Task: Search round trip flight ticket for 5 adults, 2 children, 1 infant in seat and 2 infants on lap in economy from White Plains: Westchester County Airport to Indianapolis: Indianapolis International Airport on 8-5-2023 and return on 8-7-2023. Choice of flights is Royal air maroc. Number of bags: 2 checked bags. Price is upto 106000. Outbound departure time preference is 14:30.
Action: Mouse moved to (320, 302)
Screenshot: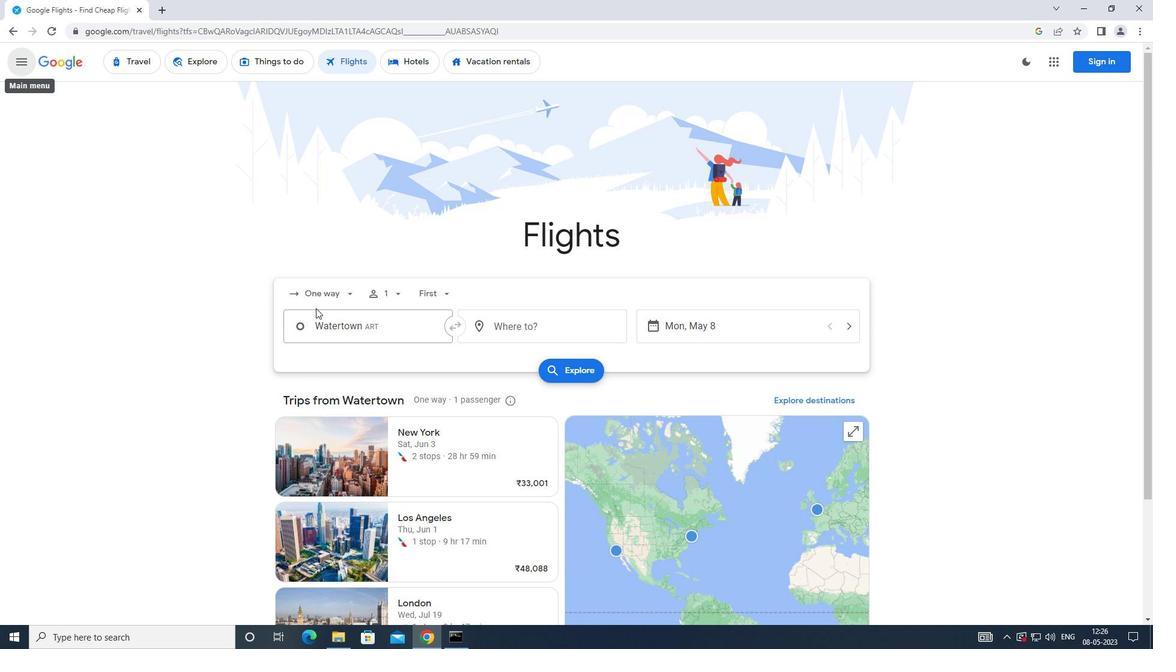 
Action: Mouse pressed left at (320, 302)
Screenshot: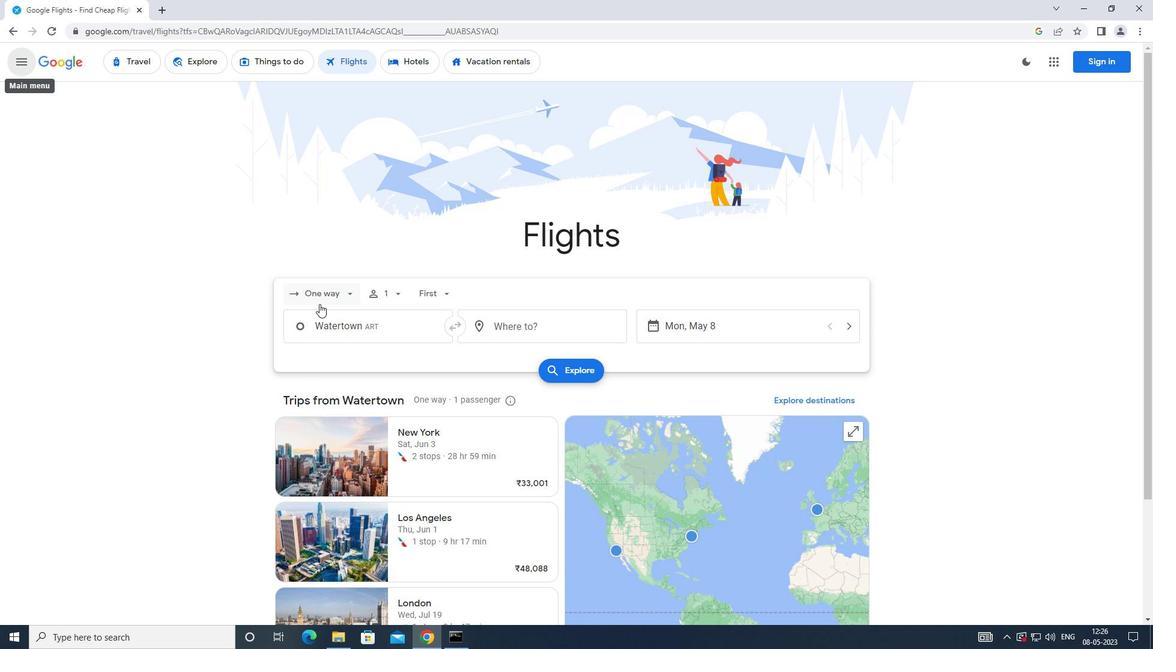 
Action: Mouse moved to (331, 352)
Screenshot: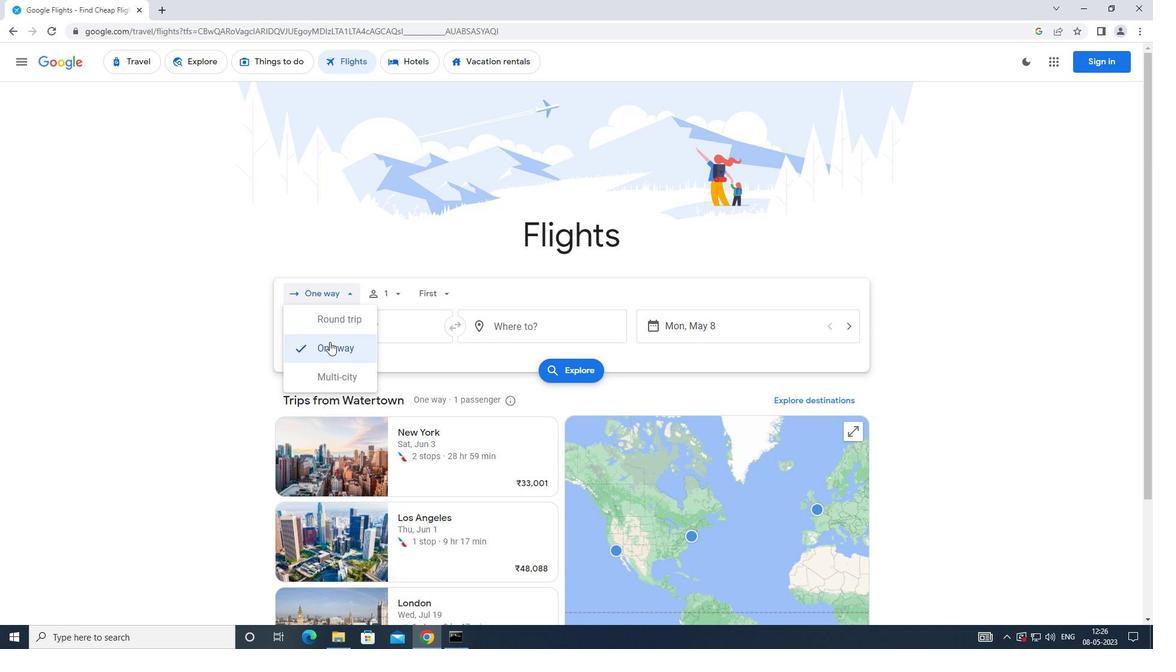 
Action: Mouse pressed left at (331, 352)
Screenshot: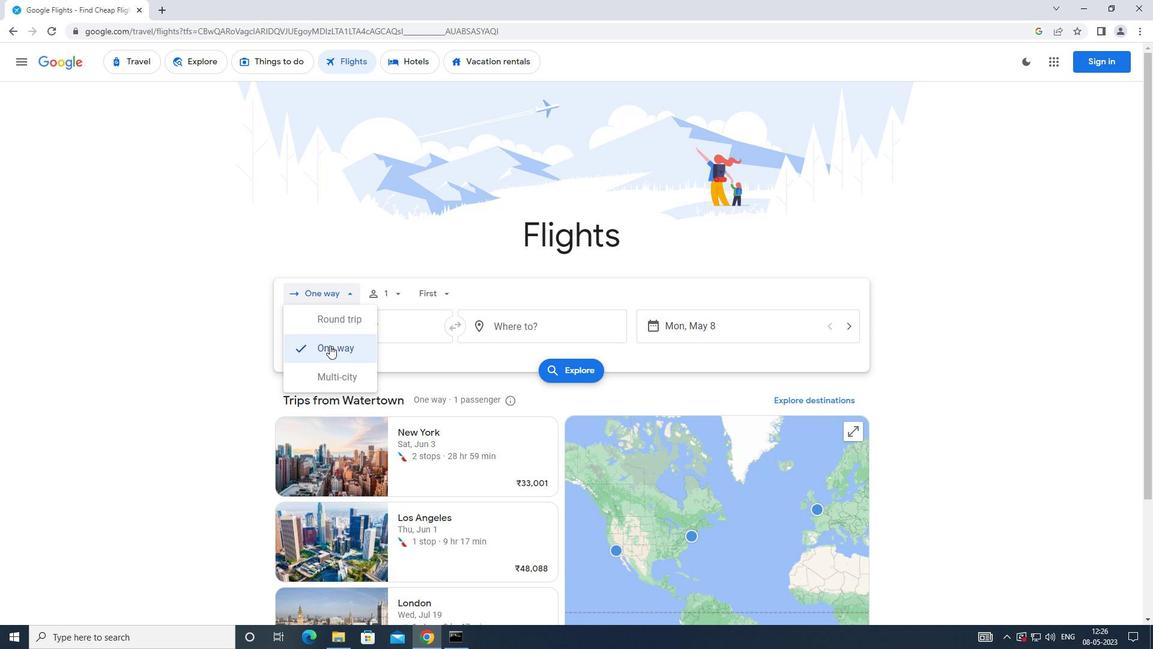 
Action: Mouse moved to (384, 291)
Screenshot: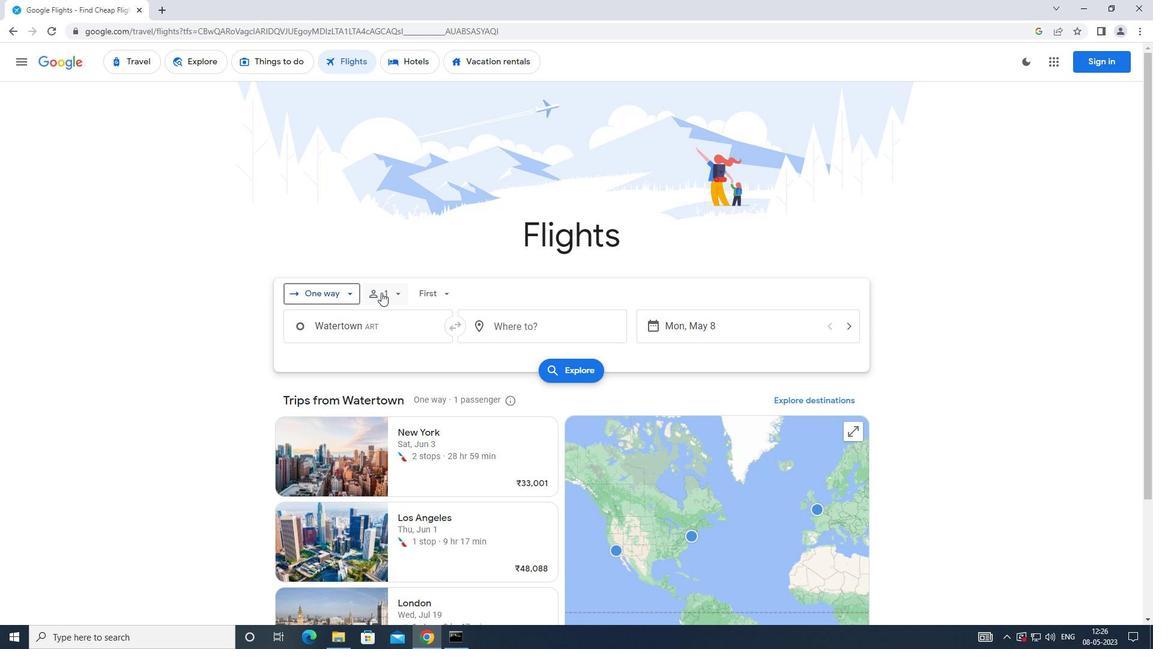 
Action: Mouse pressed left at (384, 291)
Screenshot: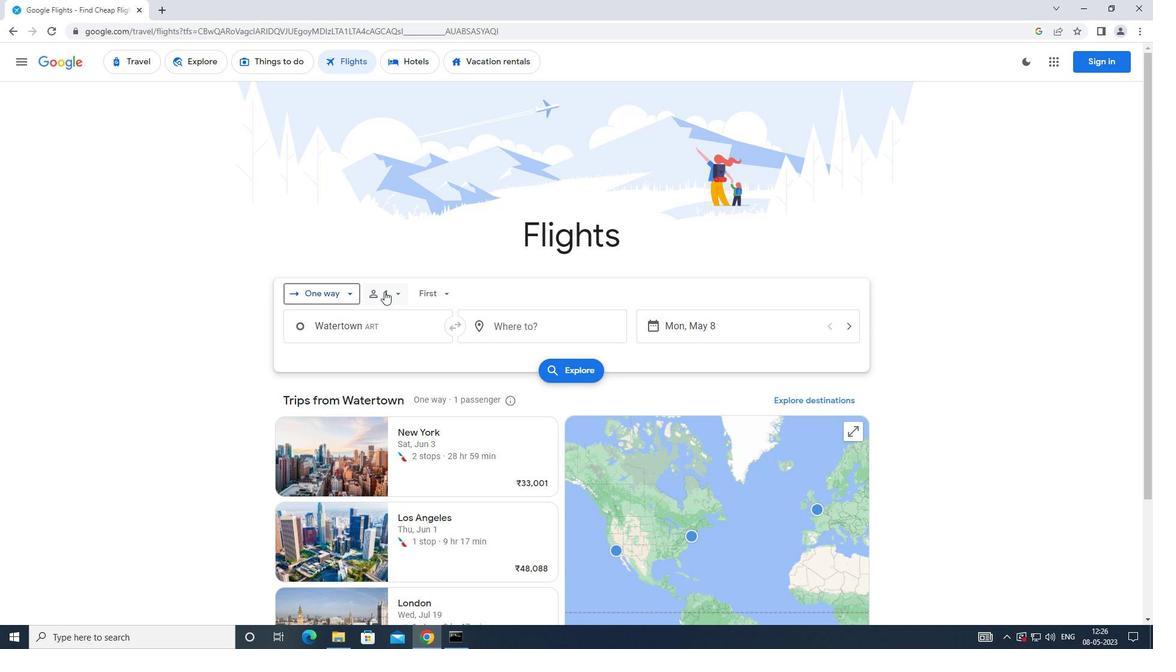 
Action: Mouse moved to (498, 321)
Screenshot: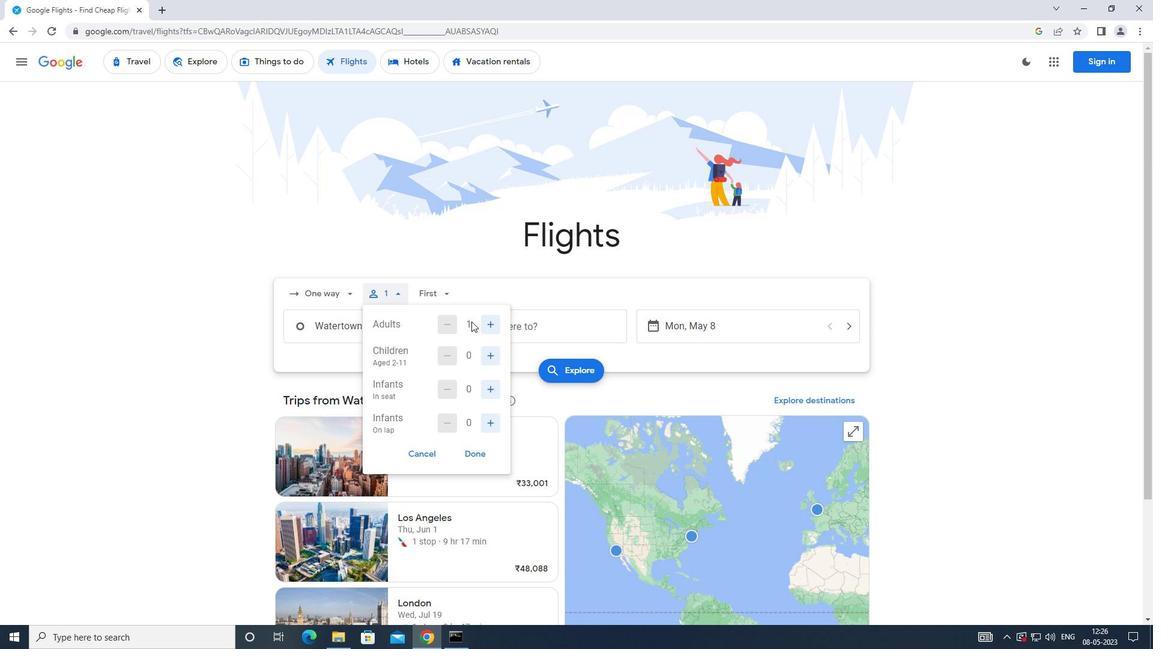 
Action: Mouse pressed left at (498, 321)
Screenshot: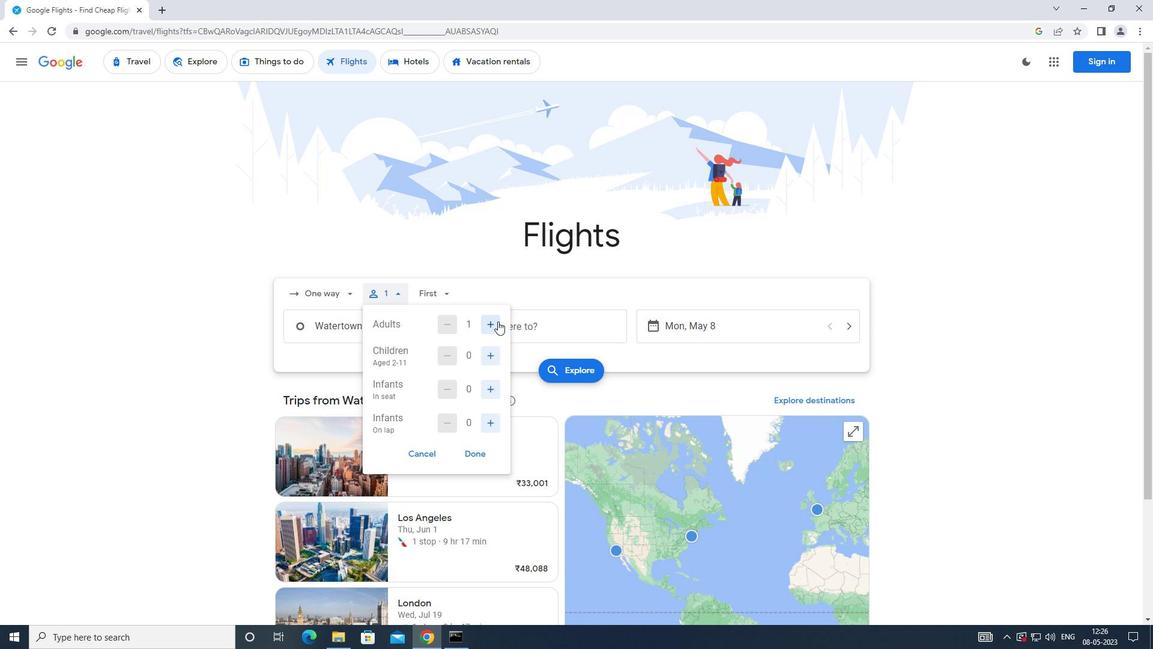 
Action: Mouse pressed left at (498, 321)
Screenshot: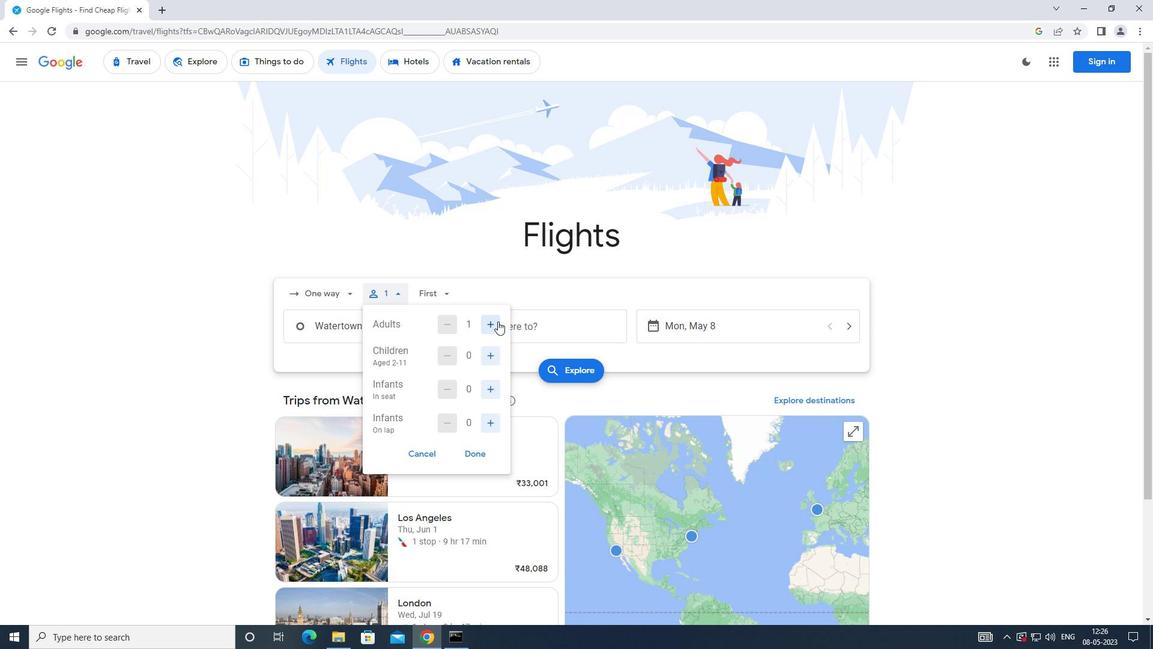 
Action: Mouse pressed left at (498, 321)
Screenshot: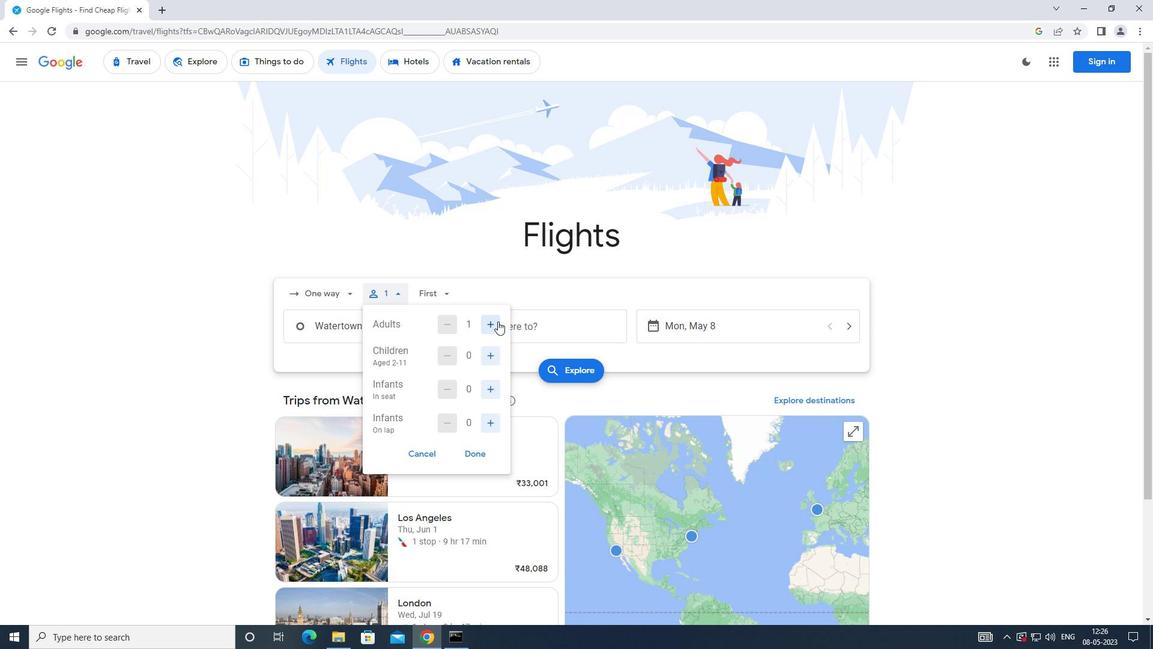 
Action: Mouse moved to (494, 324)
Screenshot: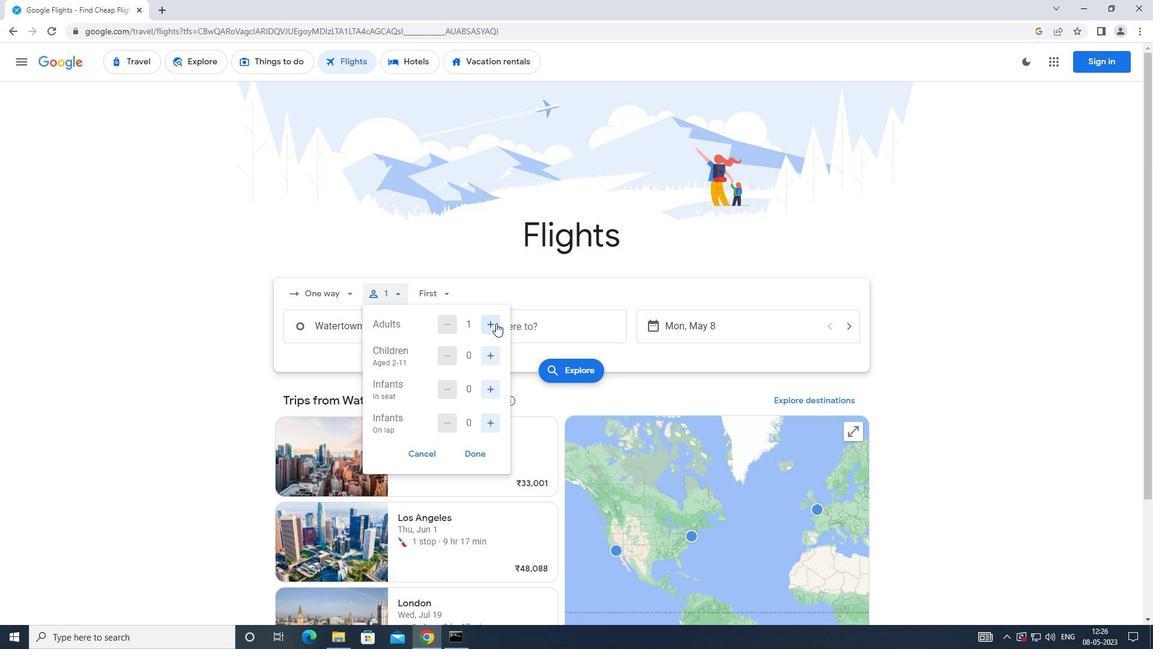
Action: Mouse pressed left at (494, 324)
Screenshot: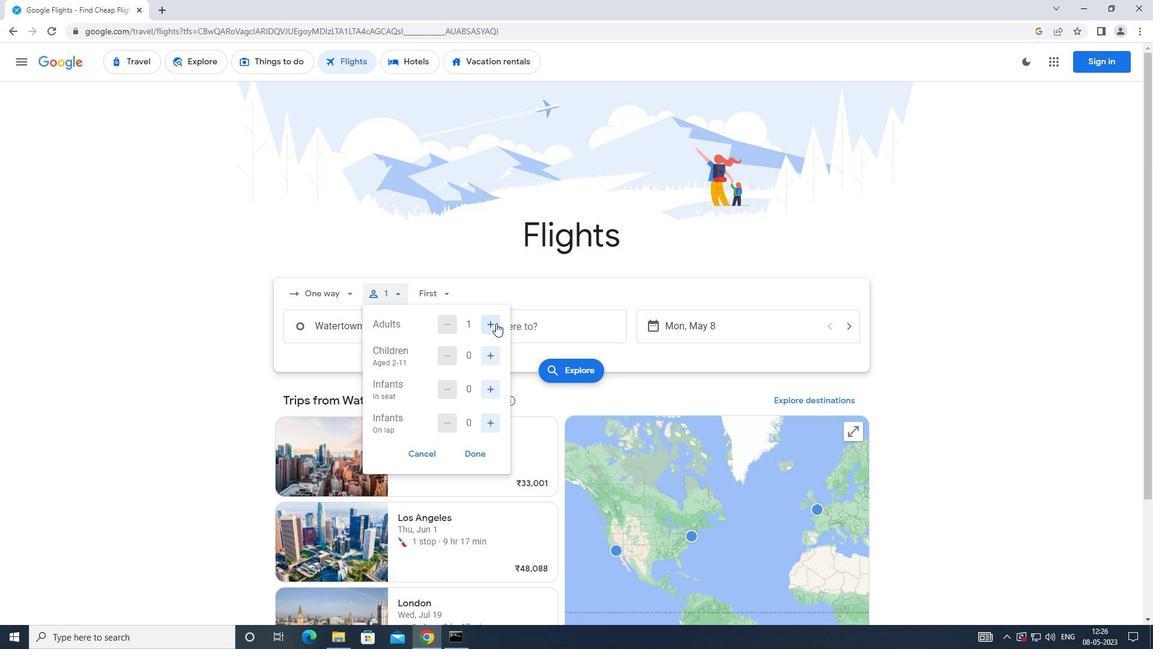 
Action: Mouse pressed left at (494, 324)
Screenshot: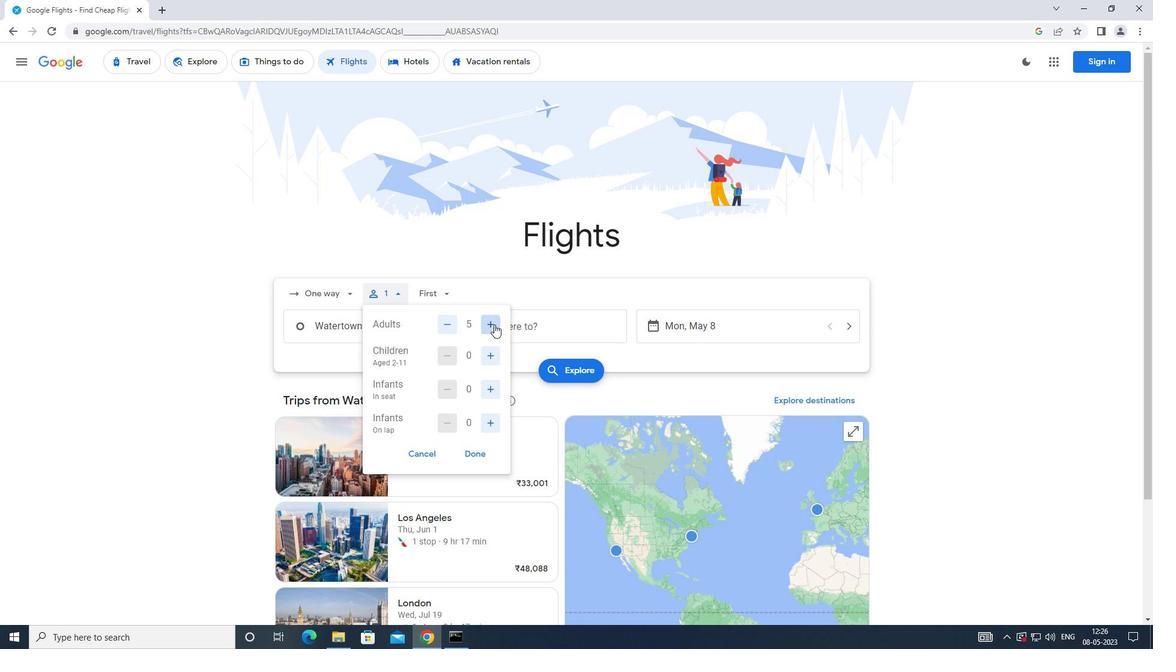 
Action: Mouse moved to (446, 329)
Screenshot: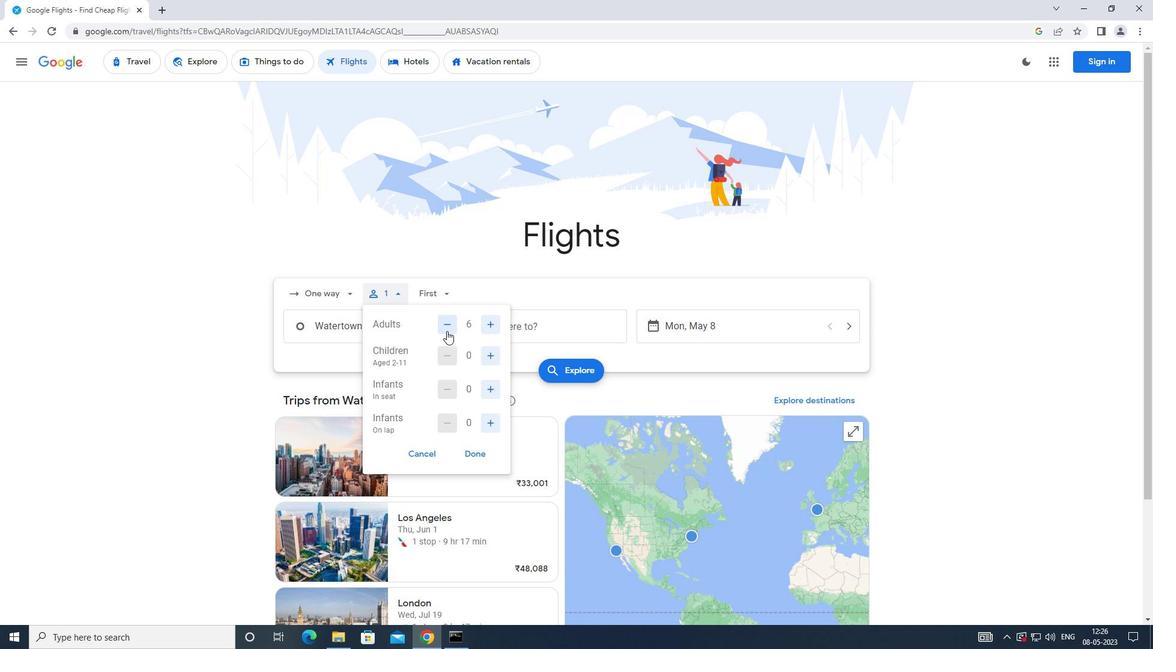 
Action: Mouse pressed left at (446, 329)
Screenshot: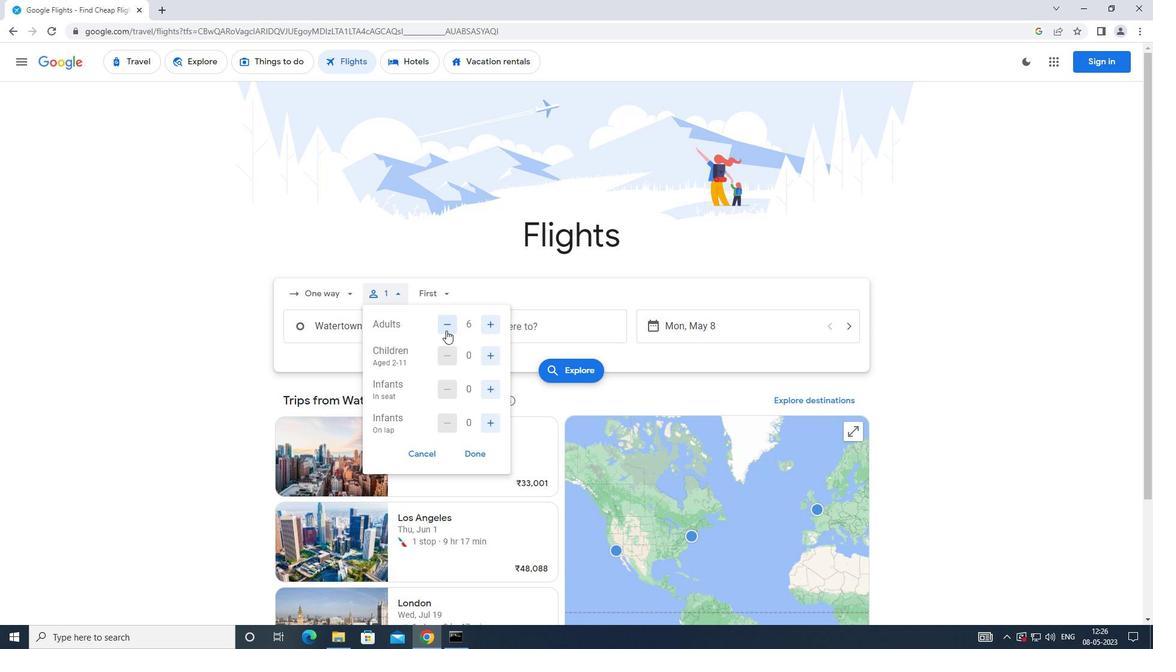 
Action: Mouse moved to (487, 348)
Screenshot: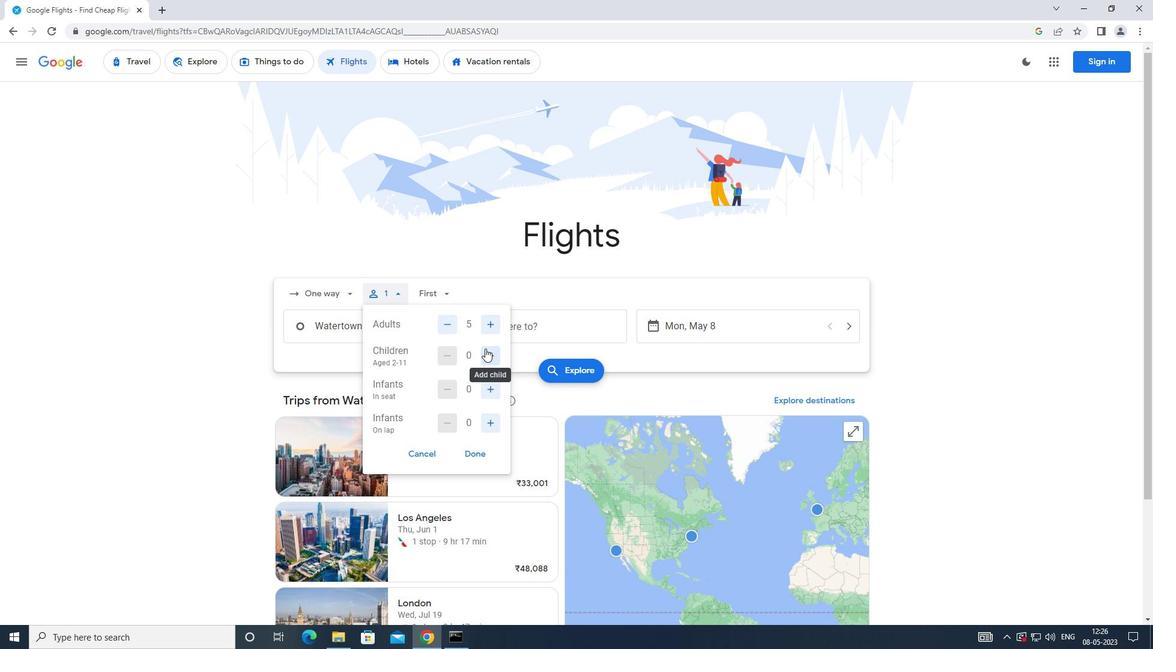 
Action: Mouse pressed left at (487, 348)
Screenshot: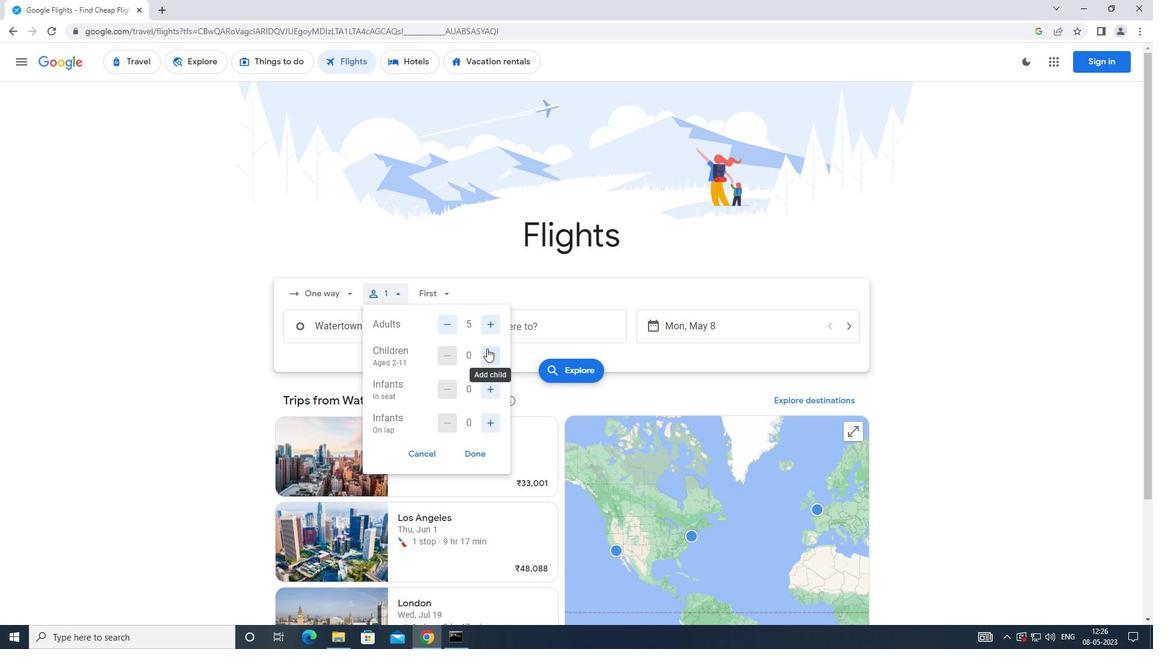 
Action: Mouse pressed left at (487, 348)
Screenshot: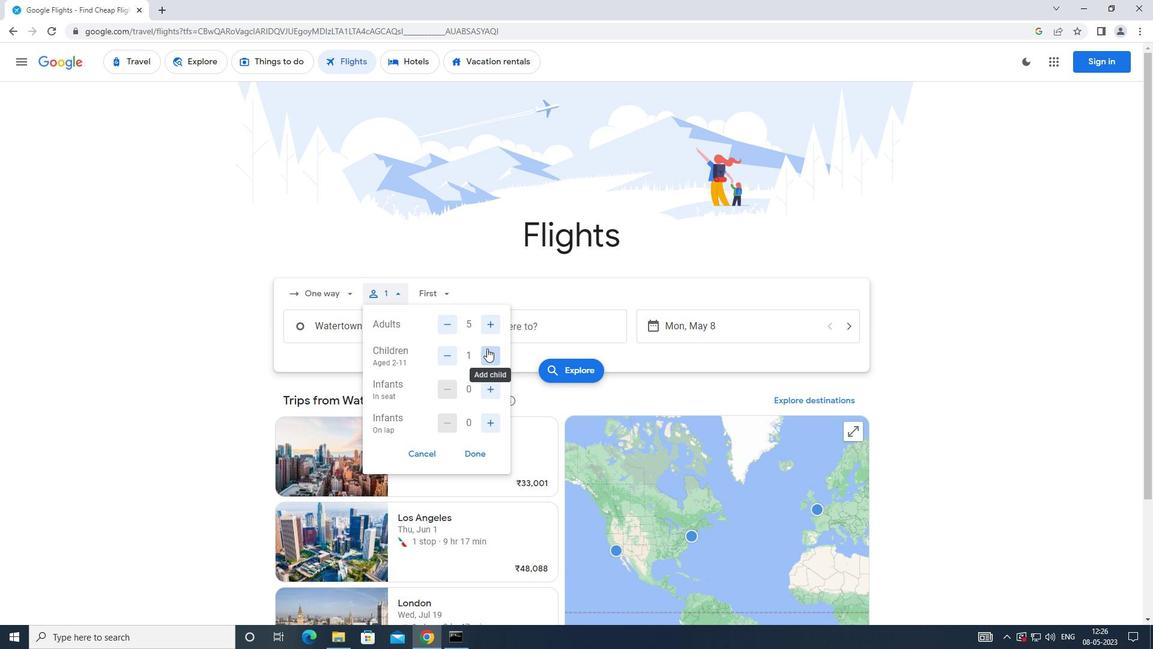 
Action: Mouse moved to (495, 381)
Screenshot: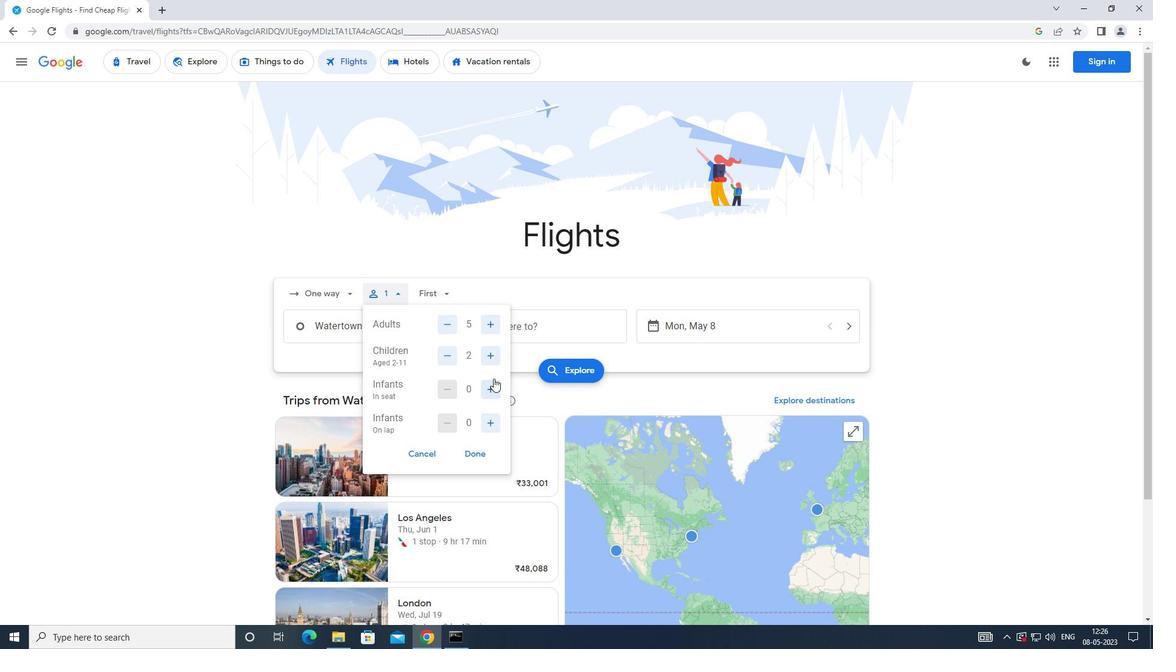 
Action: Mouse pressed left at (495, 381)
Screenshot: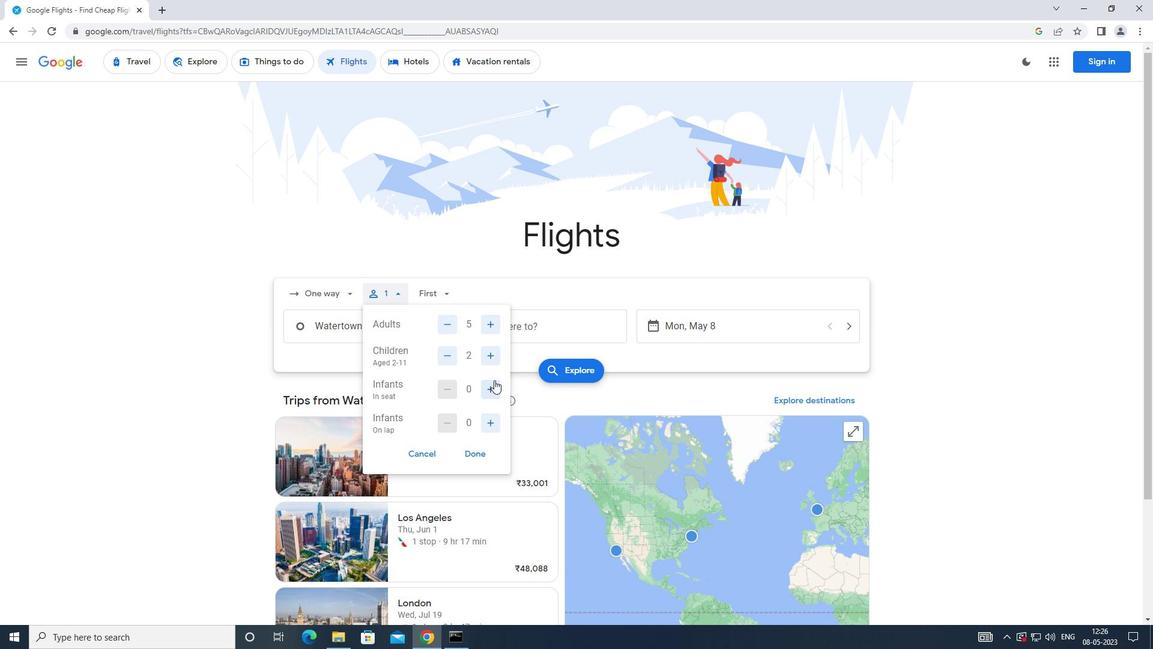 
Action: Mouse moved to (492, 424)
Screenshot: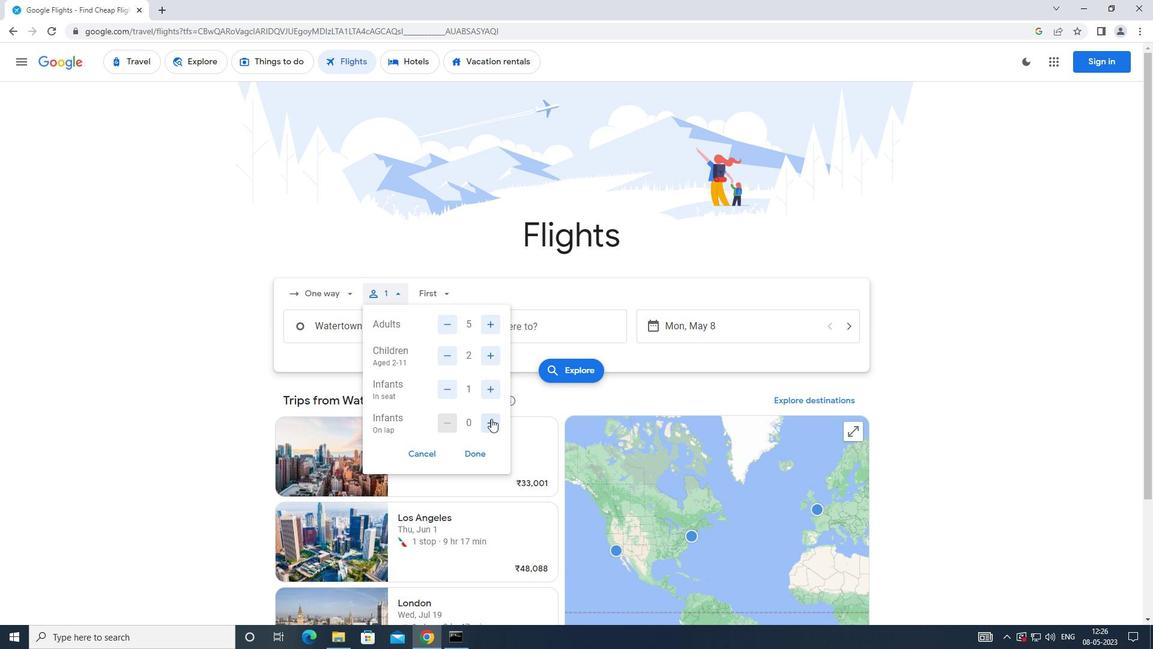 
Action: Mouse pressed left at (492, 424)
Screenshot: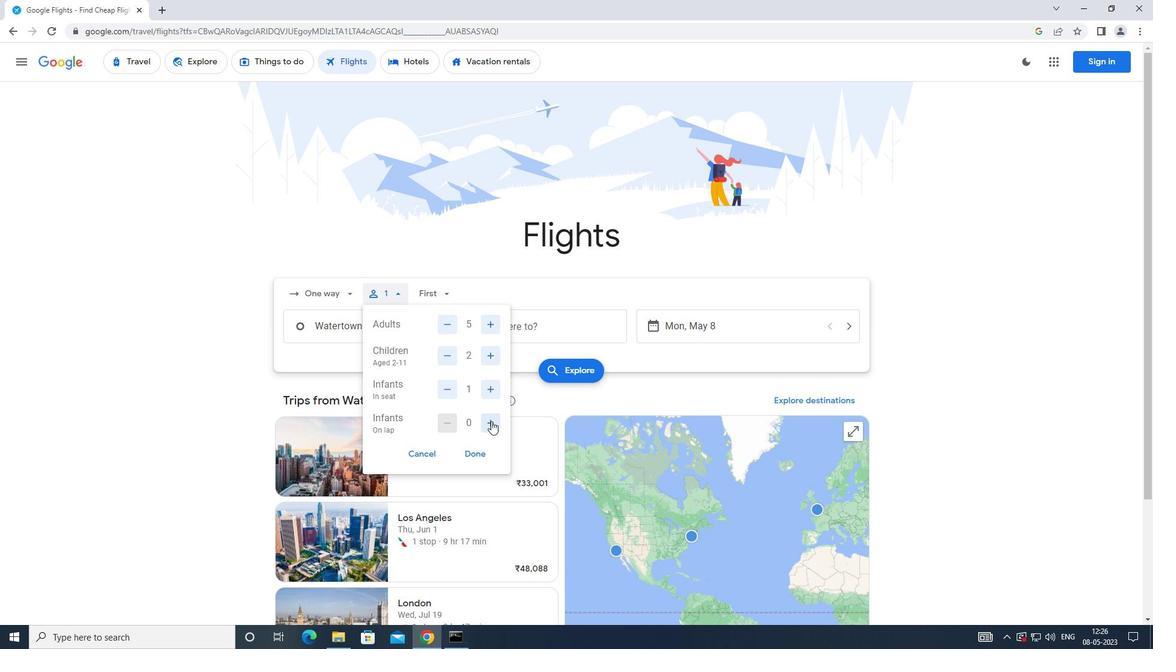 
Action: Mouse moved to (486, 449)
Screenshot: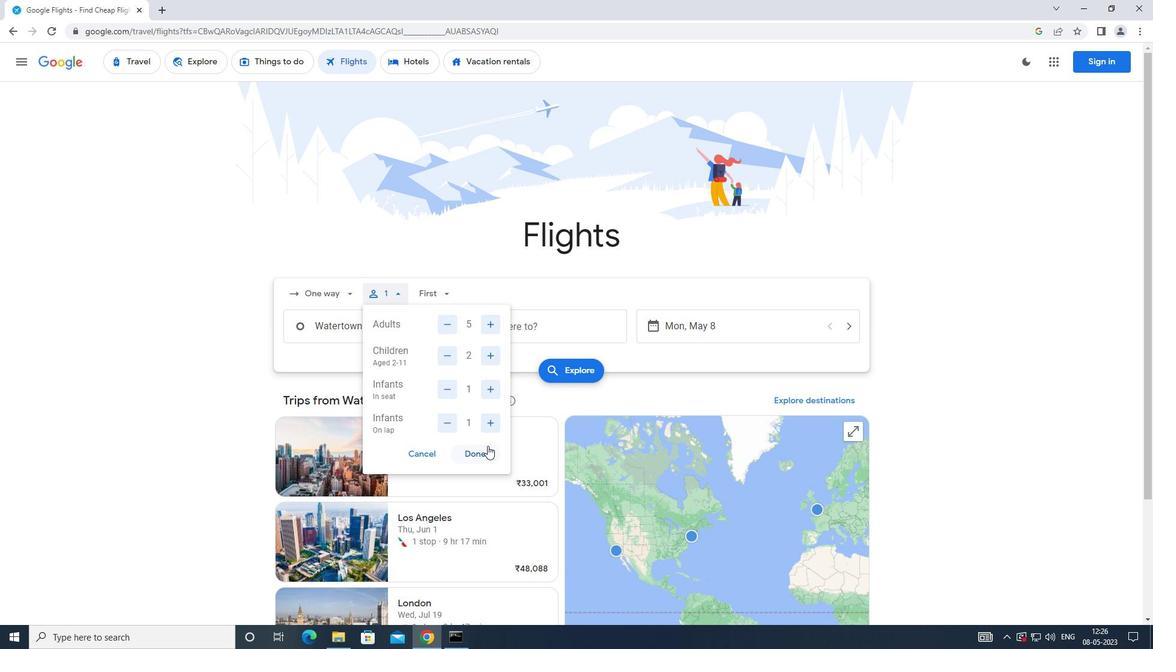
Action: Mouse pressed left at (486, 449)
Screenshot: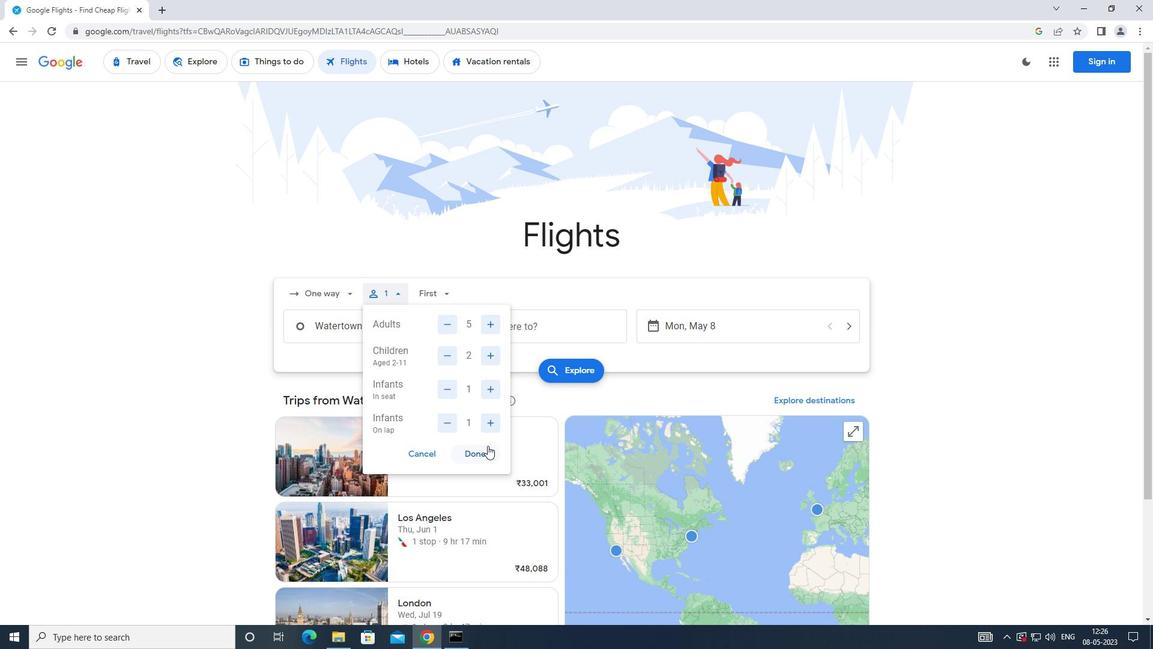 
Action: Mouse moved to (442, 298)
Screenshot: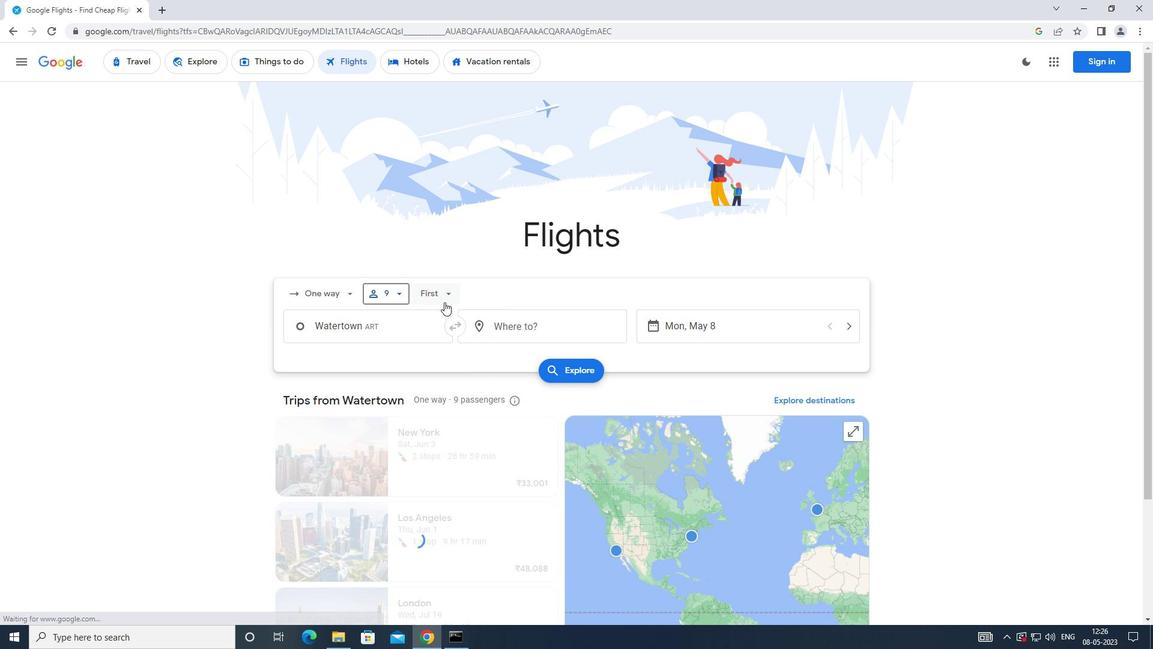 
Action: Mouse pressed left at (442, 298)
Screenshot: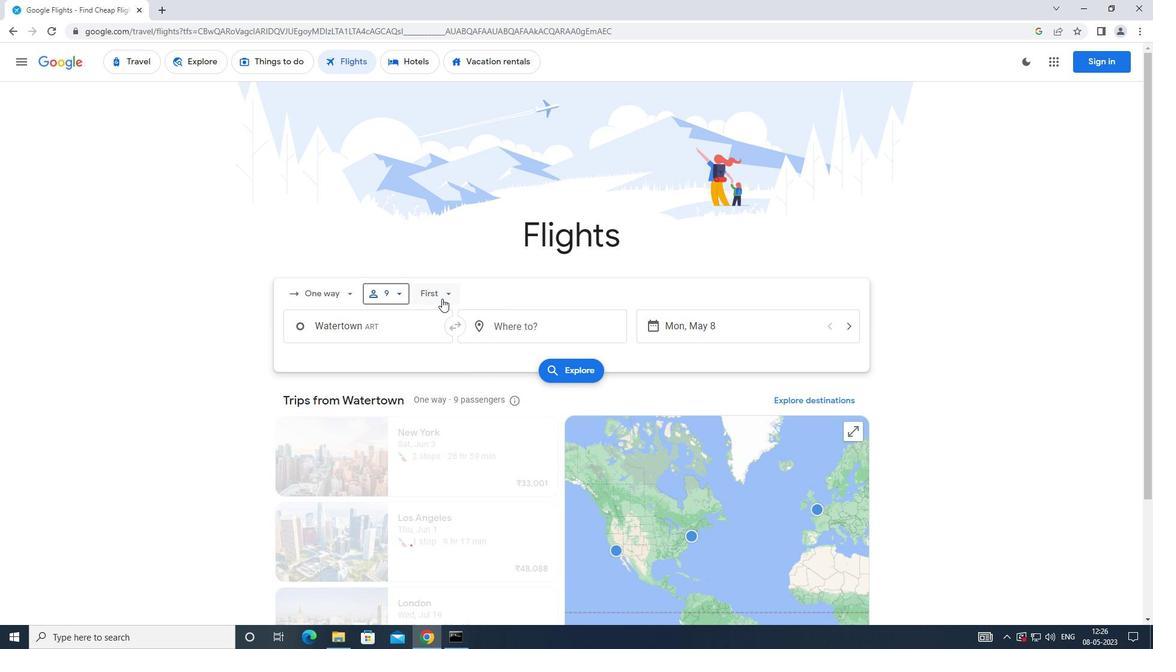 
Action: Mouse moved to (467, 332)
Screenshot: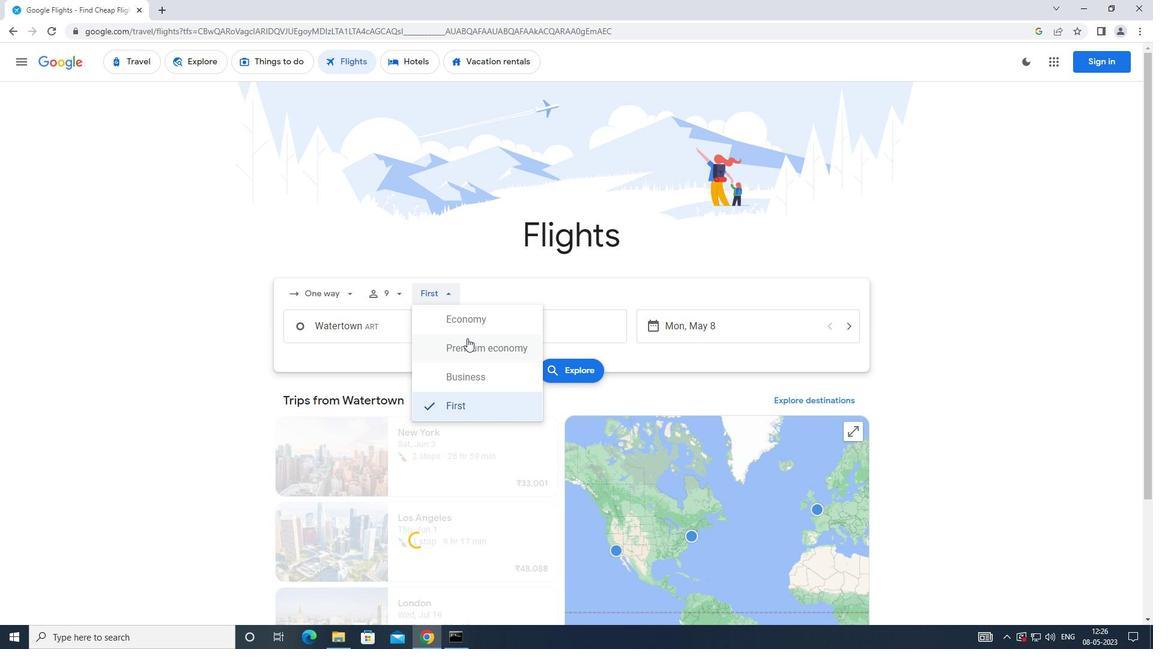 
Action: Mouse pressed left at (467, 332)
Screenshot: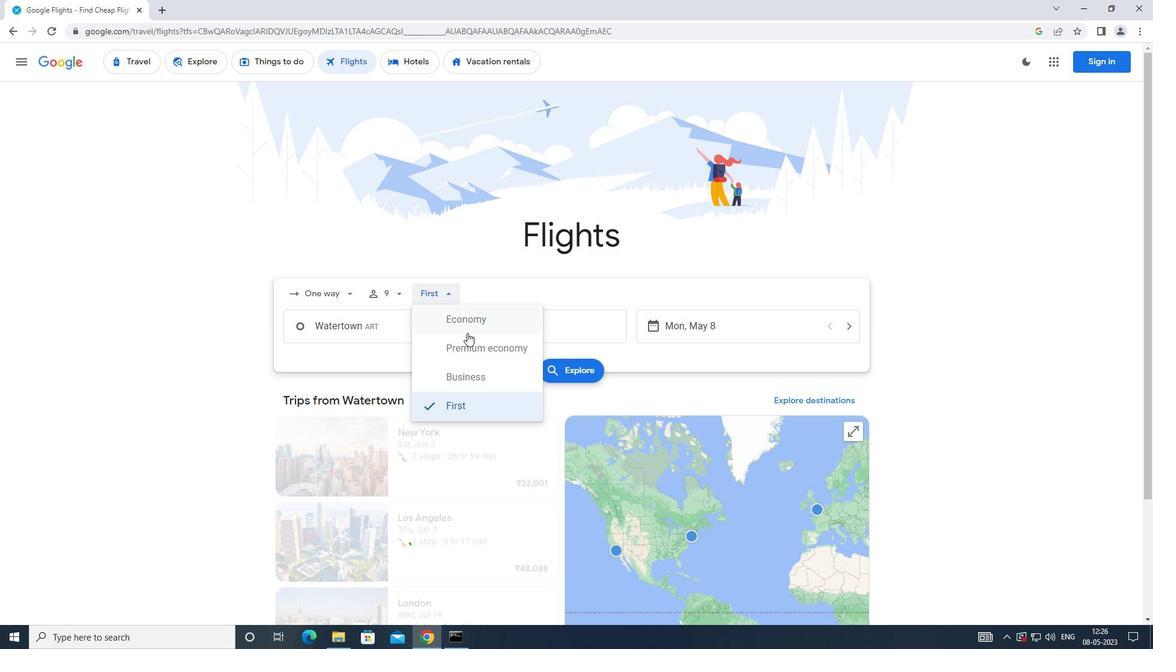 
Action: Mouse moved to (381, 323)
Screenshot: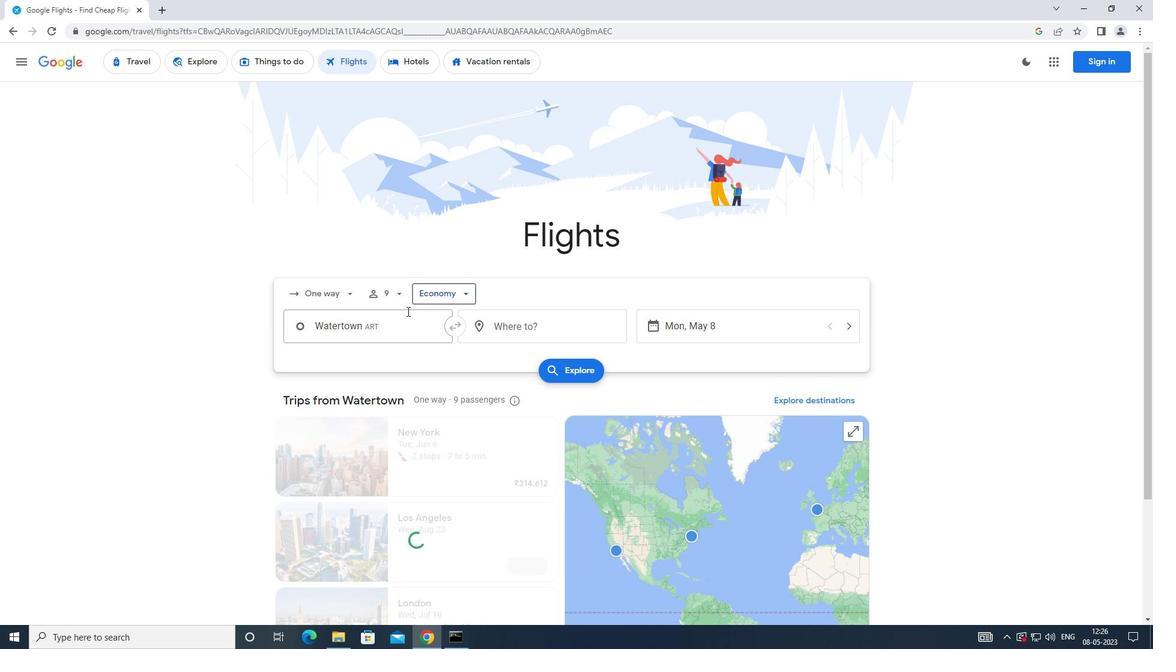 
Action: Mouse pressed left at (381, 323)
Screenshot: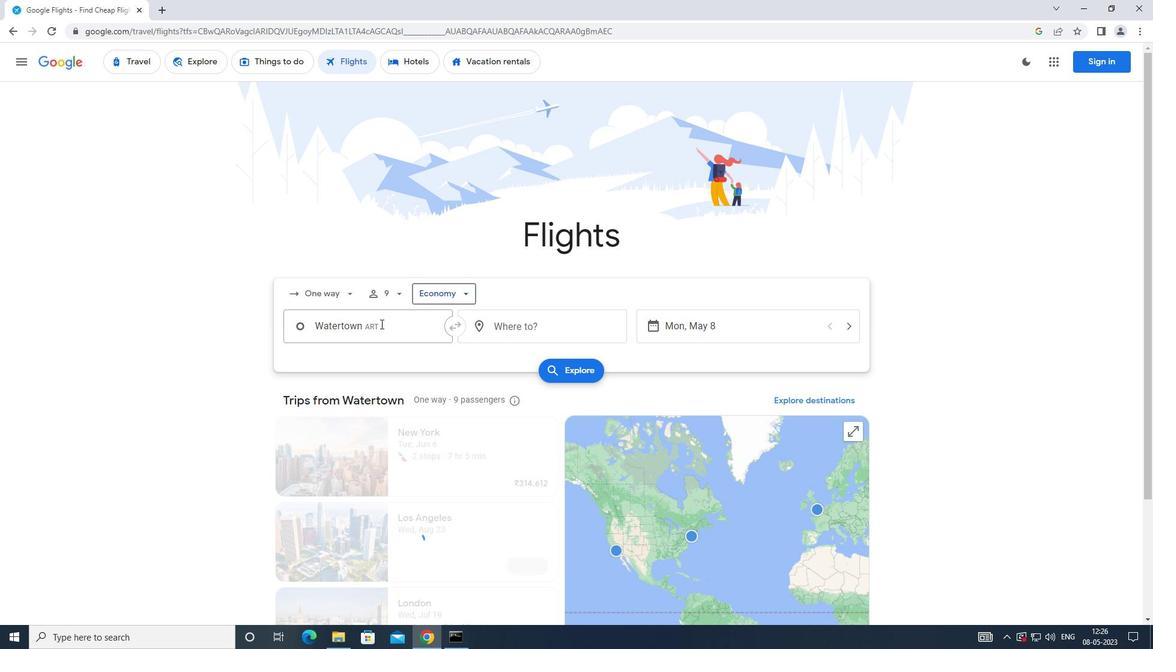 
Action: Key pressed <Key.caps_lock>w<Key.caps_lock>estchester
Screenshot: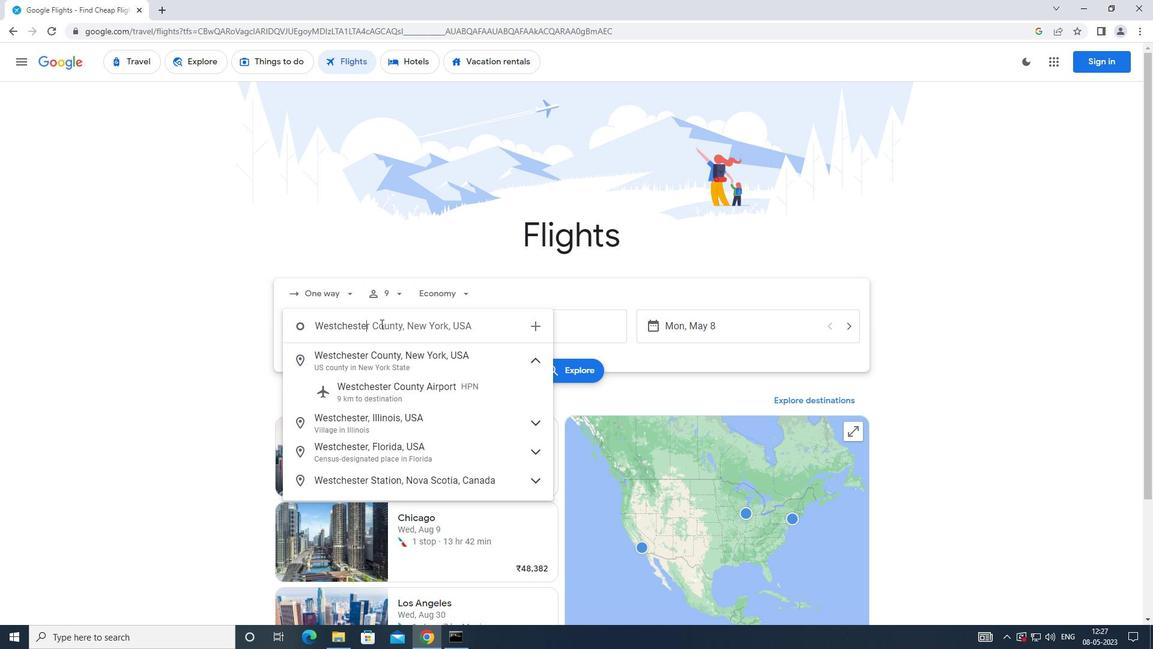
Action: Mouse moved to (378, 391)
Screenshot: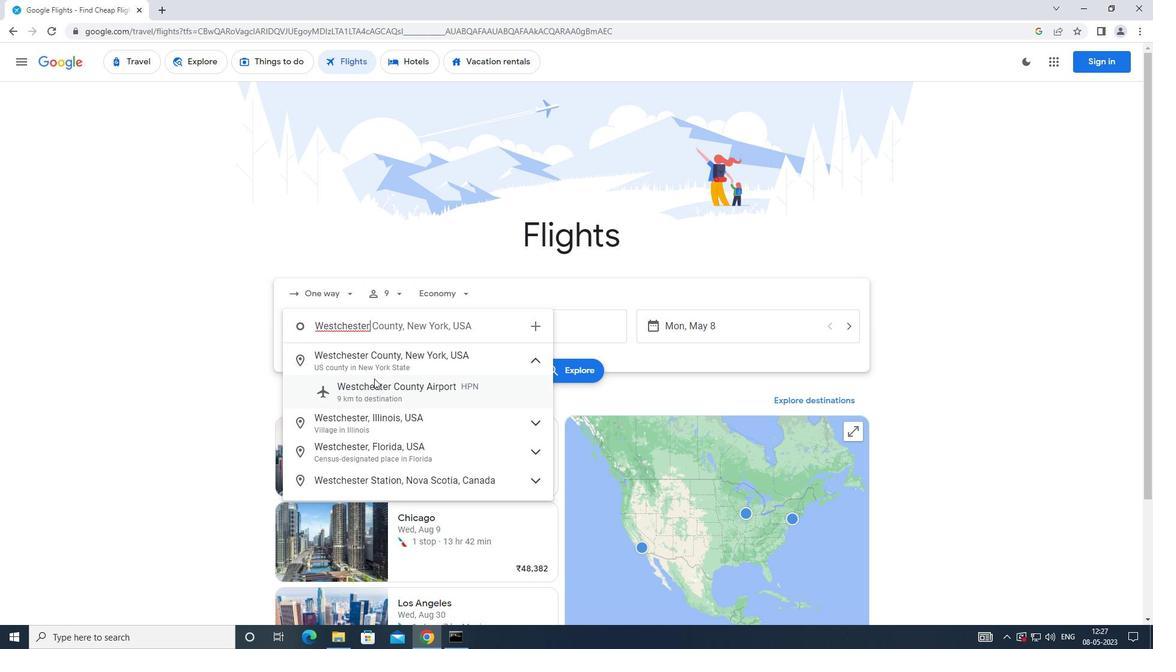 
Action: Mouse pressed left at (378, 391)
Screenshot: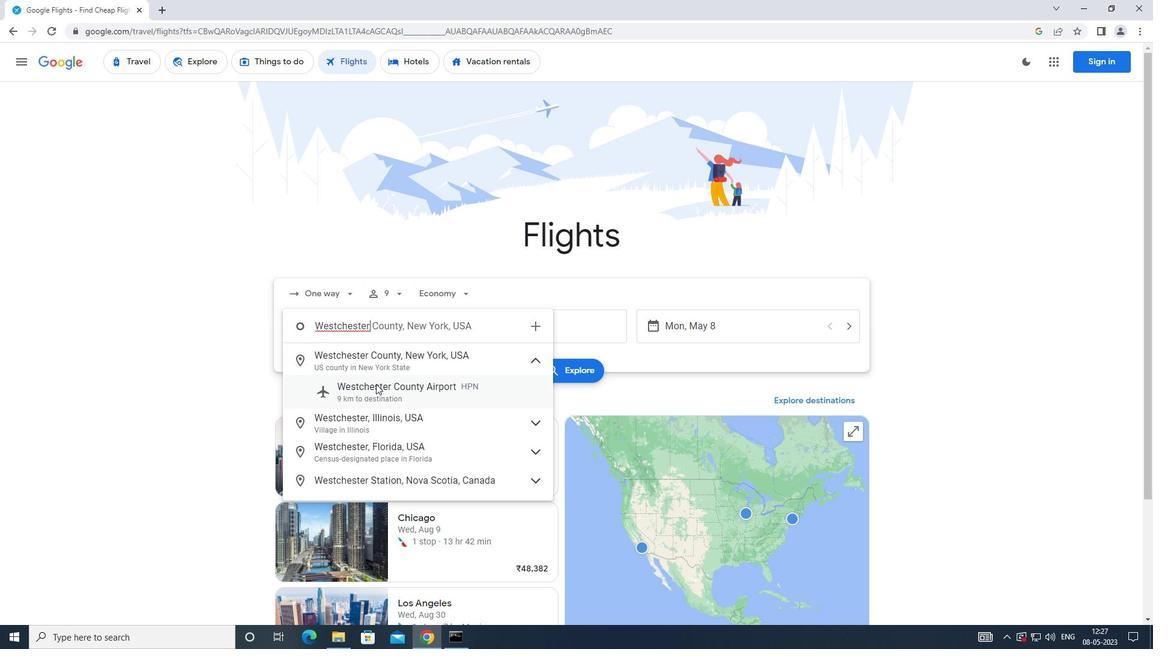 
Action: Mouse moved to (532, 330)
Screenshot: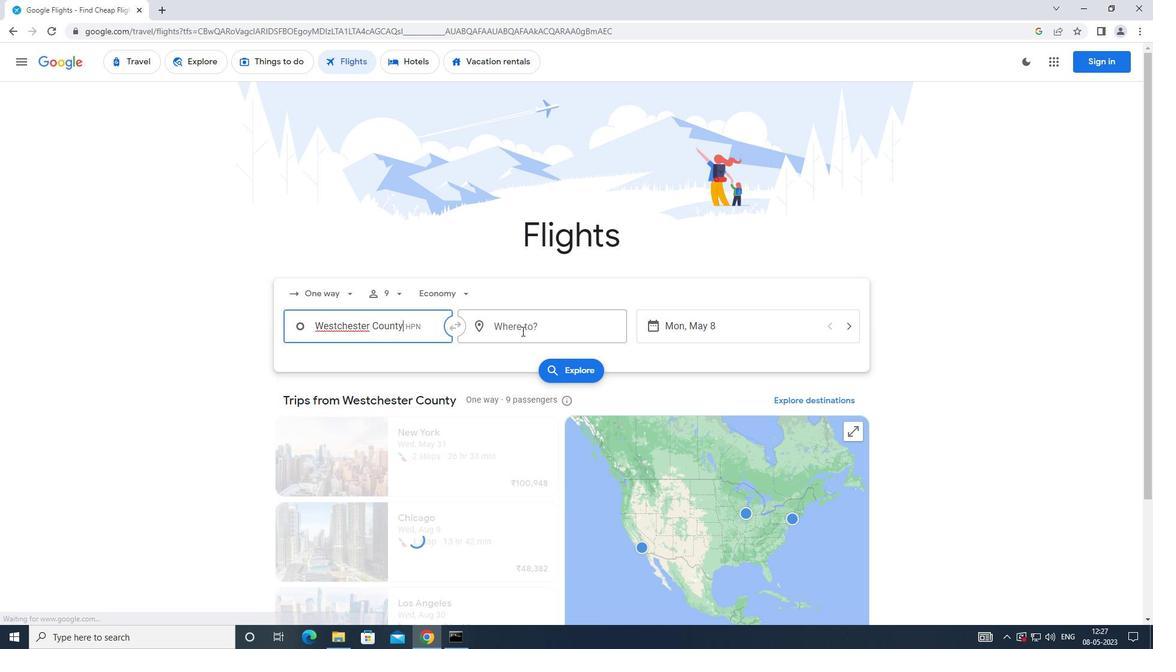 
Action: Mouse pressed left at (532, 330)
Screenshot: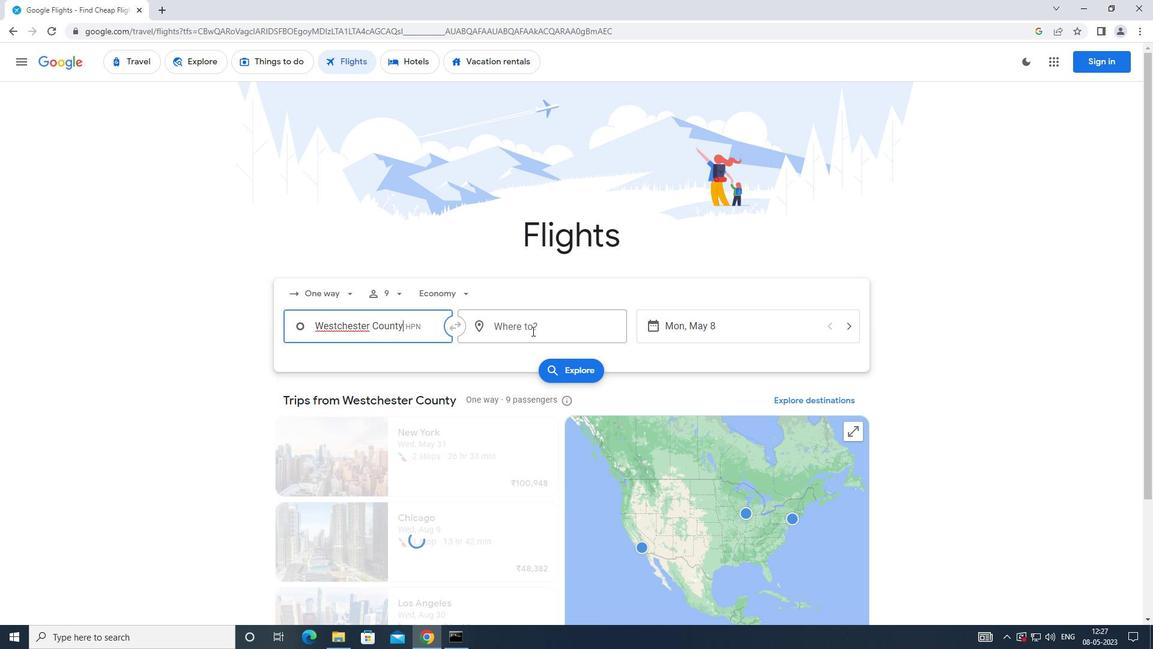 
Action: Mouse moved to (510, 336)
Screenshot: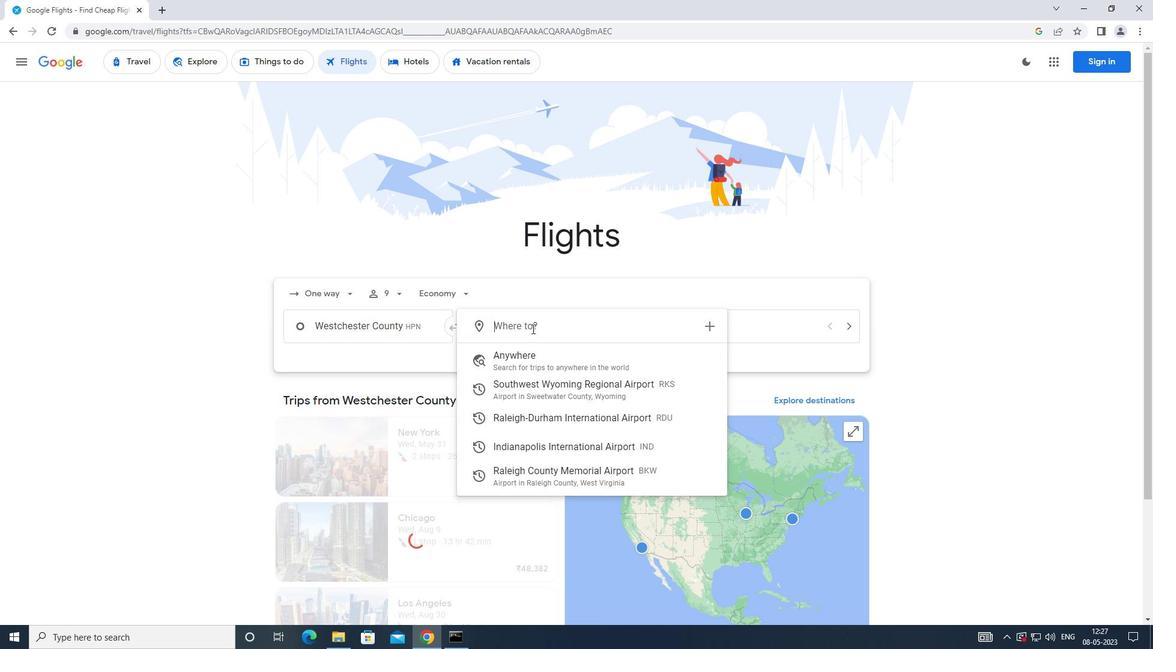 
Action: Key pressed <Key.caps_lock>i<Key.caps_lock>ndianapolis
Screenshot: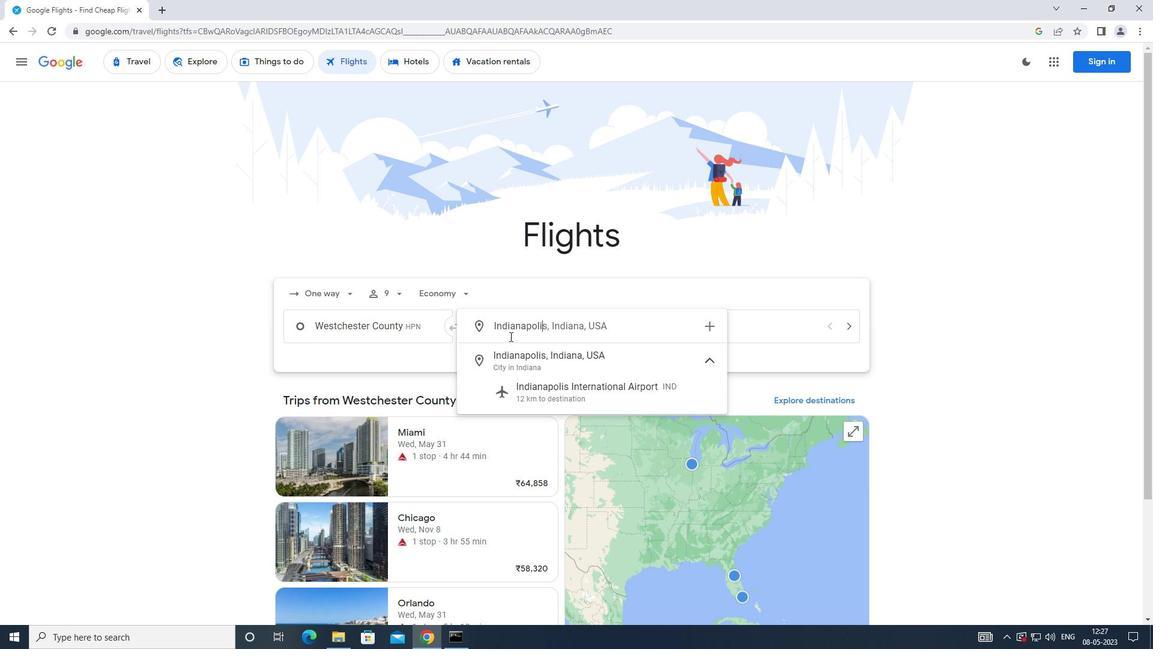 
Action: Mouse moved to (542, 393)
Screenshot: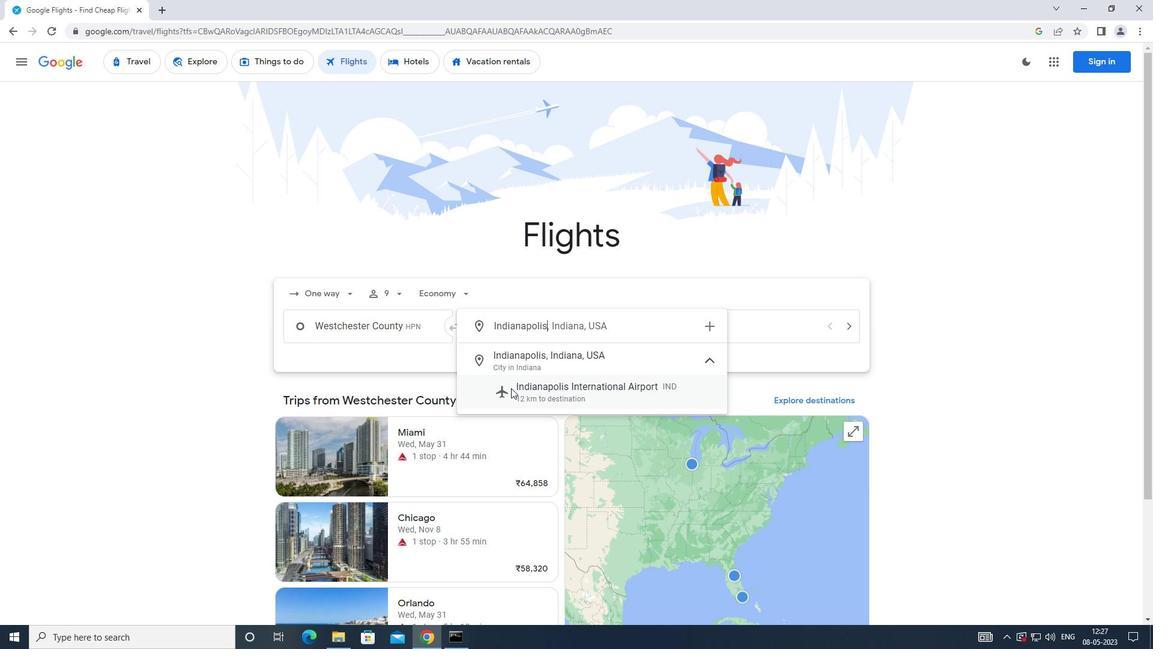
Action: Mouse pressed left at (542, 393)
Screenshot: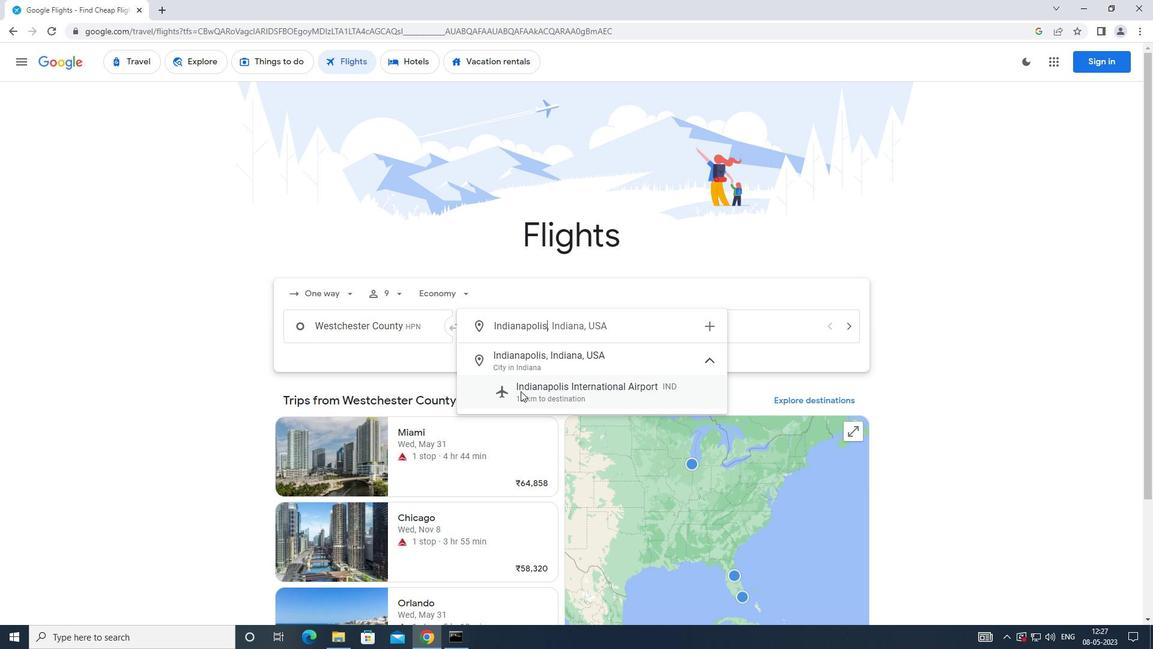 
Action: Mouse moved to (675, 324)
Screenshot: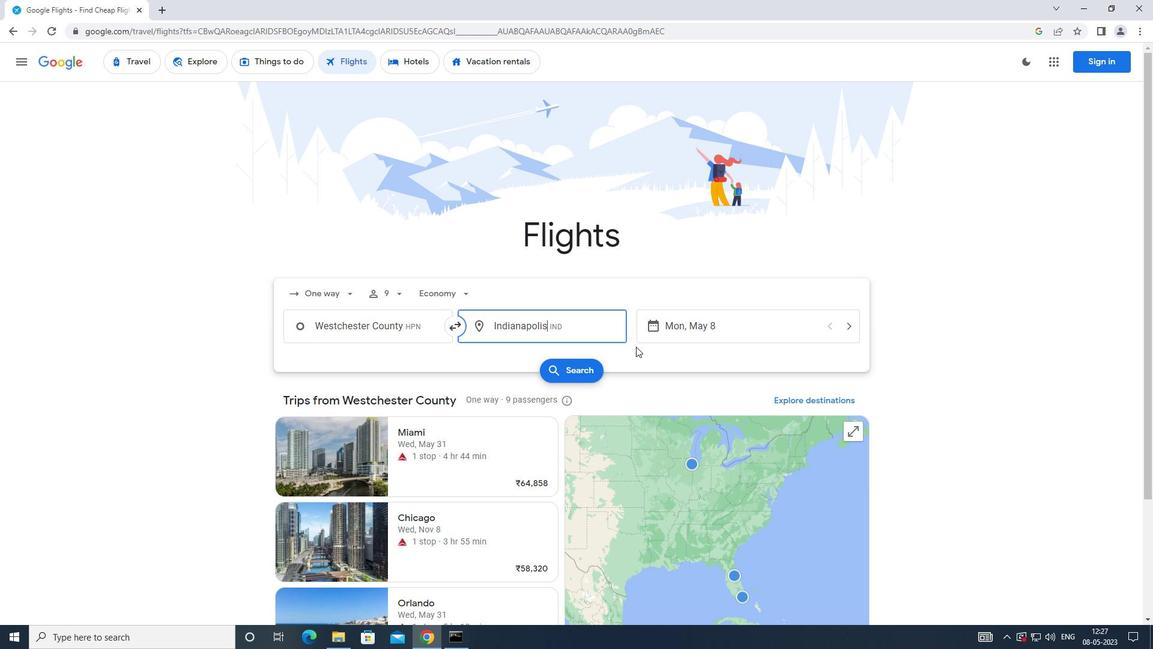 
Action: Mouse pressed left at (675, 324)
Screenshot: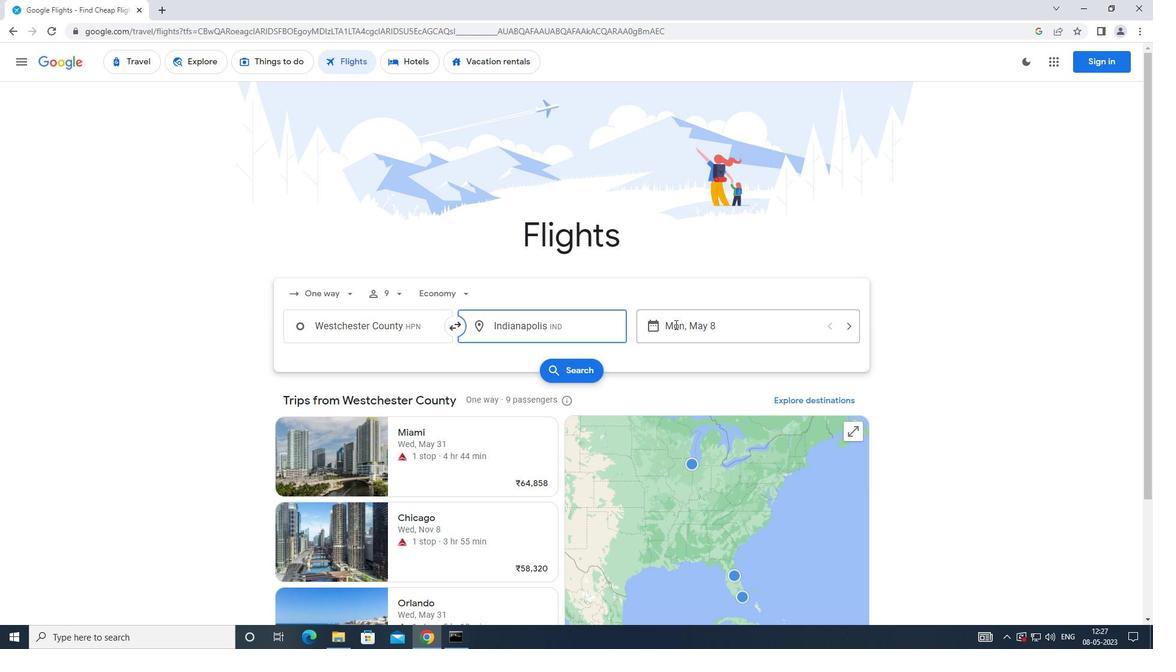 
Action: Mouse moved to (459, 442)
Screenshot: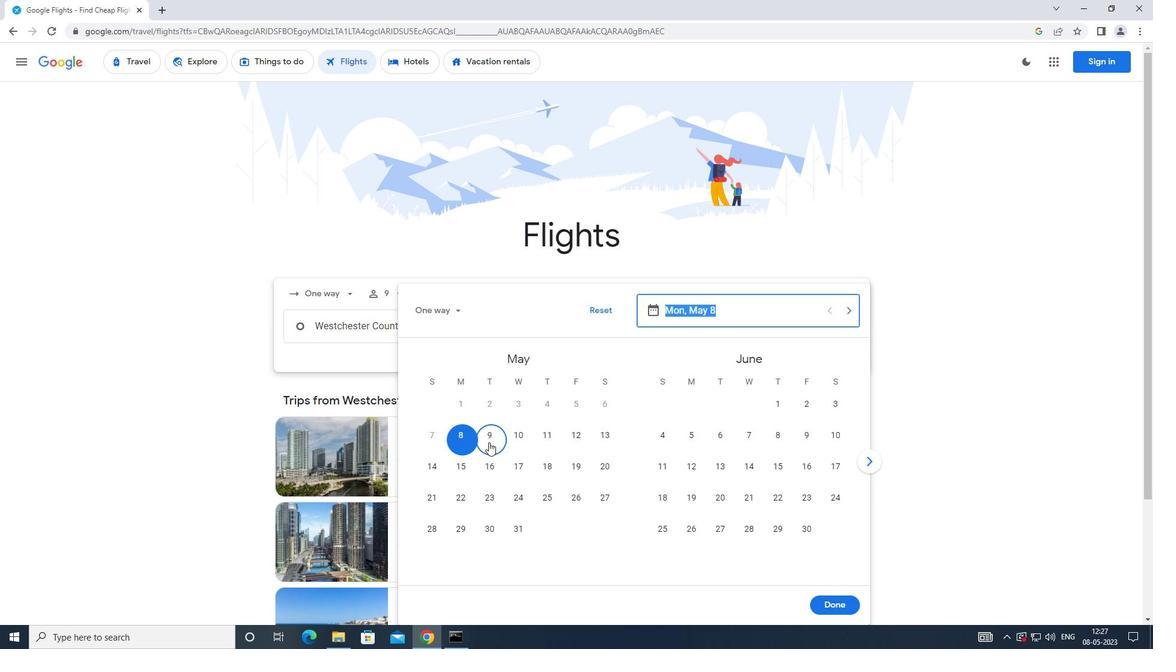
Action: Mouse pressed left at (459, 442)
Screenshot: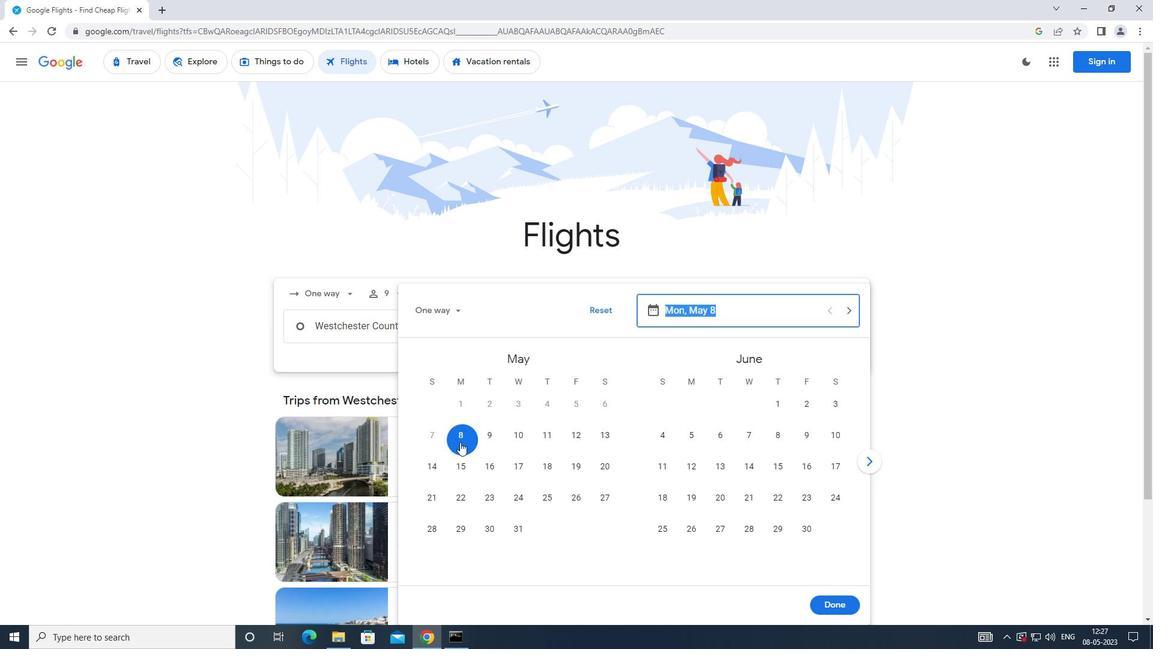 
Action: Mouse moved to (845, 610)
Screenshot: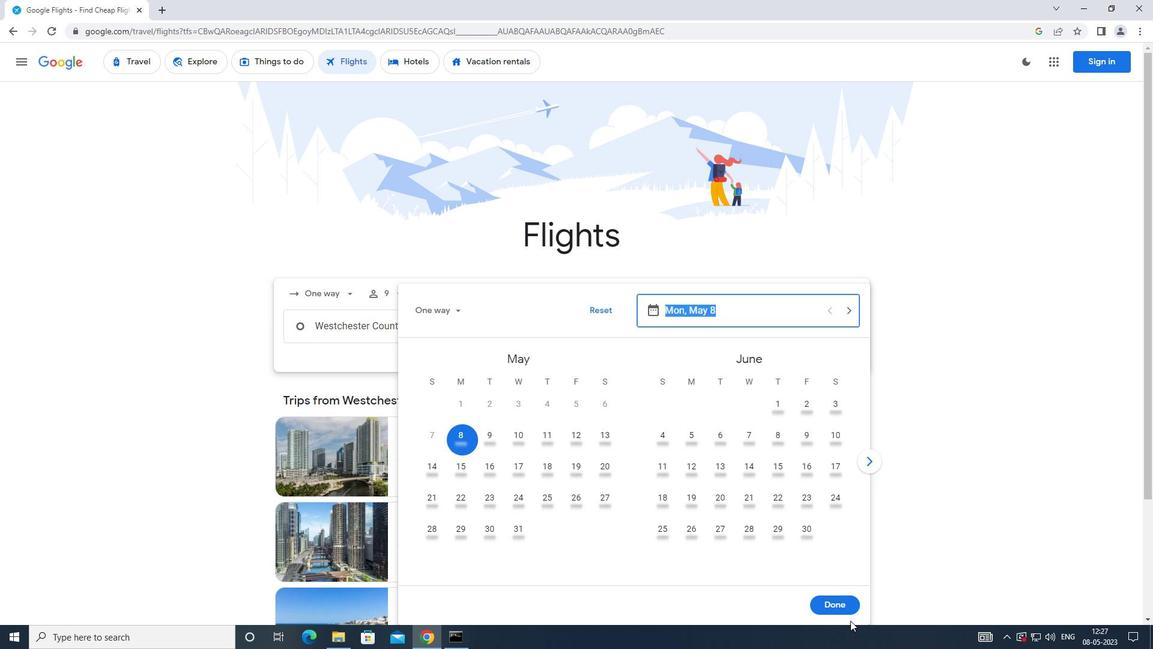 
Action: Mouse pressed left at (845, 610)
Screenshot: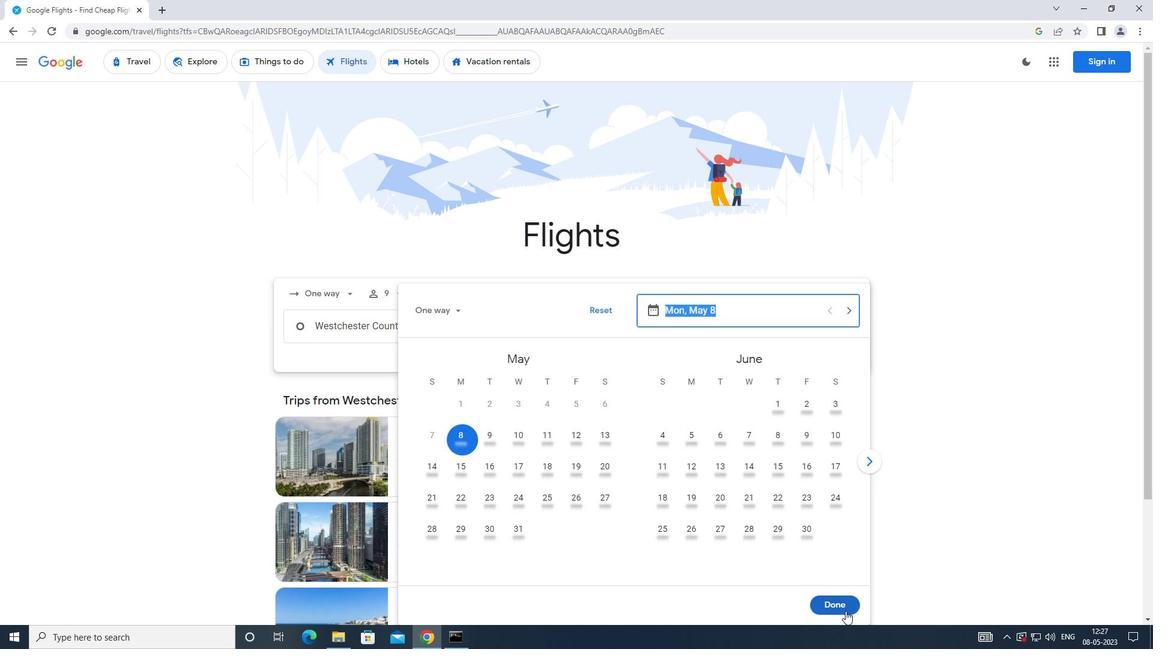 
Action: Mouse moved to (569, 373)
Screenshot: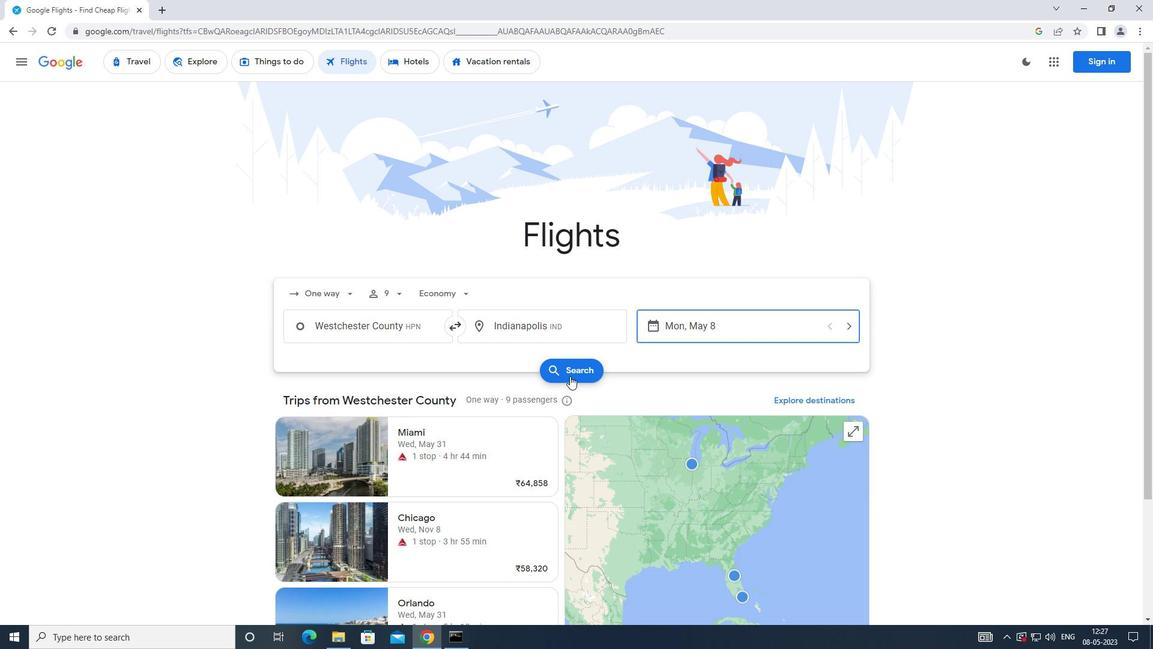 
Action: Mouse pressed left at (569, 373)
Screenshot: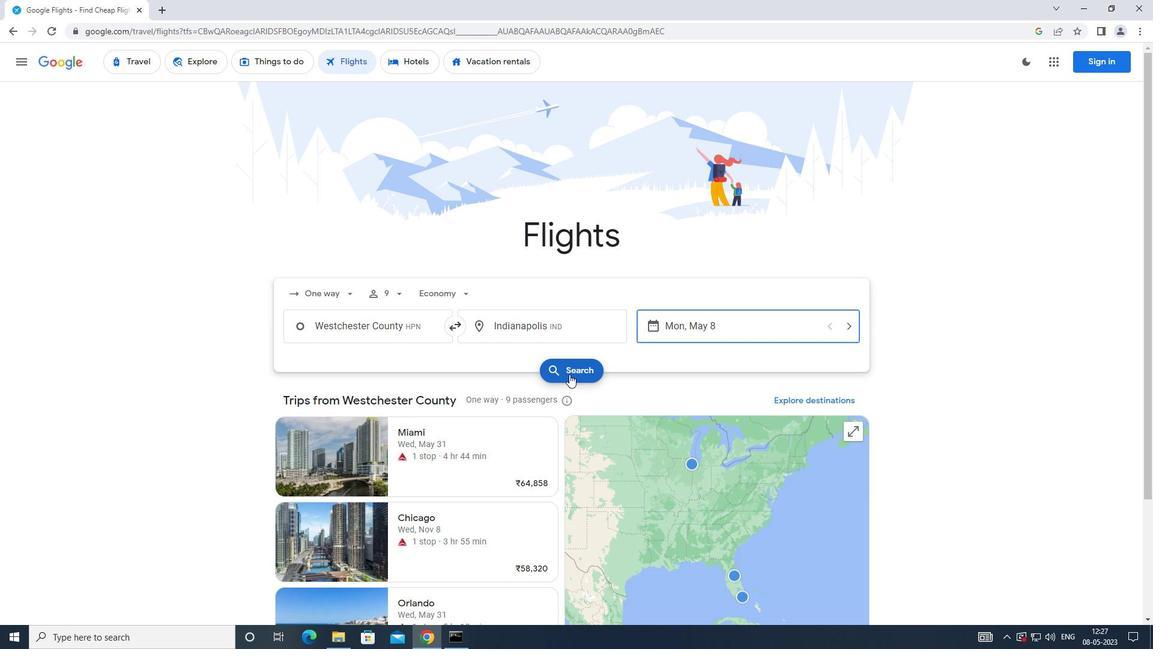 
Action: Mouse moved to (207, 198)
Screenshot: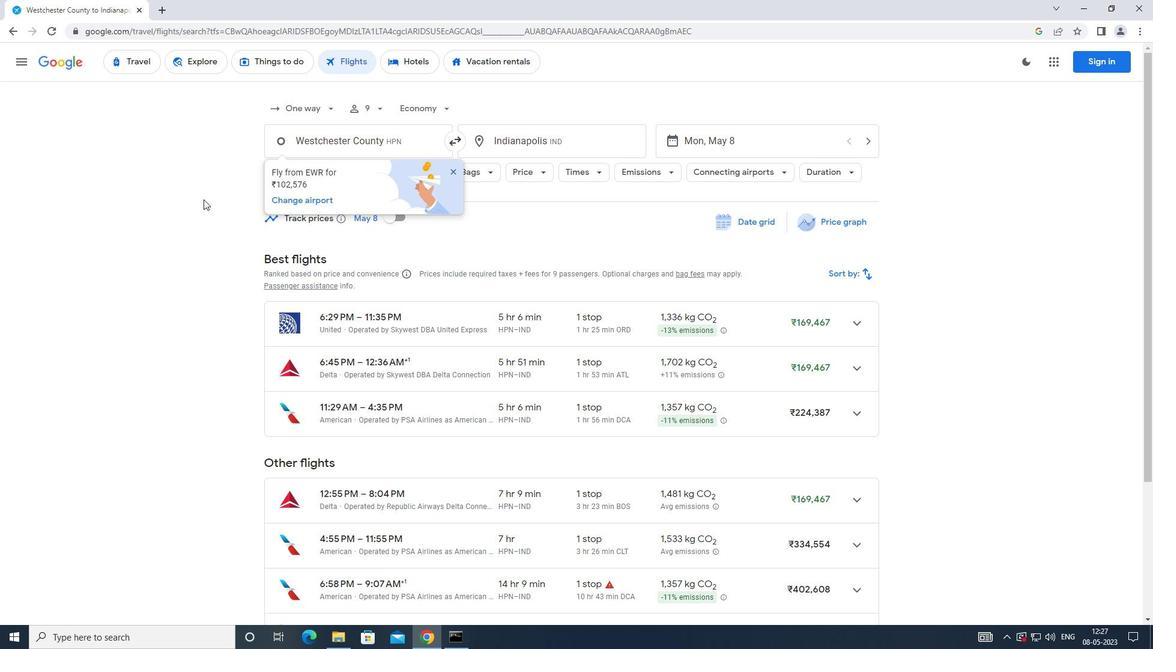 
Action: Mouse pressed left at (207, 198)
Screenshot: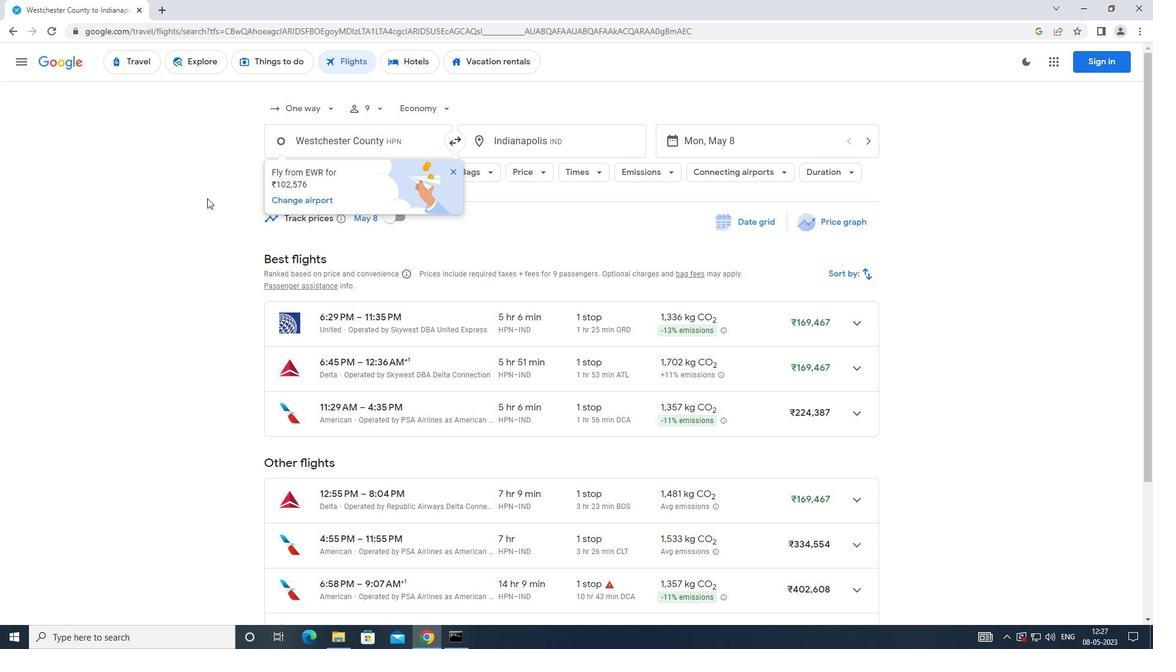 
Action: Mouse moved to (445, 227)
Screenshot: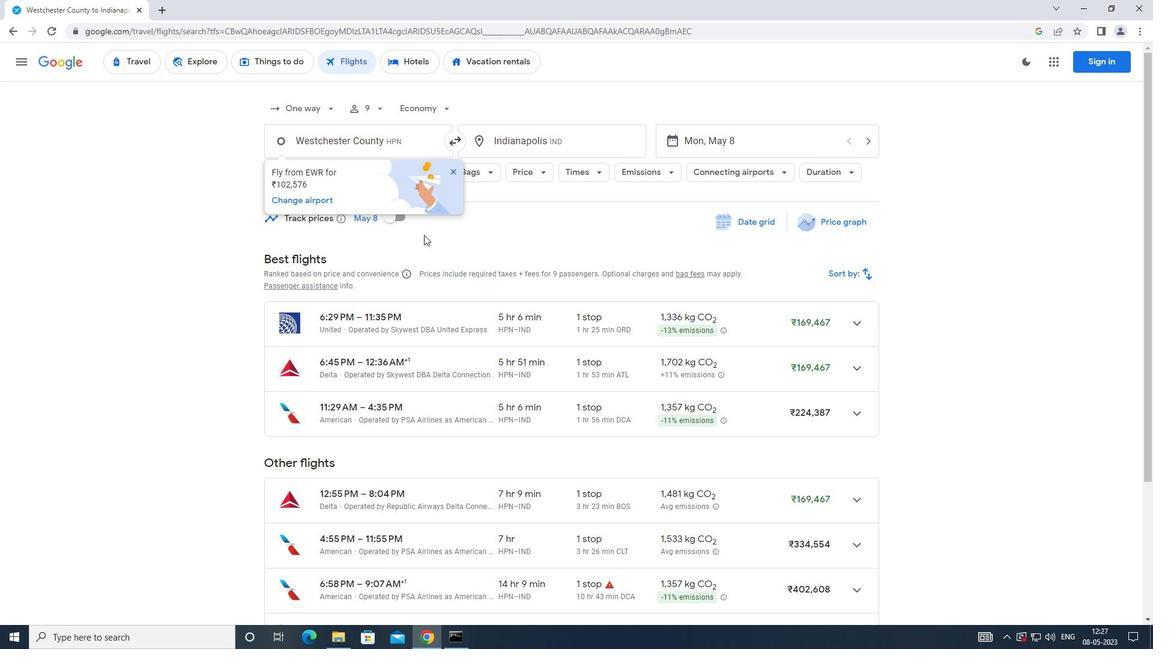 
Action: Mouse pressed left at (445, 227)
Screenshot: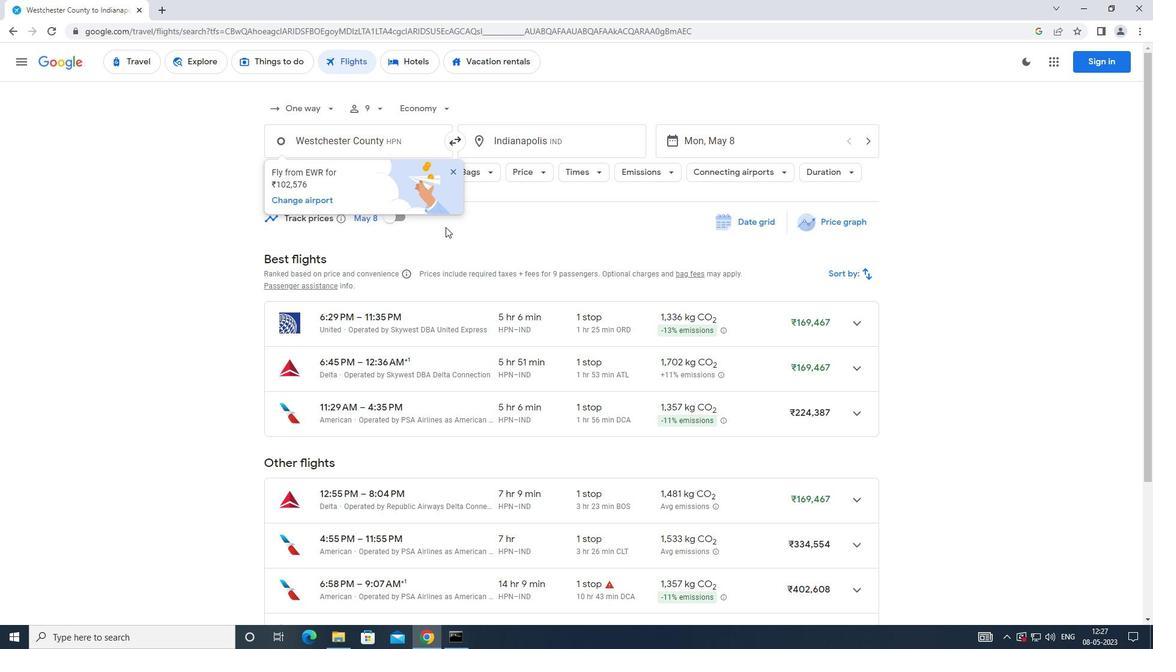 
Action: Mouse moved to (451, 173)
Screenshot: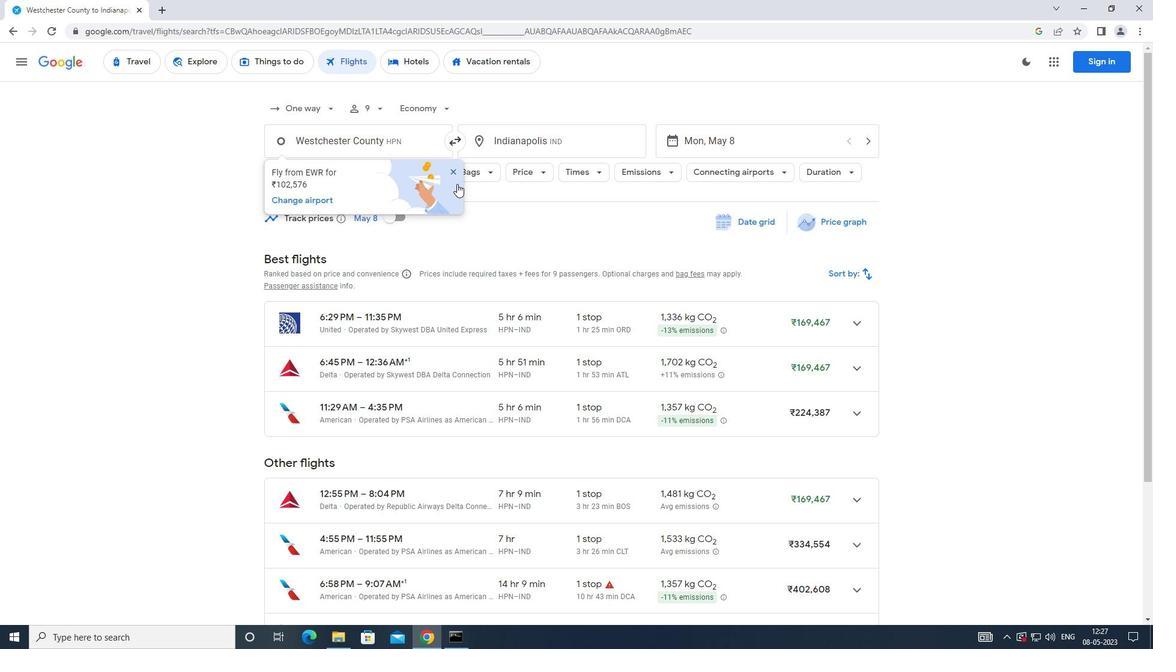
Action: Mouse pressed left at (451, 173)
Screenshot: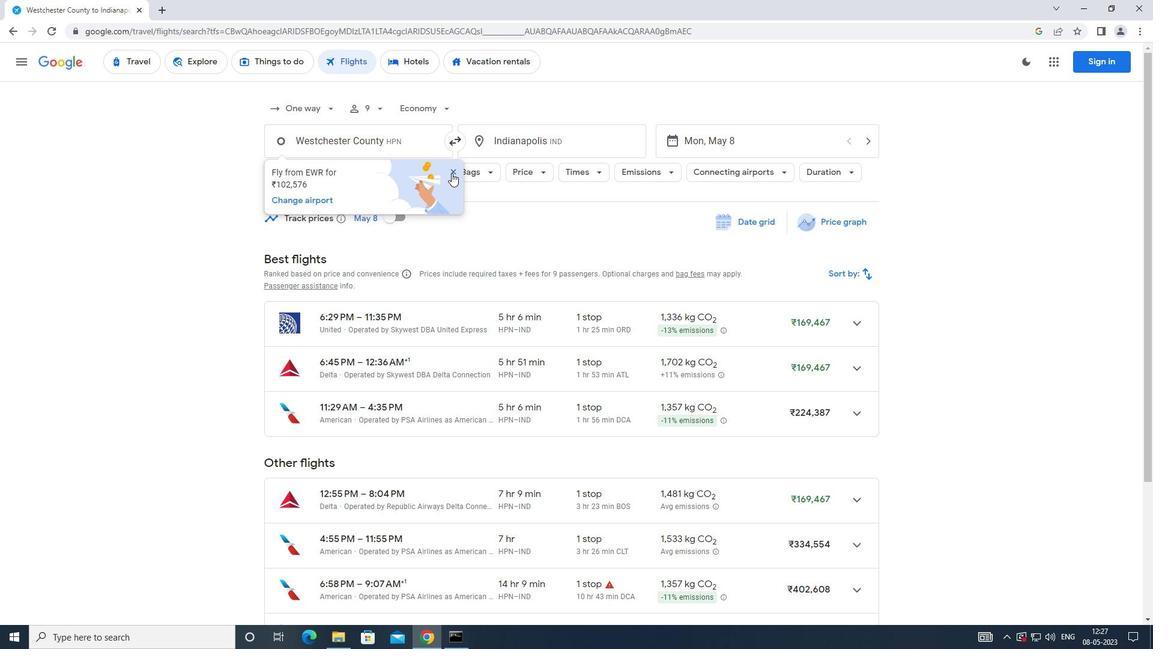 
Action: Mouse moved to (314, 172)
Screenshot: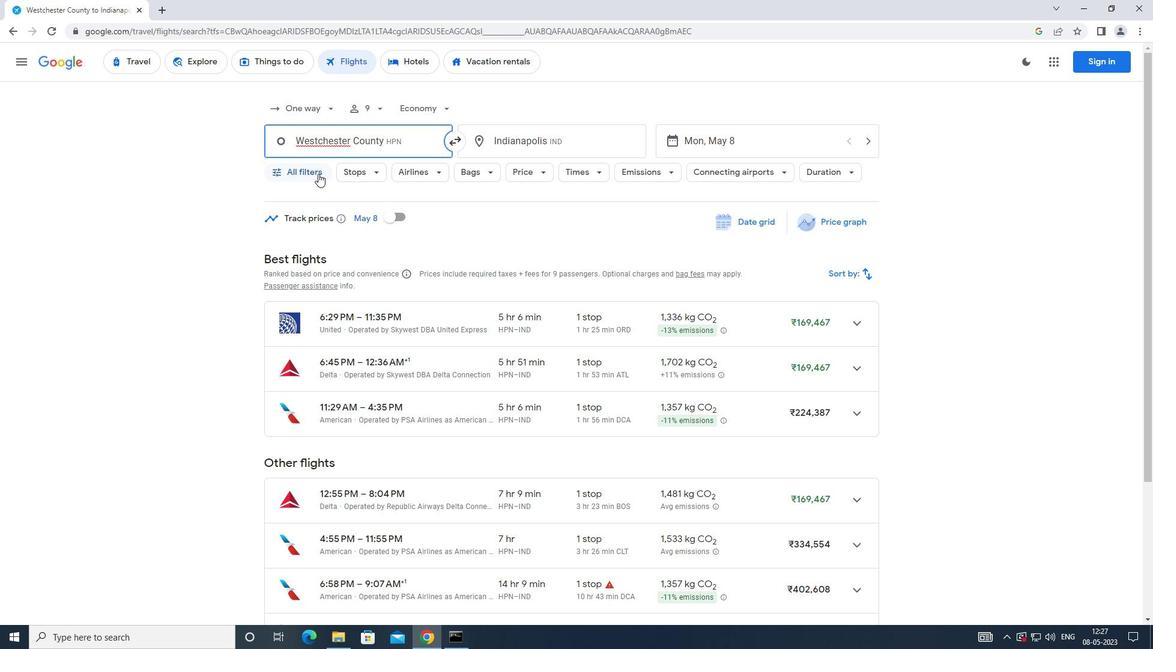 
Action: Mouse pressed left at (314, 172)
Screenshot: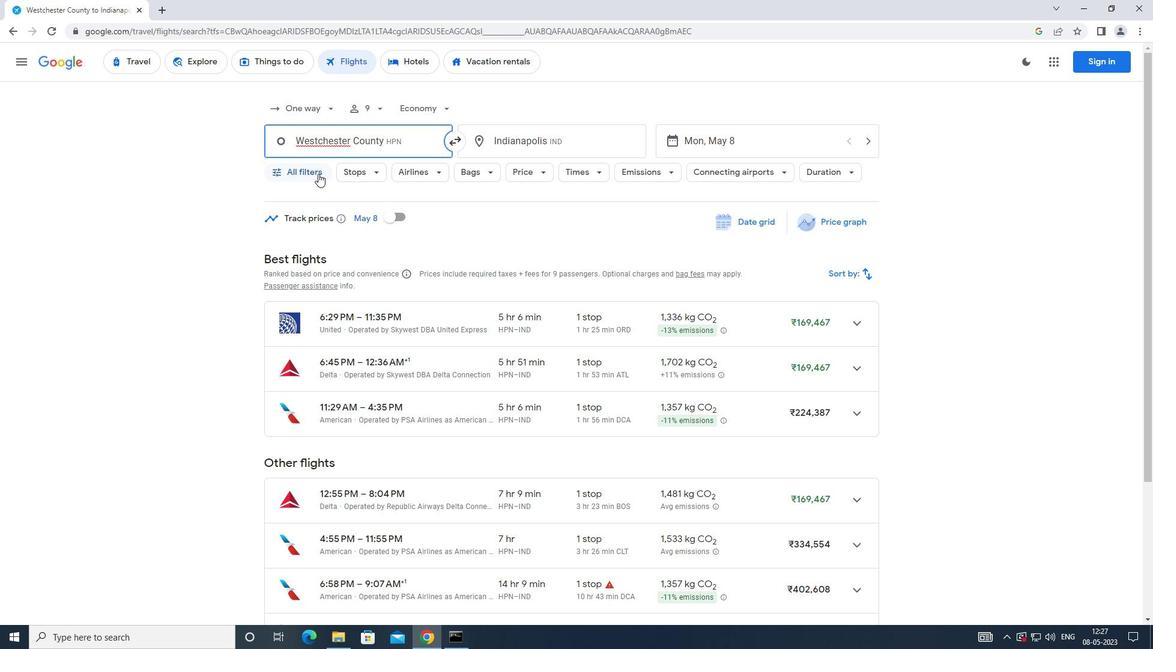 
Action: Mouse moved to (389, 361)
Screenshot: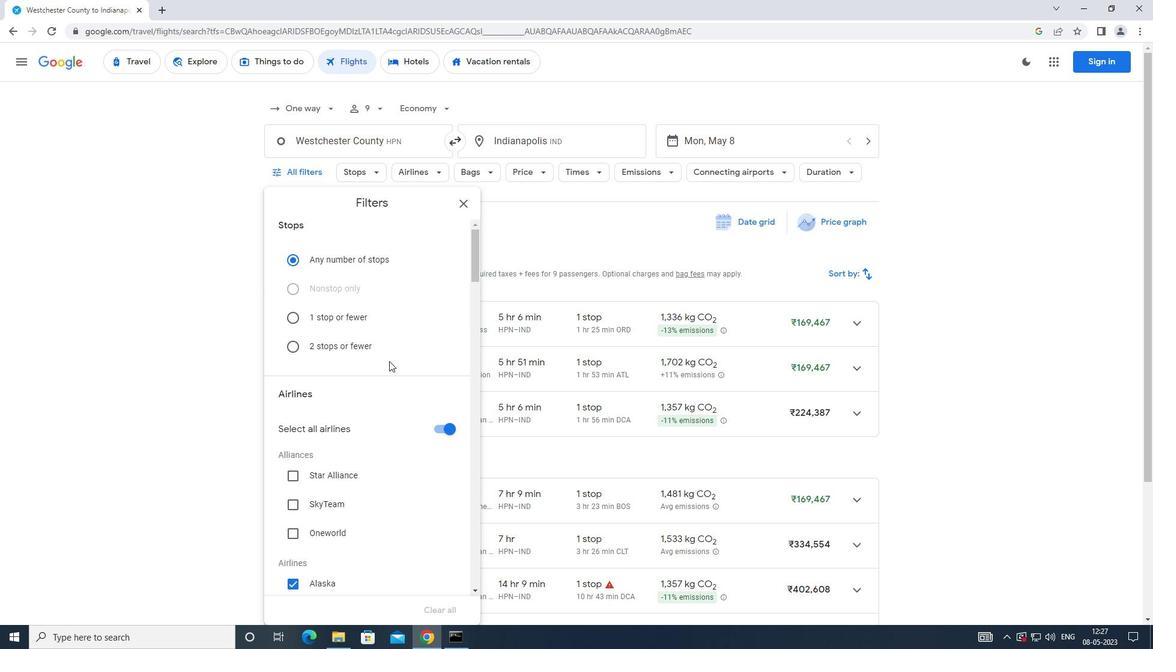 
Action: Mouse scrolled (389, 361) with delta (0, 0)
Screenshot: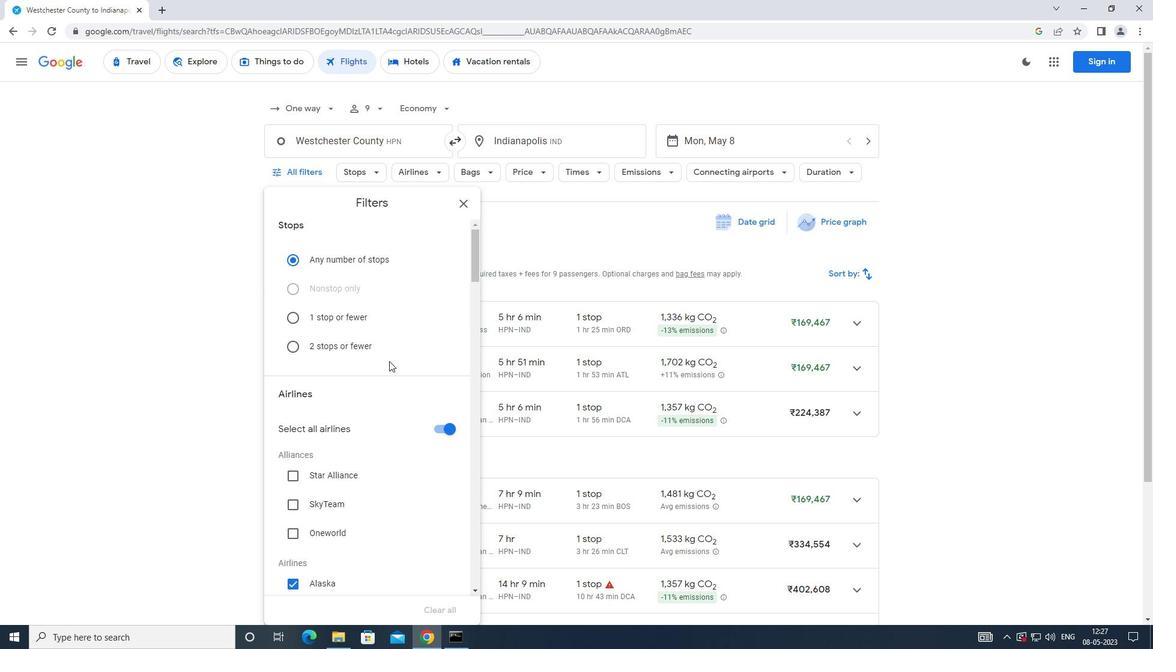 
Action: Mouse moved to (389, 363)
Screenshot: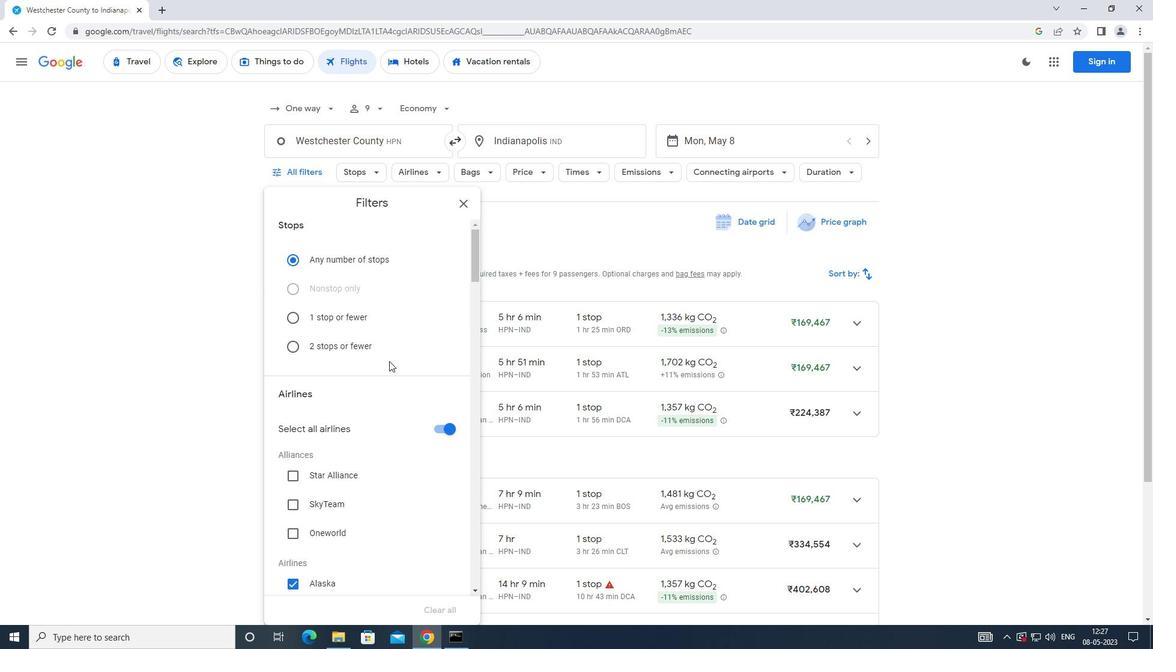 
Action: Mouse scrolled (389, 362) with delta (0, 0)
Screenshot: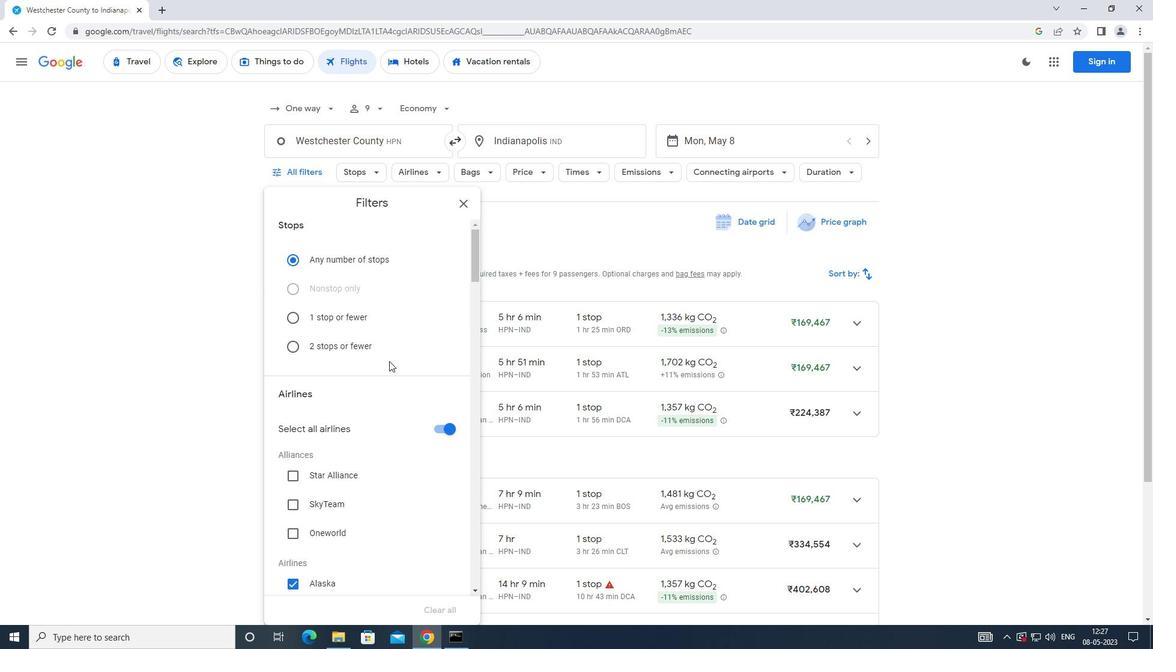 
Action: Mouse moved to (390, 363)
Screenshot: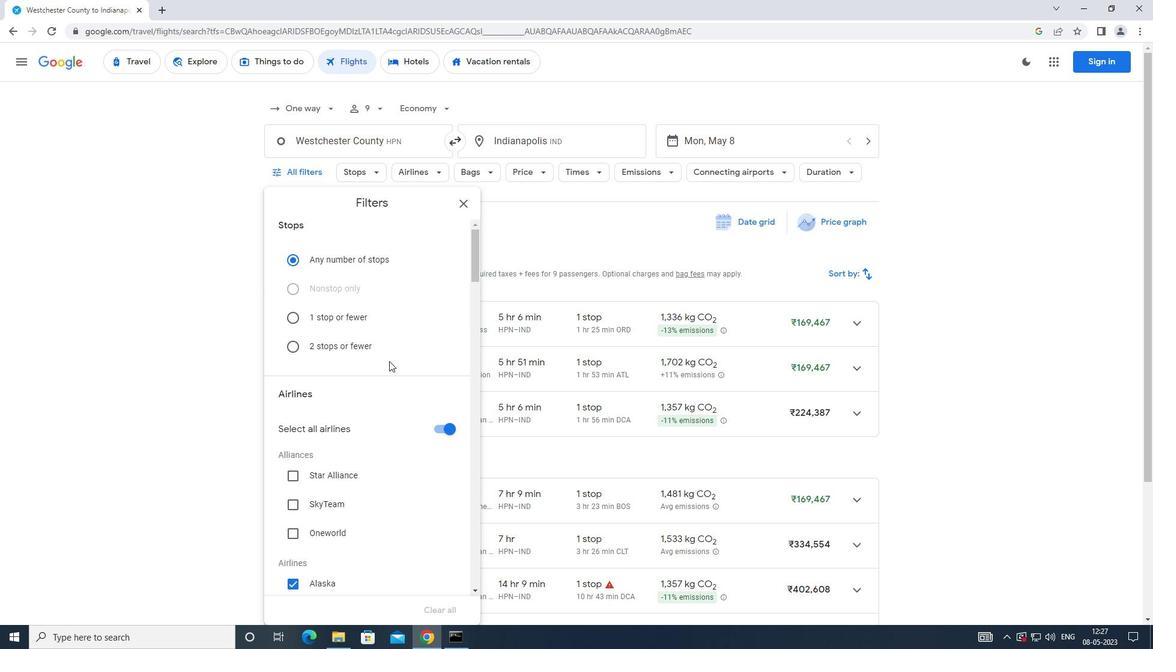 
Action: Mouse scrolled (390, 363) with delta (0, 0)
Screenshot: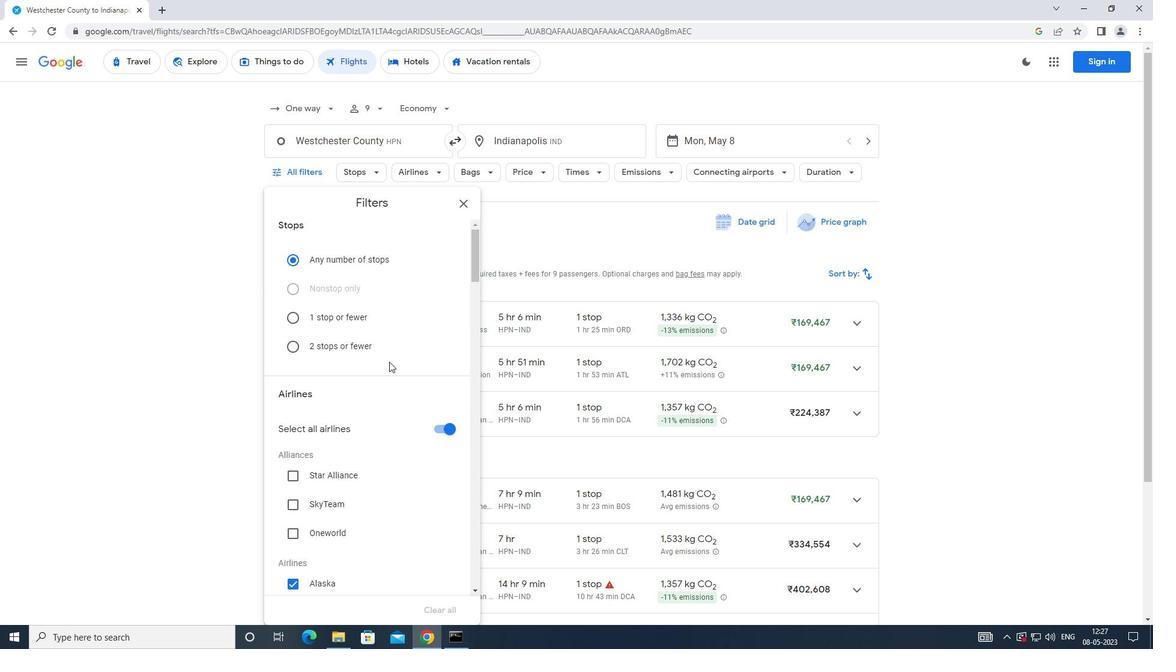 
Action: Mouse moved to (441, 245)
Screenshot: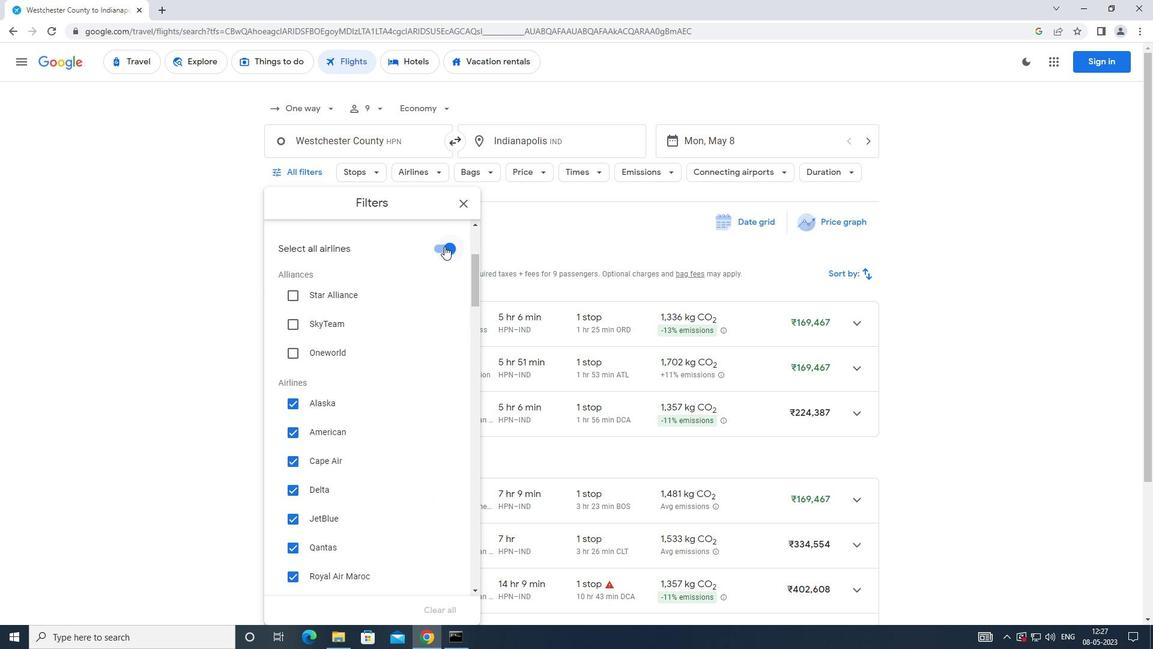 
Action: Mouse pressed left at (441, 245)
Screenshot: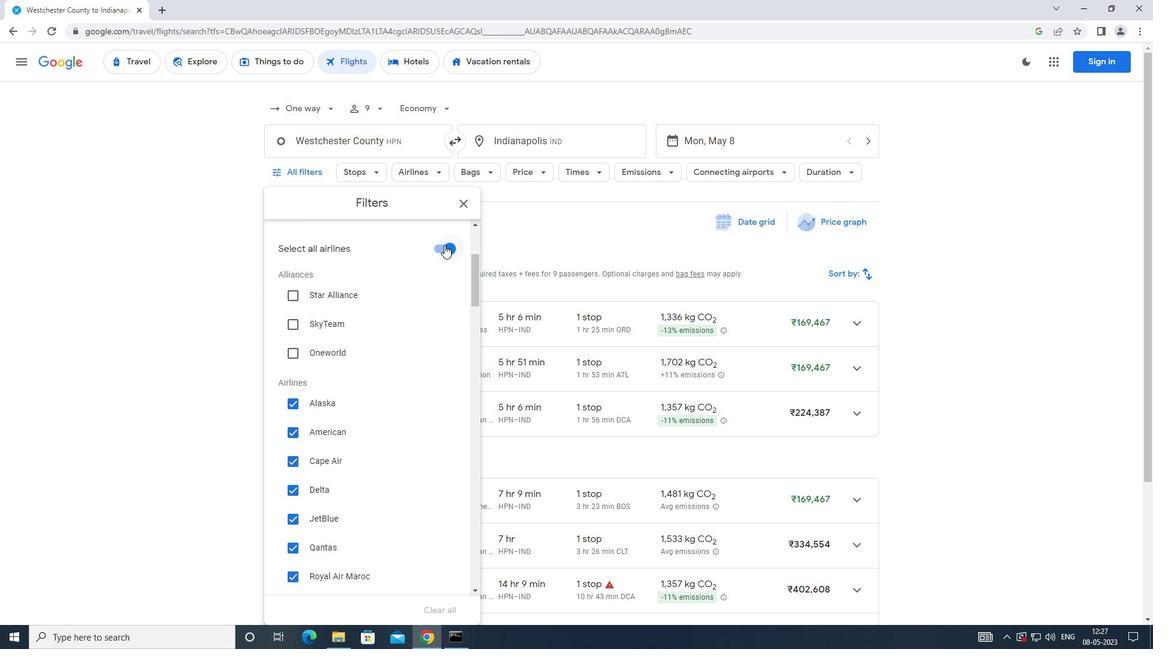 
Action: Mouse moved to (444, 266)
Screenshot: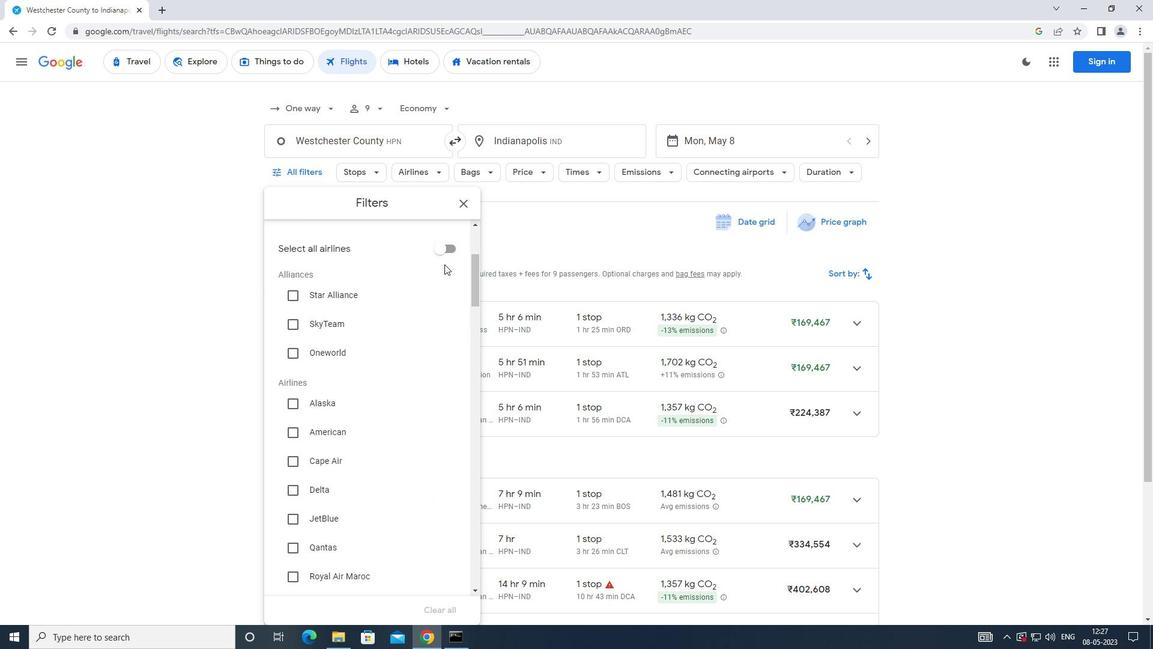 
Action: Mouse scrolled (444, 266) with delta (0, 0)
Screenshot: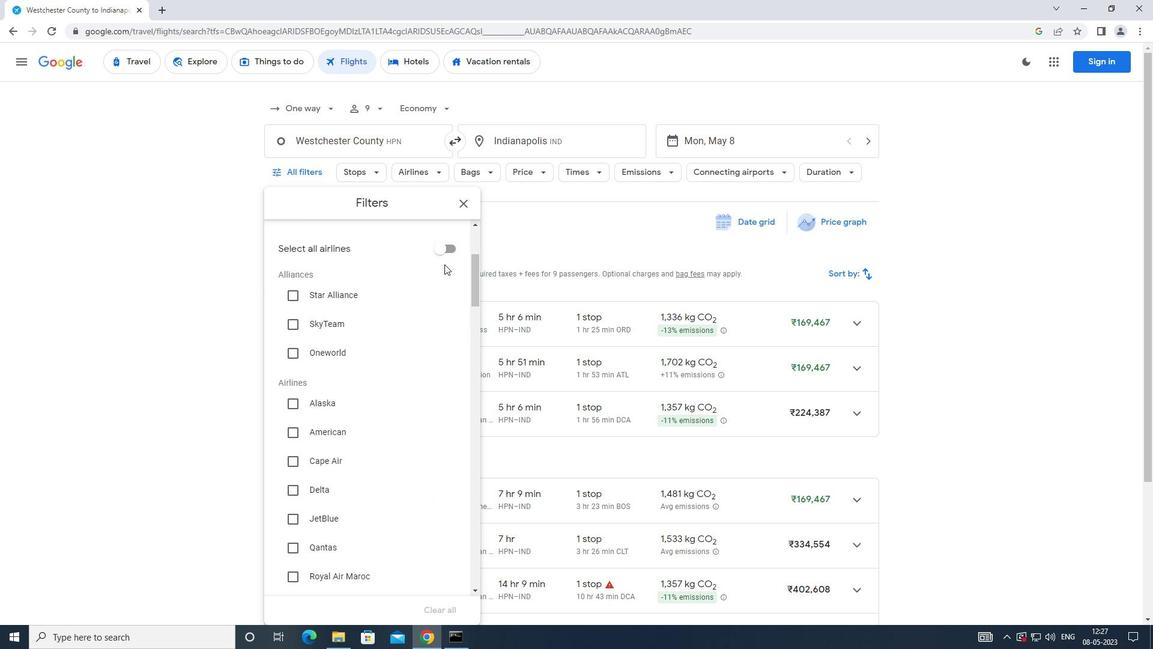 
Action: Mouse moved to (444, 272)
Screenshot: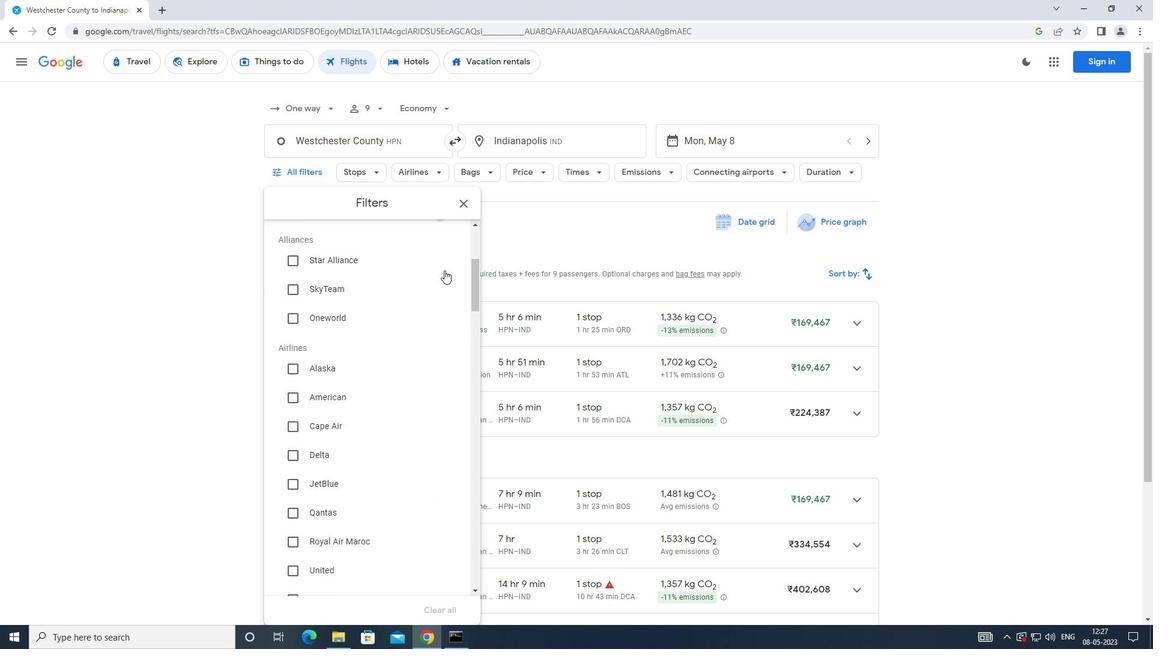 
Action: Mouse scrolled (444, 271) with delta (0, 0)
Screenshot: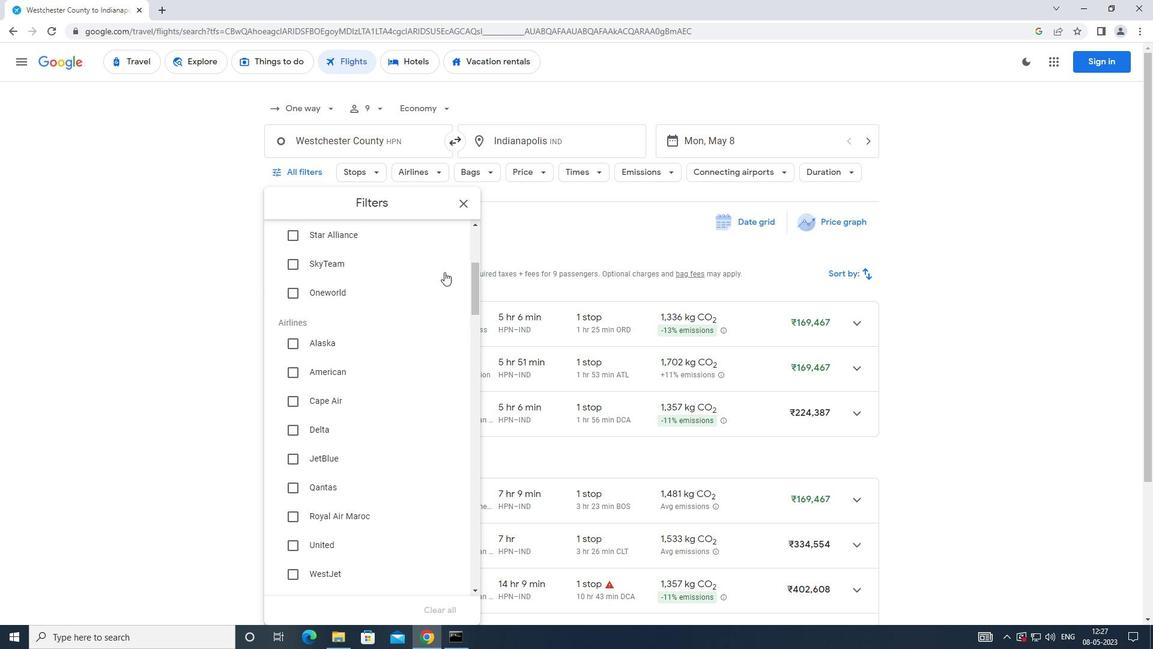 
Action: Mouse scrolled (444, 271) with delta (0, 0)
Screenshot: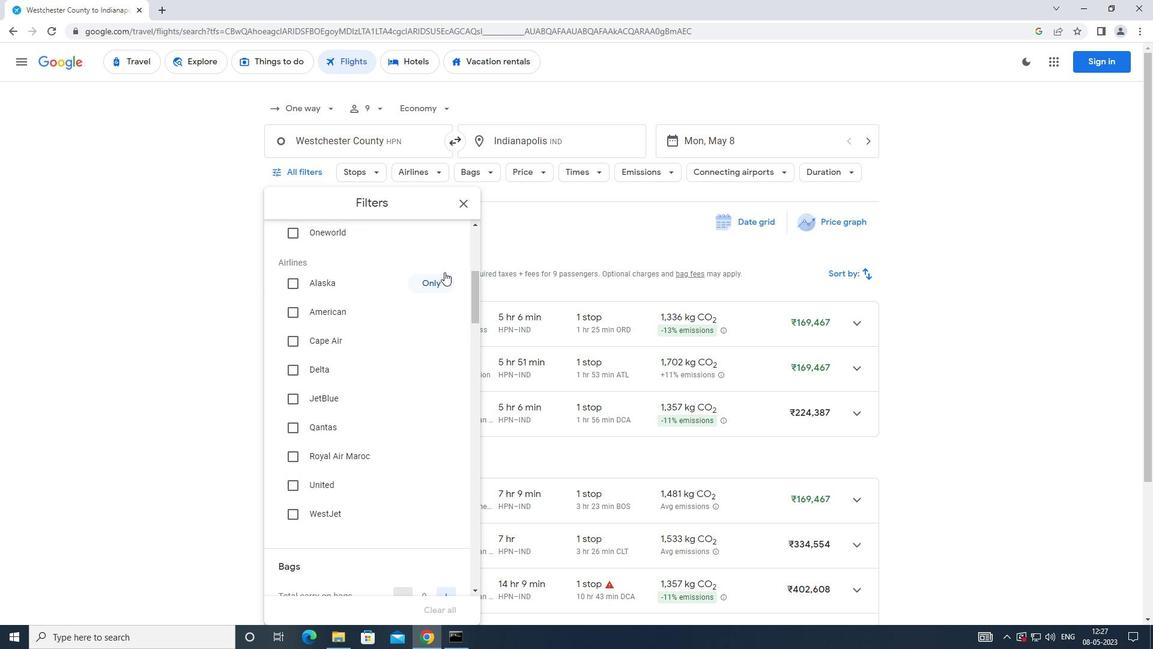 
Action: Mouse moved to (292, 398)
Screenshot: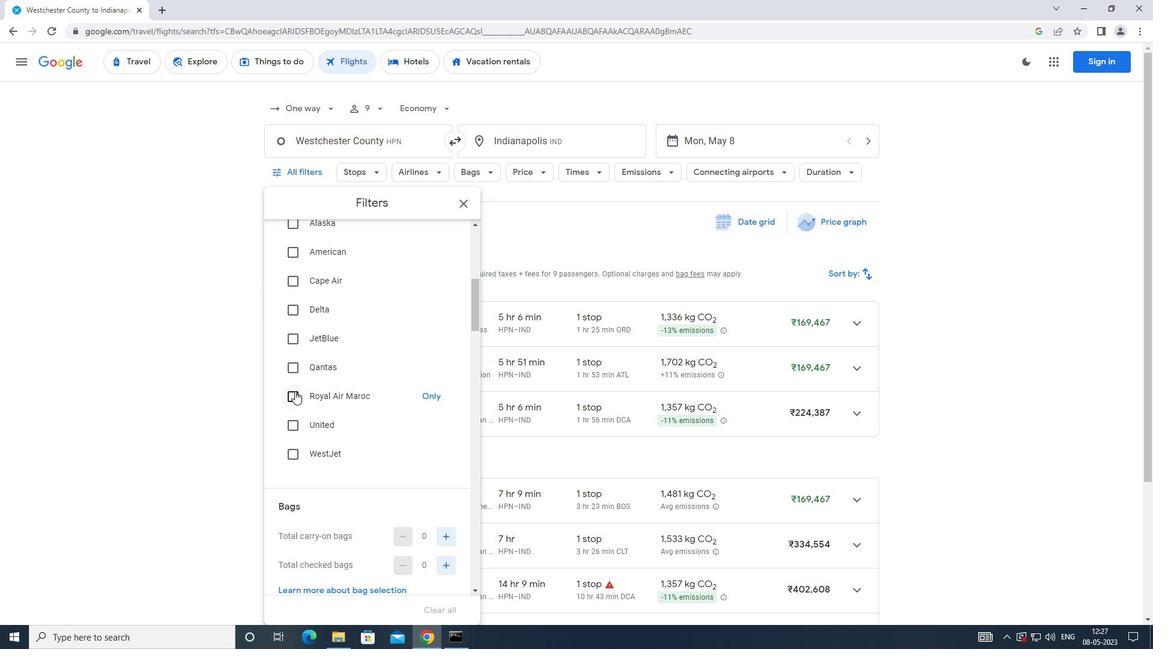 
Action: Mouse pressed left at (292, 398)
Screenshot: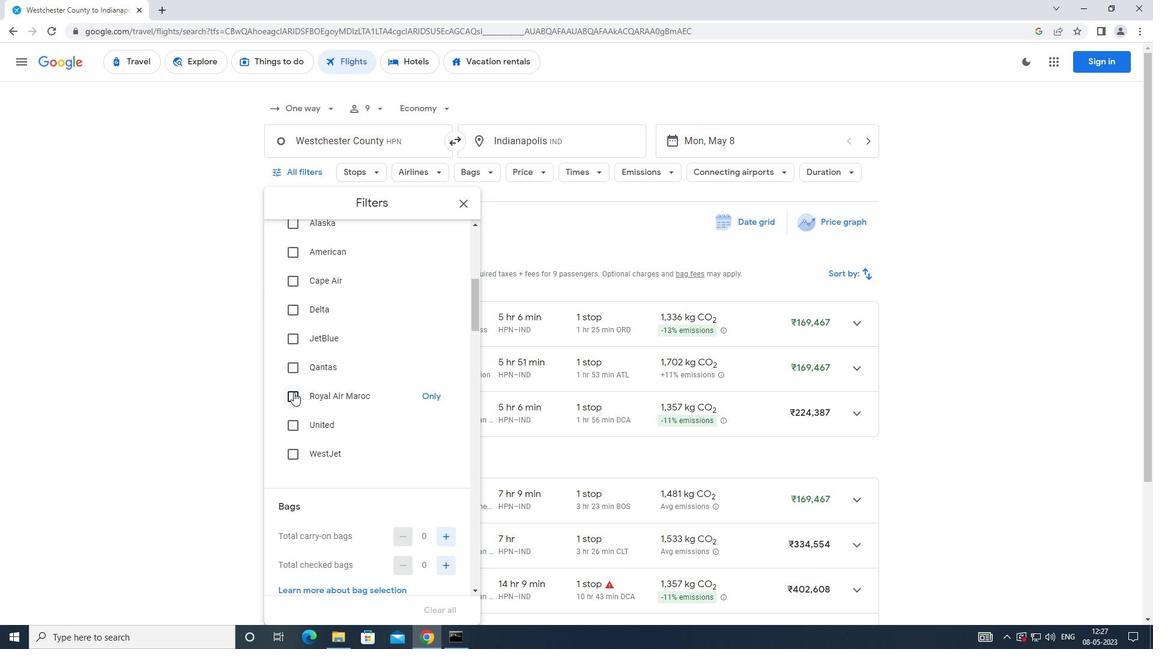 
Action: Mouse moved to (347, 391)
Screenshot: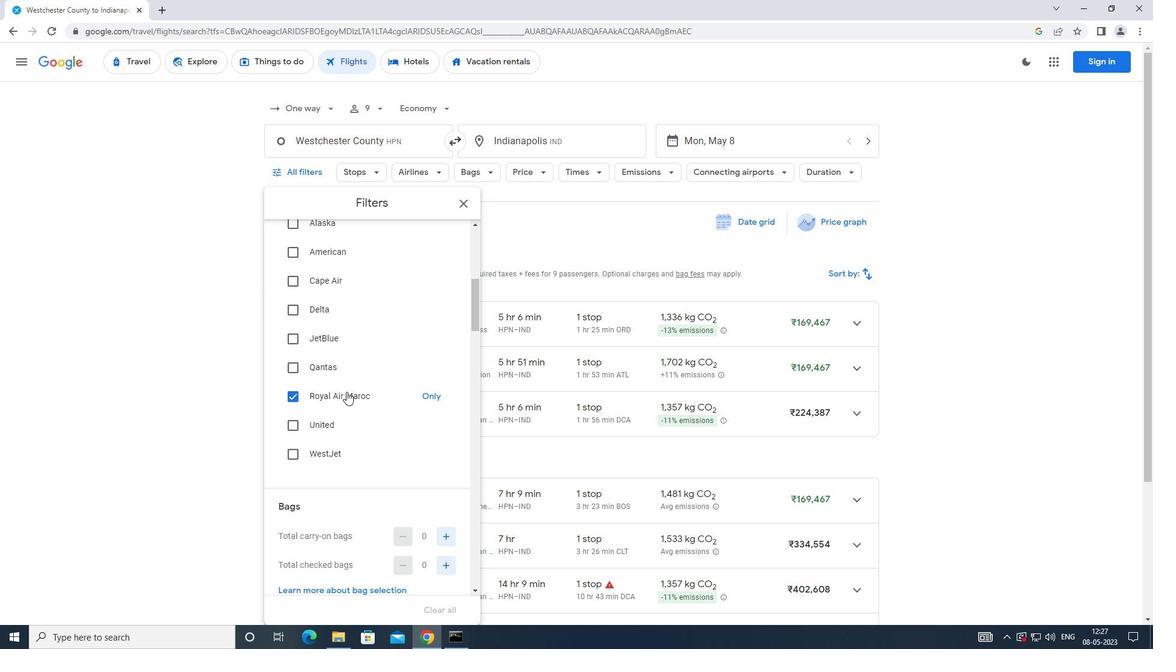 
Action: Mouse scrolled (347, 390) with delta (0, 0)
Screenshot: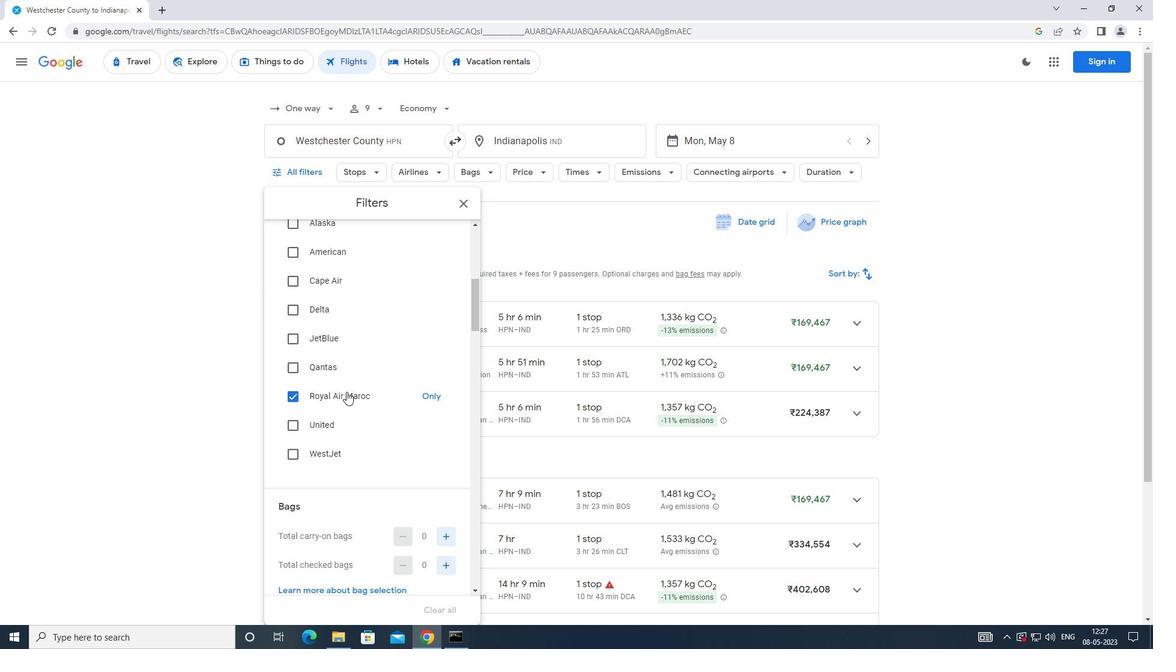 
Action: Mouse moved to (347, 391)
Screenshot: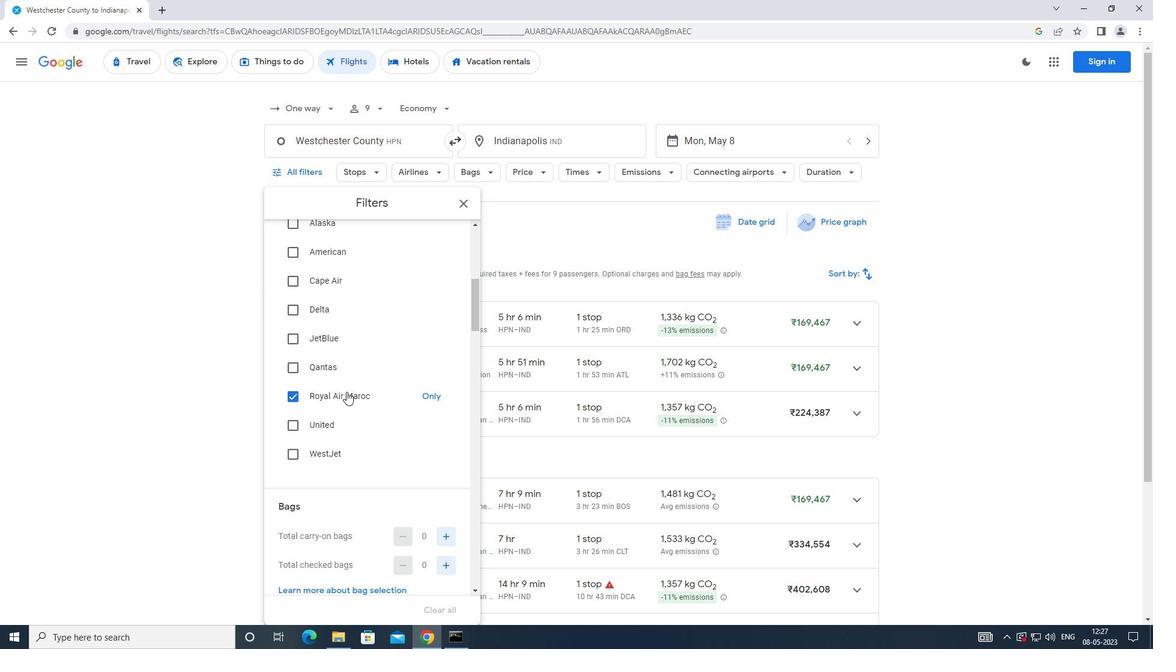 
Action: Mouse scrolled (347, 390) with delta (0, 0)
Screenshot: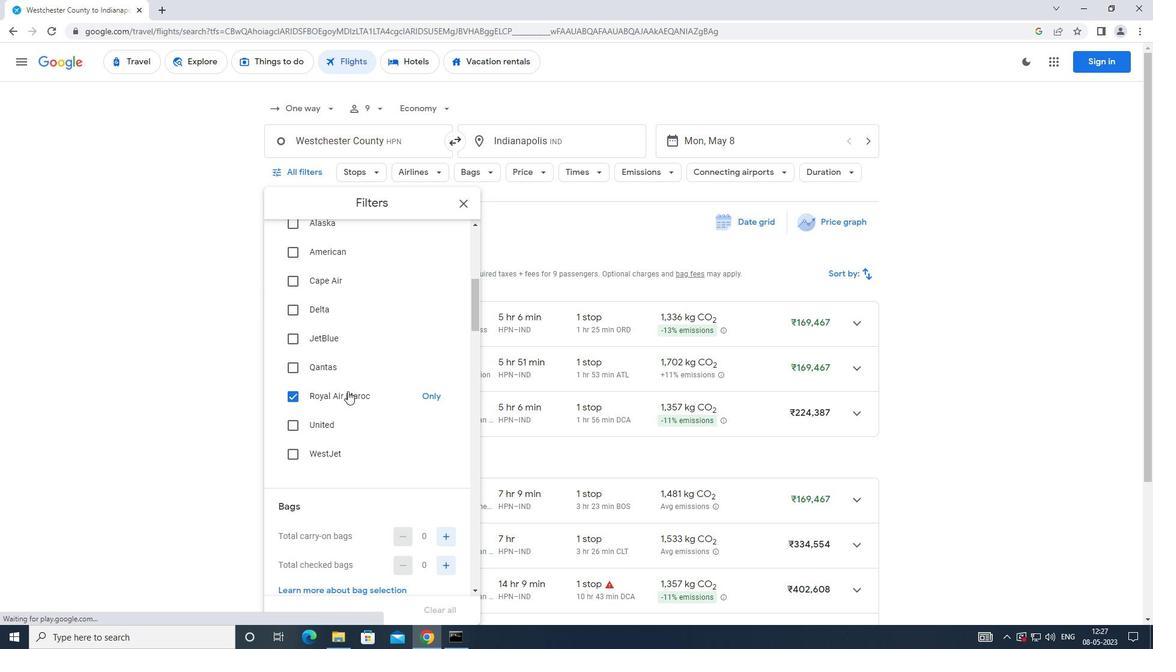 
Action: Mouse moved to (444, 449)
Screenshot: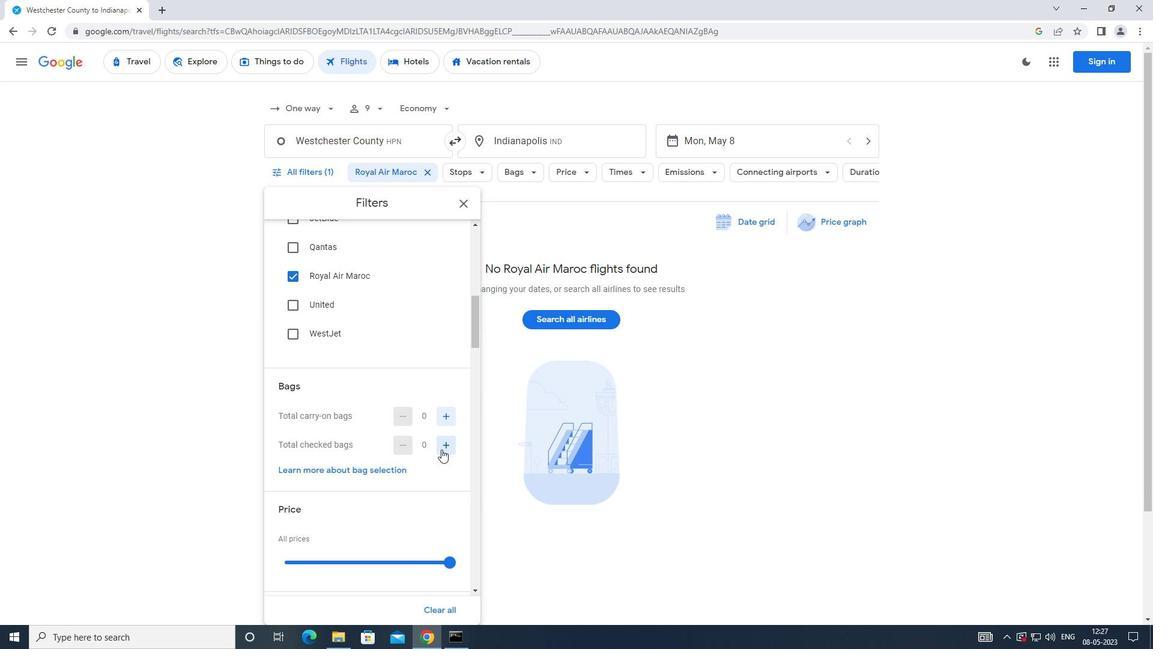 
Action: Mouse pressed left at (444, 449)
Screenshot: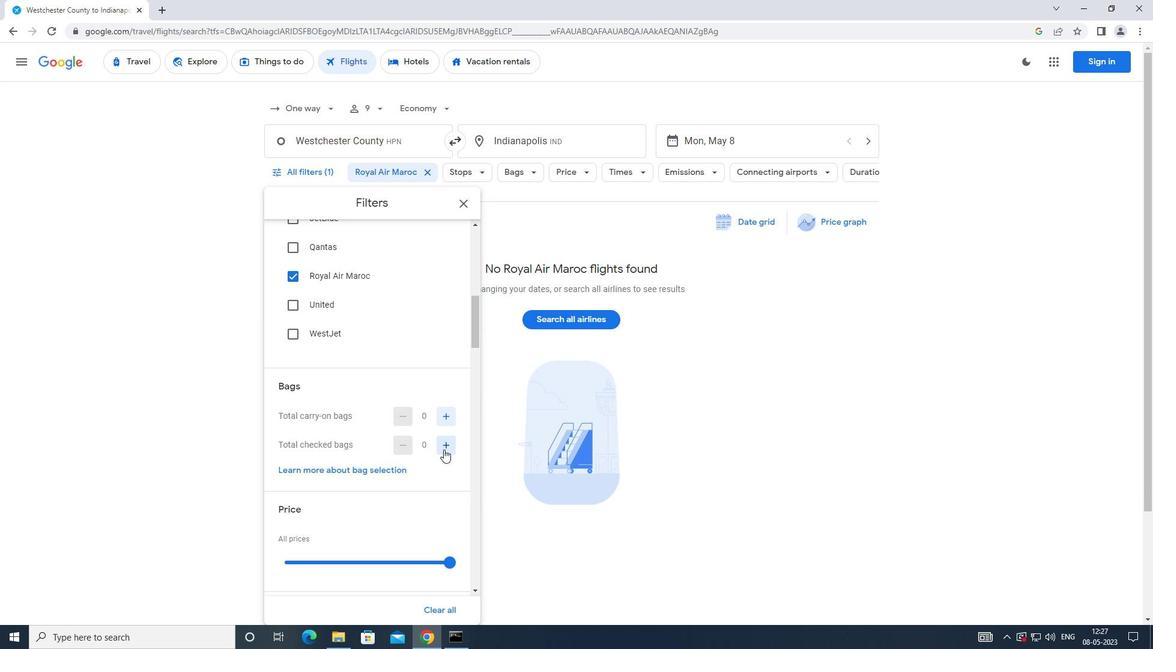 
Action: Mouse pressed left at (444, 449)
Screenshot: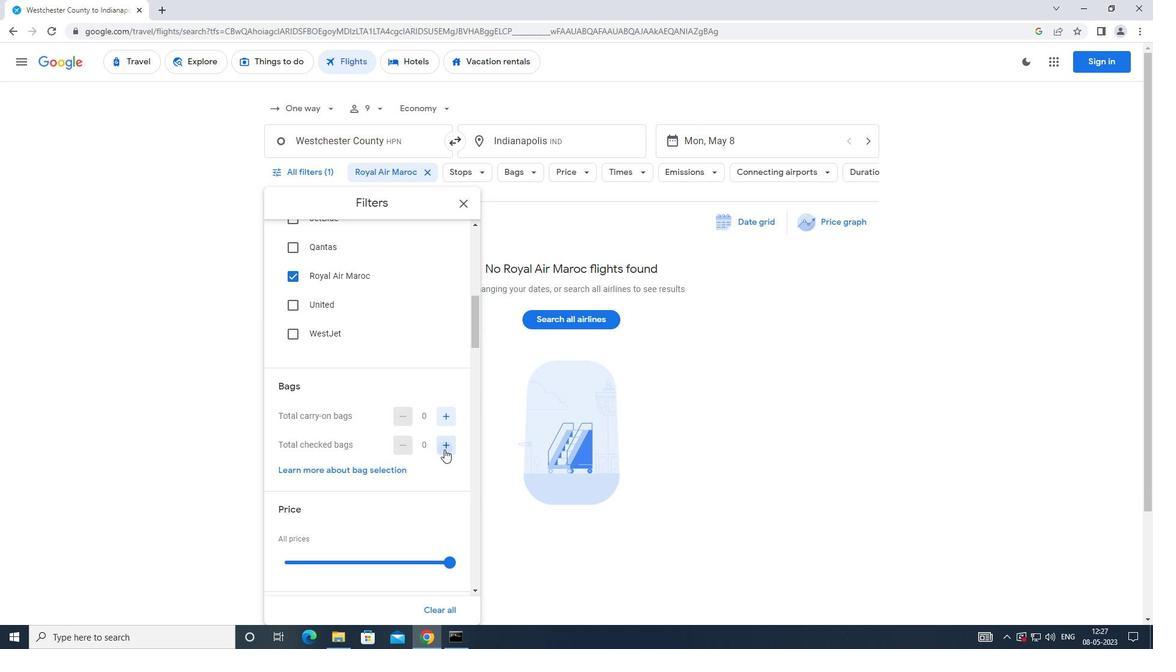 
Action: Mouse moved to (439, 435)
Screenshot: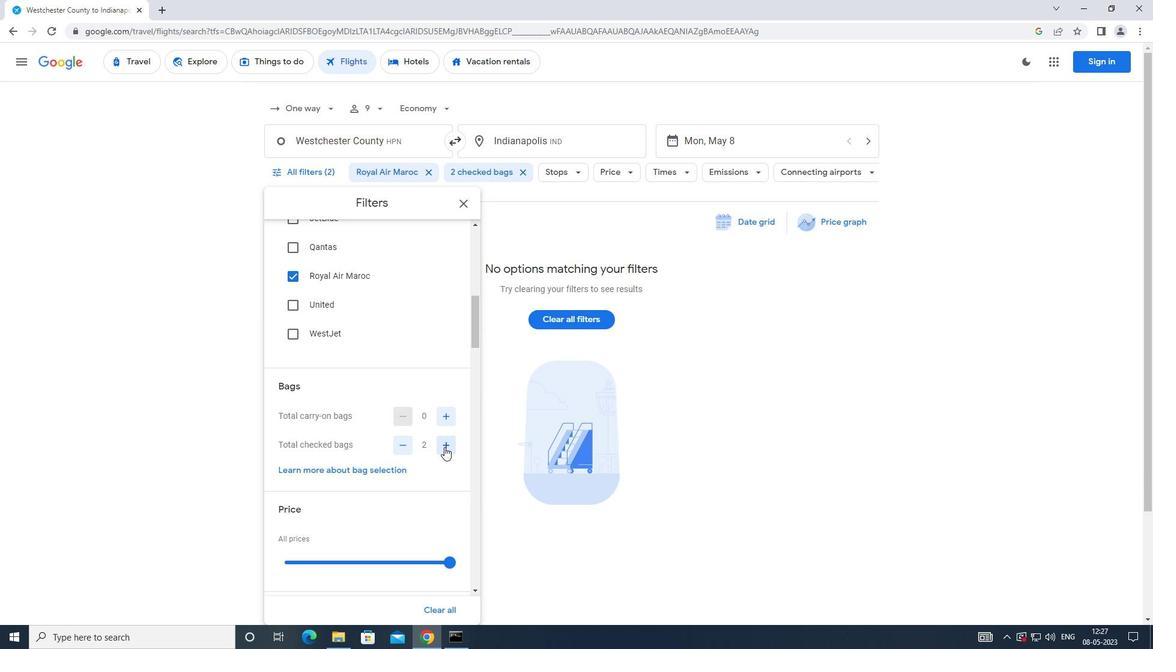 
Action: Mouse scrolled (439, 435) with delta (0, 0)
Screenshot: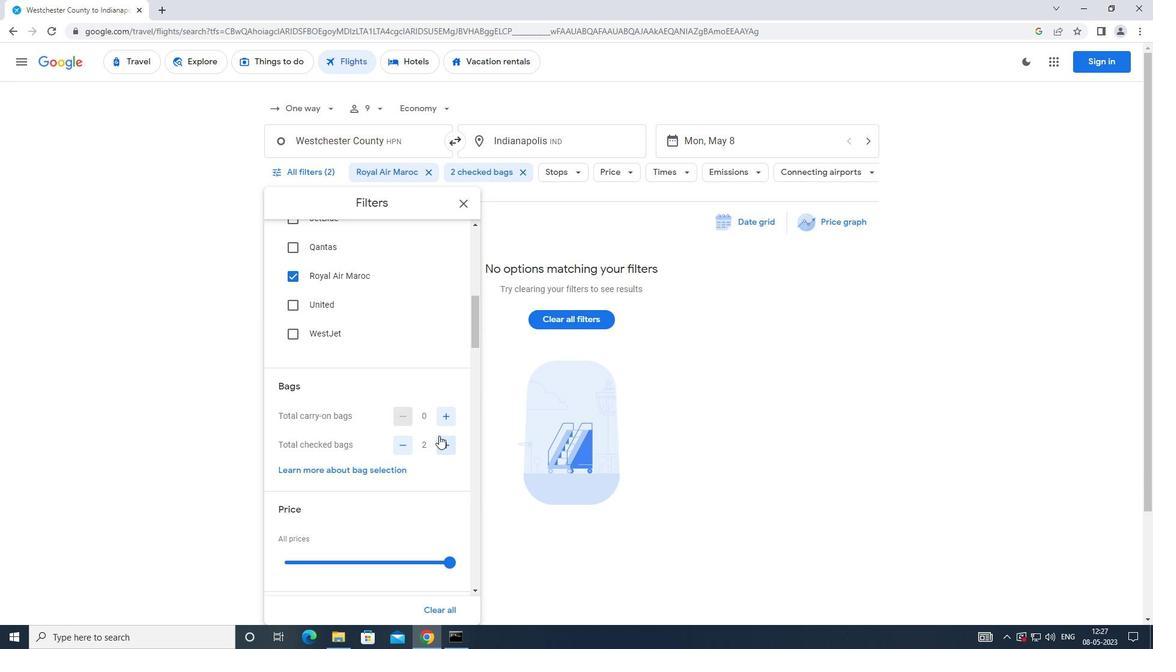 
Action: Mouse moved to (453, 506)
Screenshot: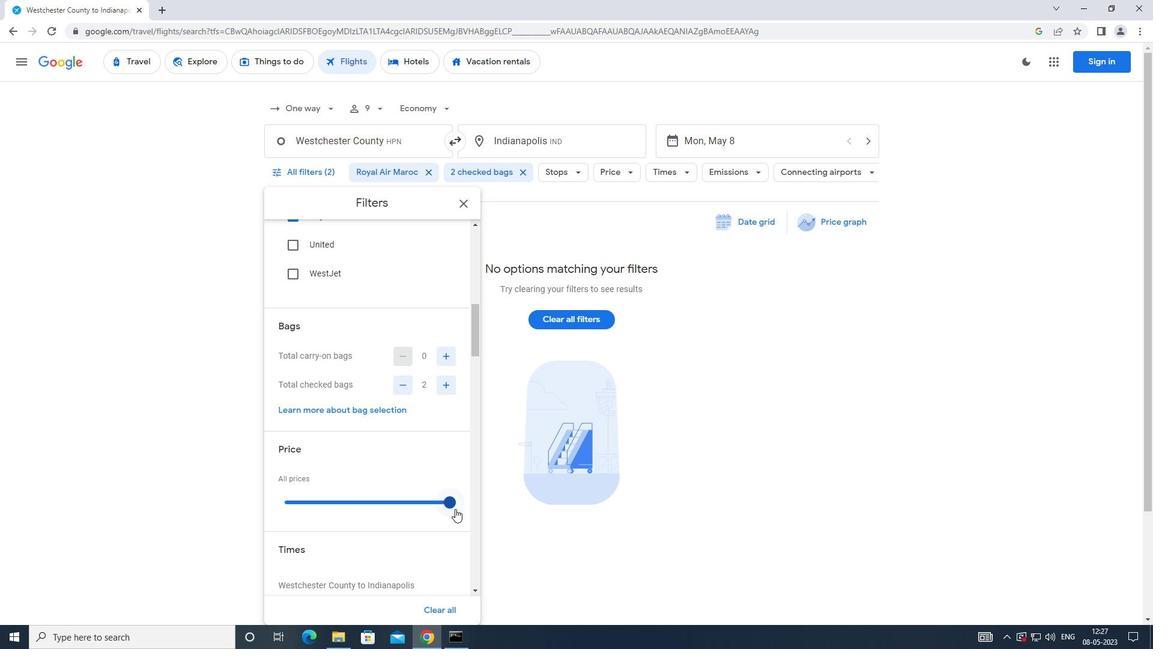 
Action: Mouse pressed left at (453, 506)
Screenshot: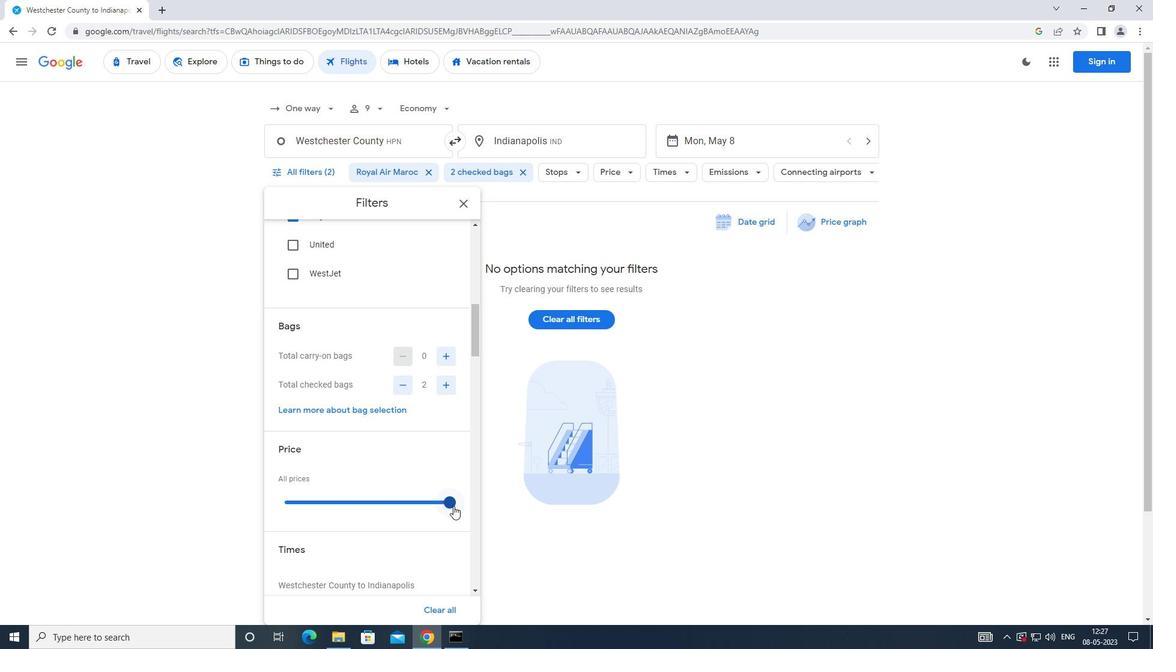 
Action: Mouse moved to (265, 498)
Screenshot: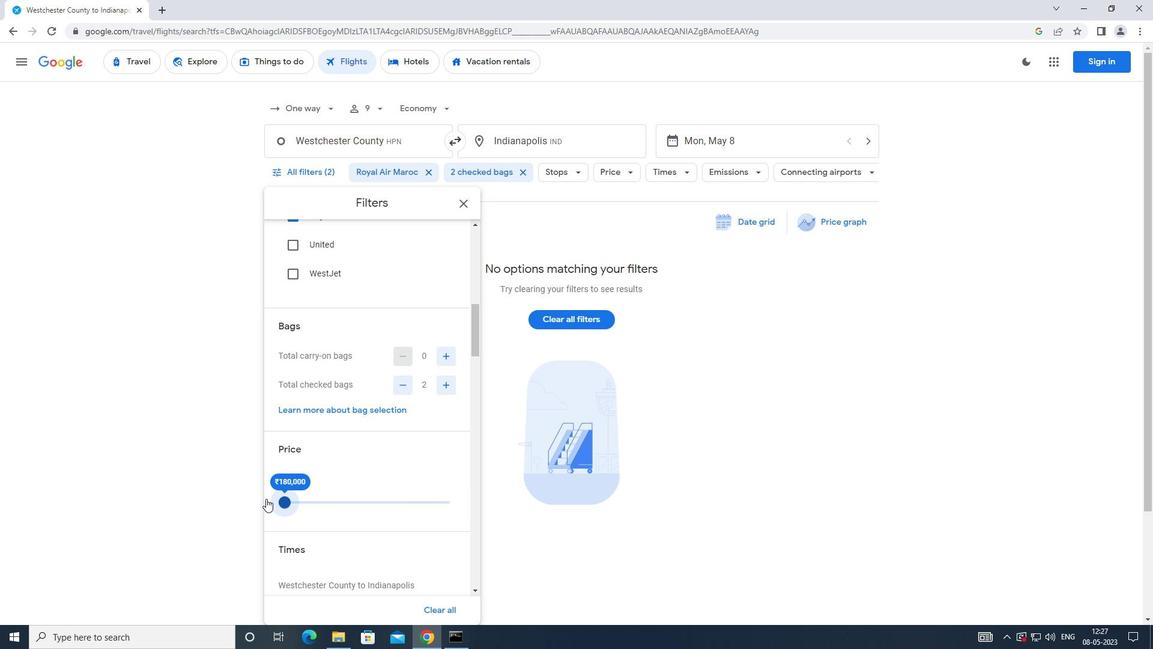 
Action: Mouse pressed left at (265, 498)
Screenshot: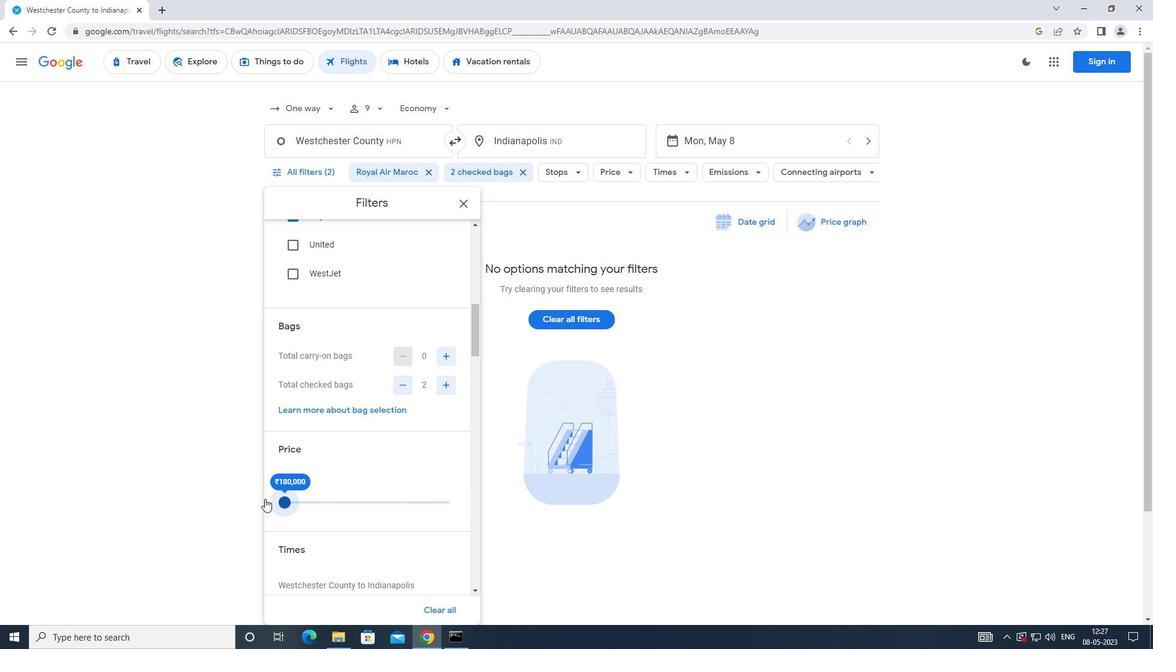 
Action: Mouse moved to (378, 497)
Screenshot: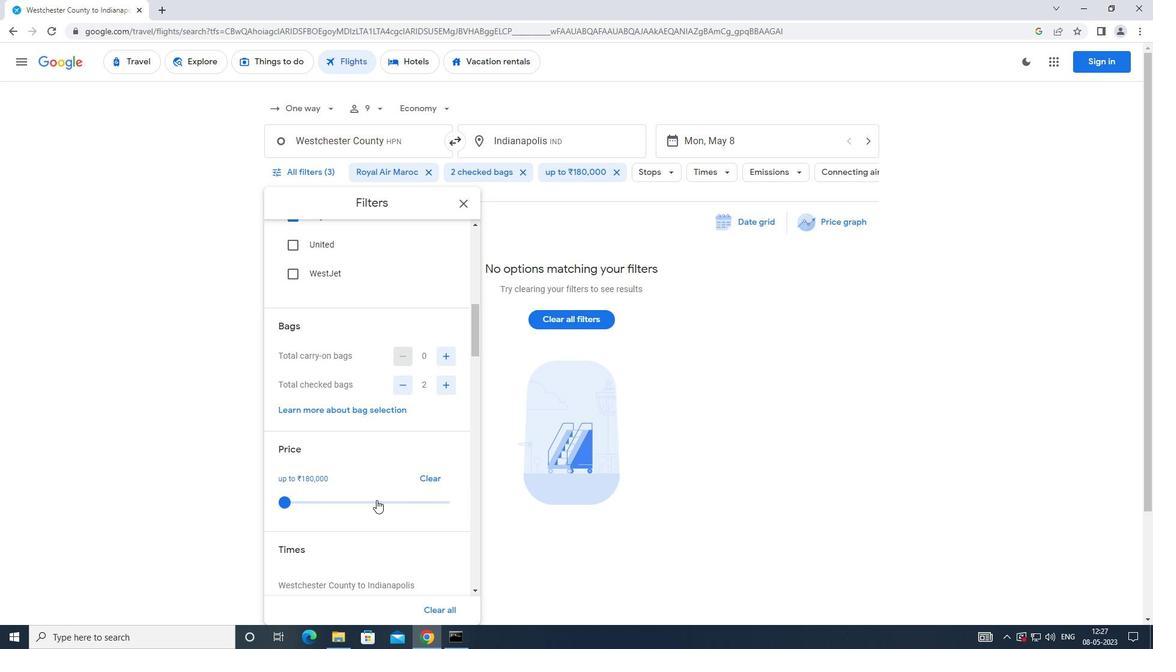 
Action: Mouse scrolled (378, 497) with delta (0, 0)
Screenshot: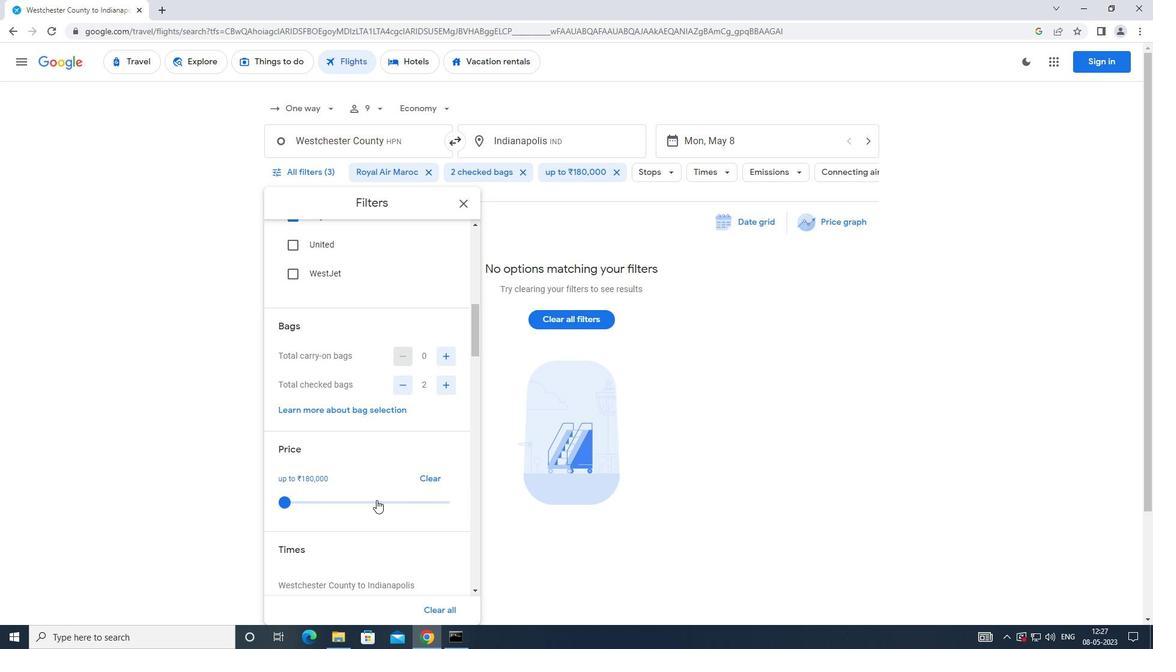 
Action: Mouse moved to (378, 497)
Screenshot: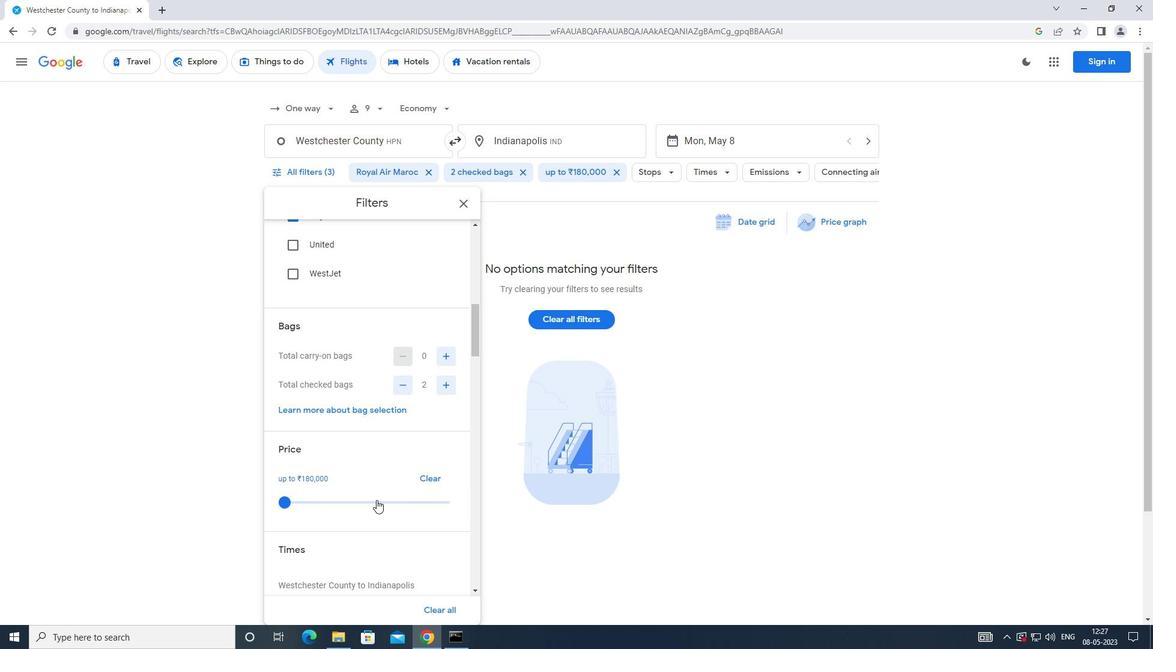 
Action: Mouse scrolled (378, 497) with delta (0, 0)
Screenshot: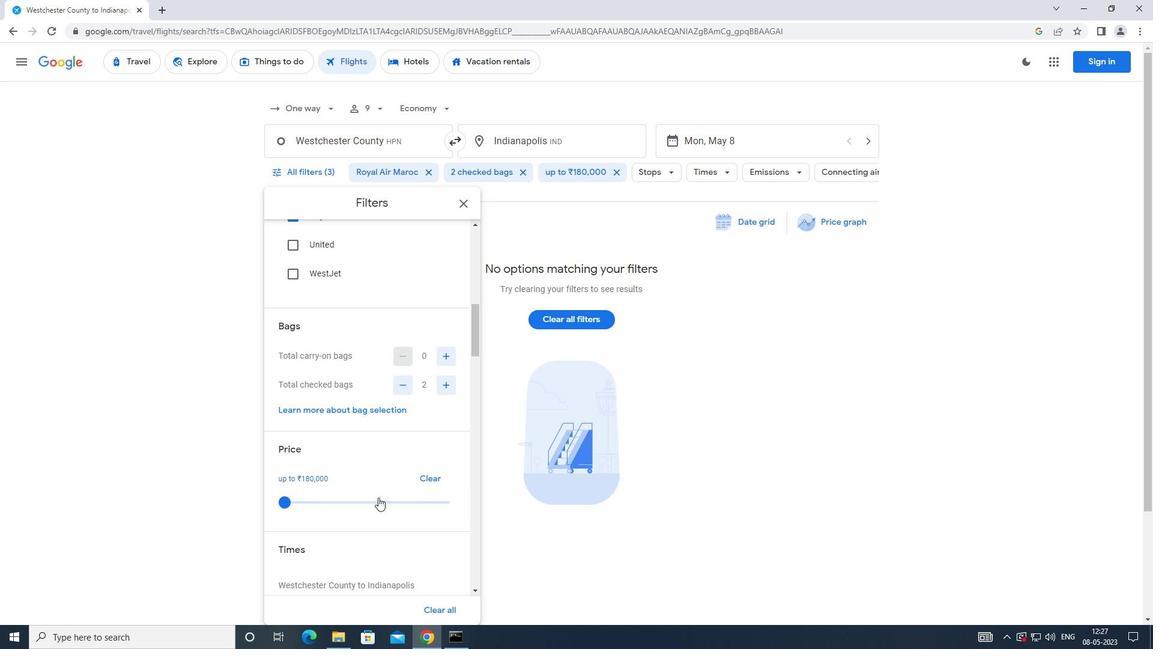 
Action: Mouse moved to (285, 513)
Screenshot: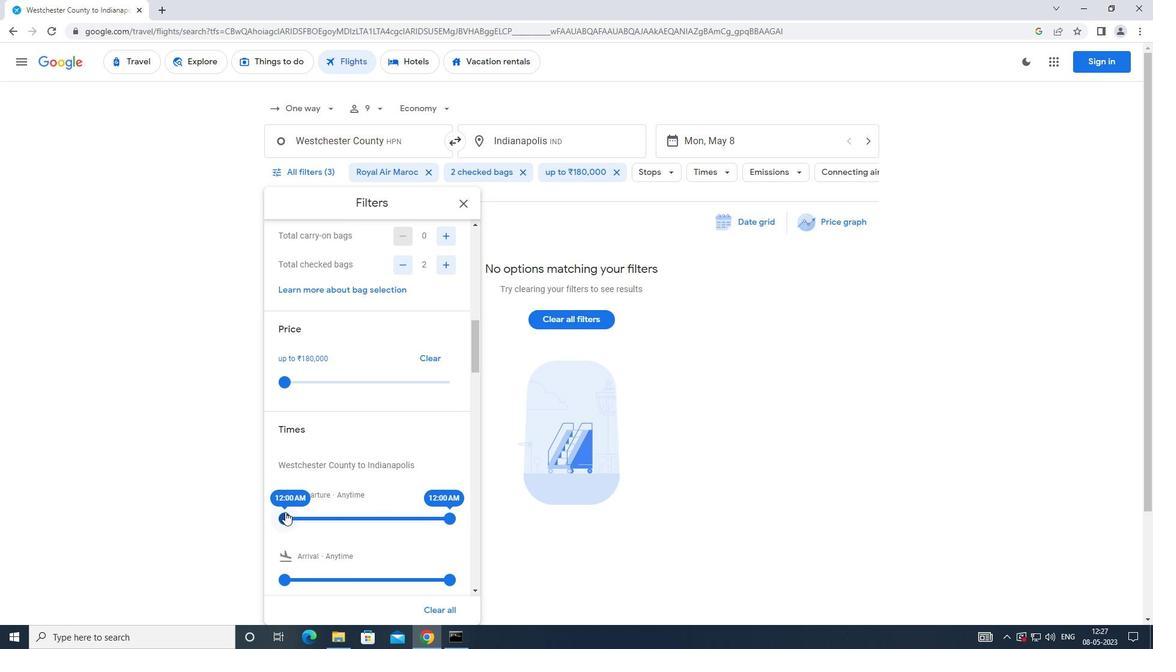 
Action: Mouse pressed left at (285, 513)
Screenshot: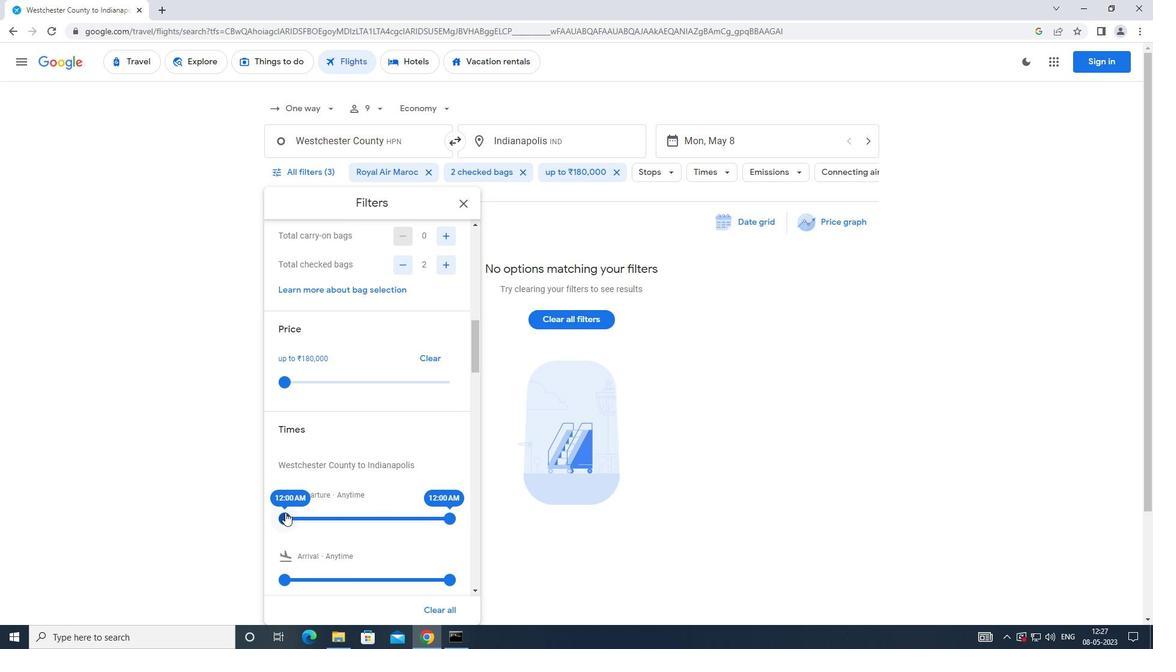 
Action: Mouse moved to (448, 516)
Screenshot: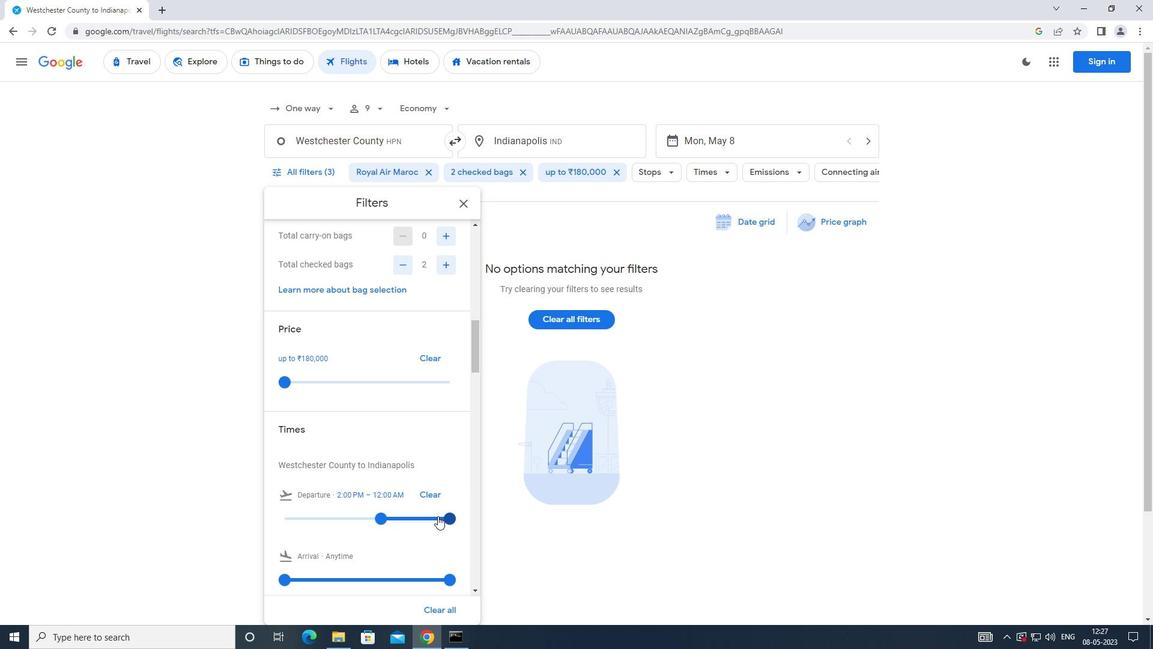 
Action: Mouse pressed left at (448, 516)
Screenshot: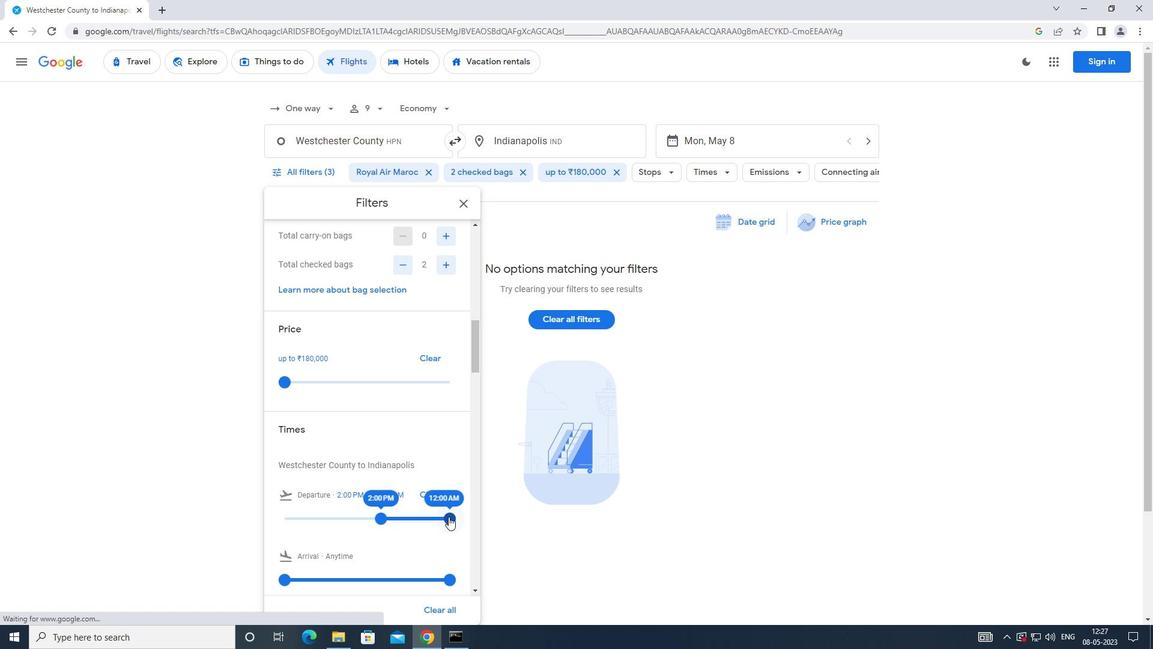 
Action: Mouse moved to (458, 201)
Screenshot: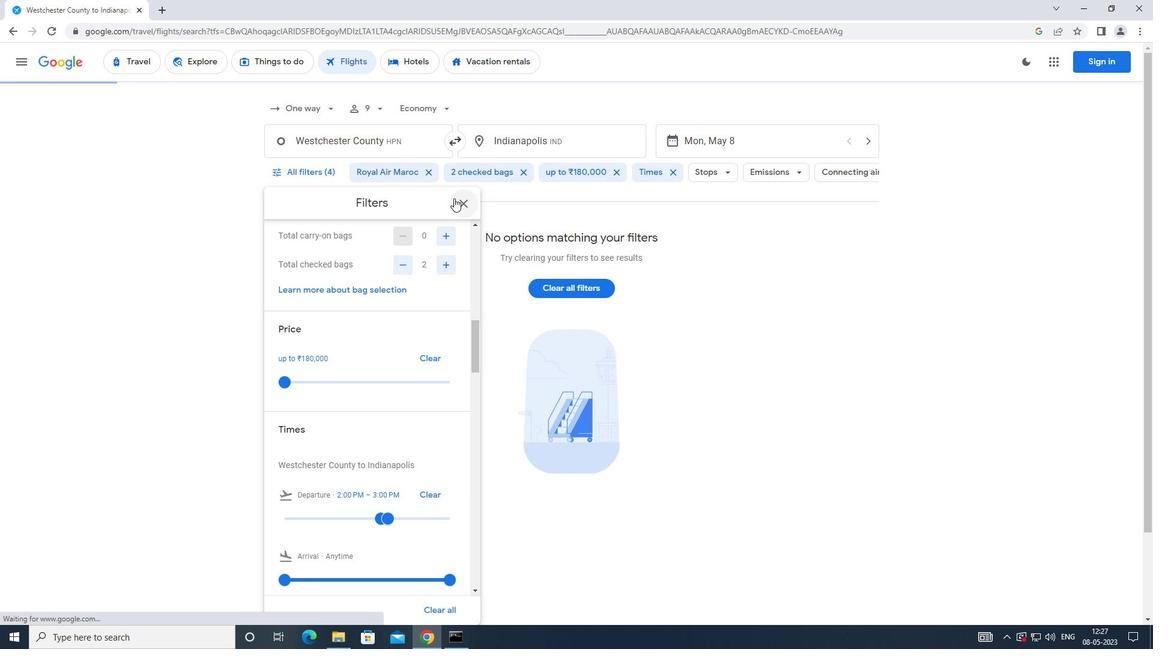 
Action: Mouse pressed left at (458, 201)
Screenshot: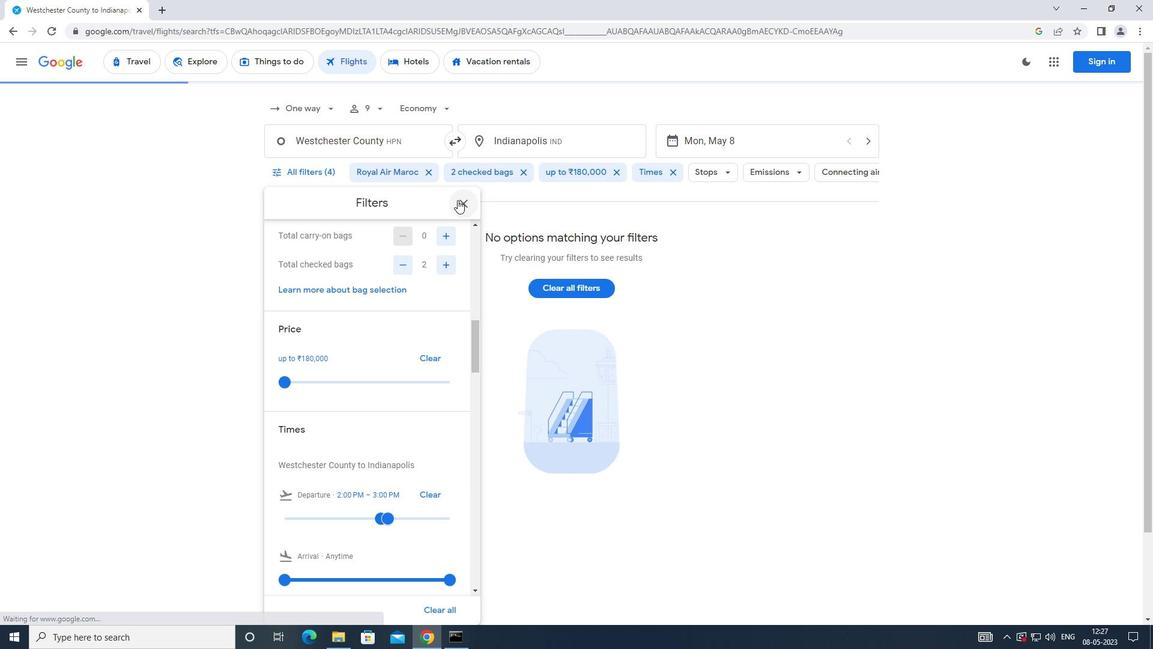 
Action: Mouse moved to (460, 215)
Screenshot: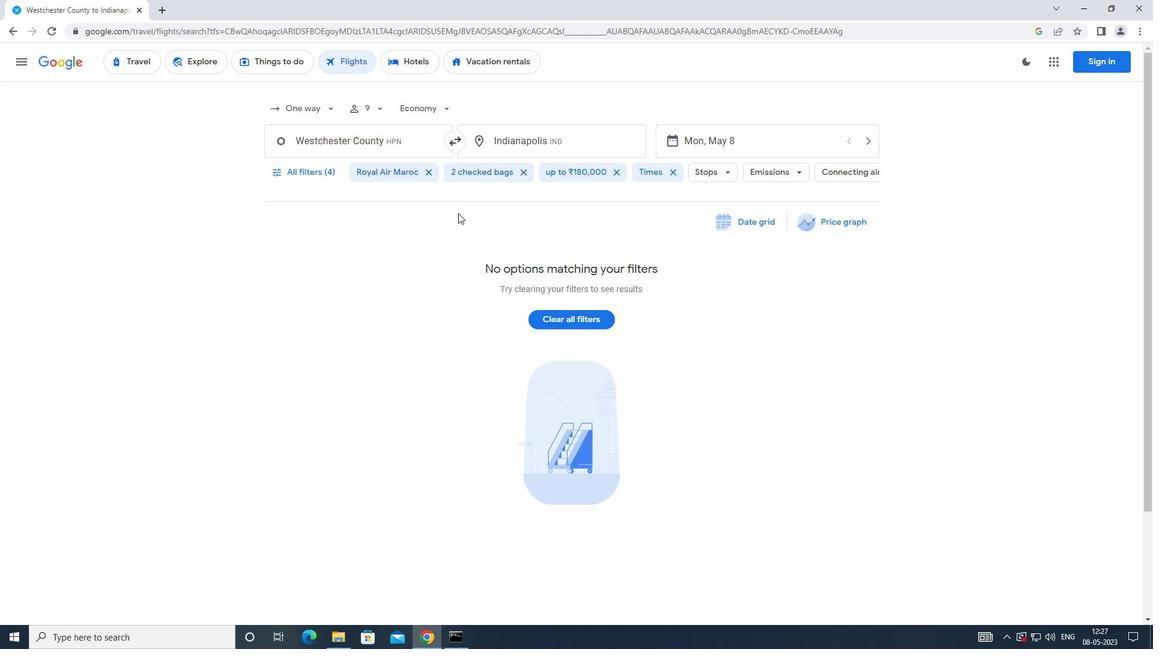 
